 Task: Search one way flight ticket for 1 adult, 6 children, 1 infant in seat and 1 infant on lap in business from Pensacola: Pensacola International Airport to New Bern: Coastal Carolina Regional Airport (was Craven County Regional) on 5-4-2023. Choice of flights is Spirit. Number of bags: 8 checked bags. Price is upto 95000. Outbound departure time preference is 7:15.
Action: Mouse moved to (379, 341)
Screenshot: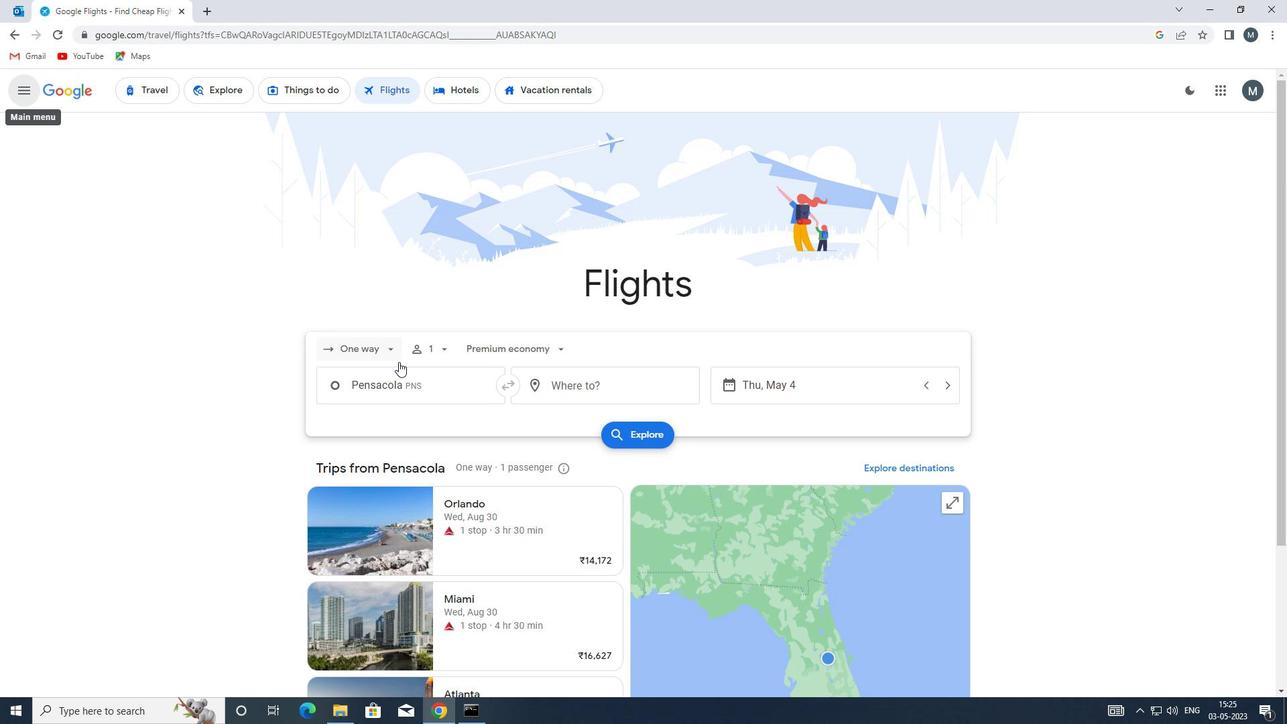 
Action: Mouse pressed left at (379, 341)
Screenshot: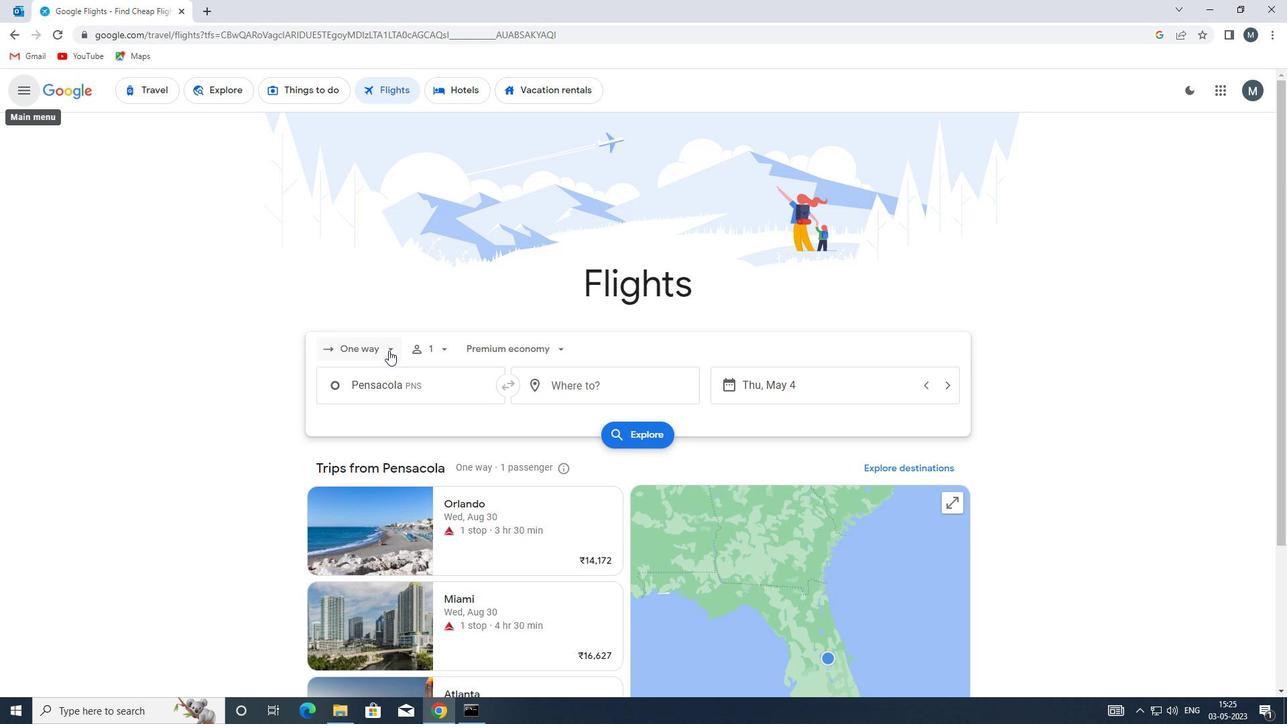 
Action: Mouse moved to (385, 411)
Screenshot: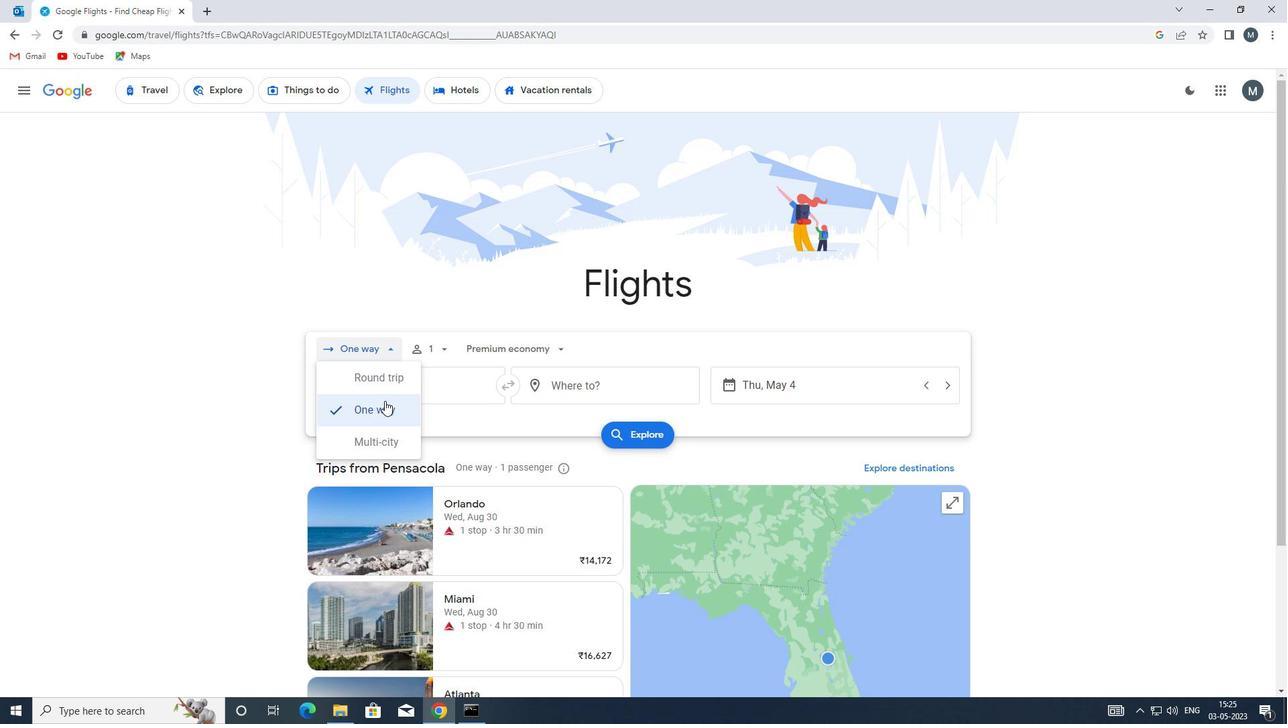 
Action: Mouse pressed left at (385, 411)
Screenshot: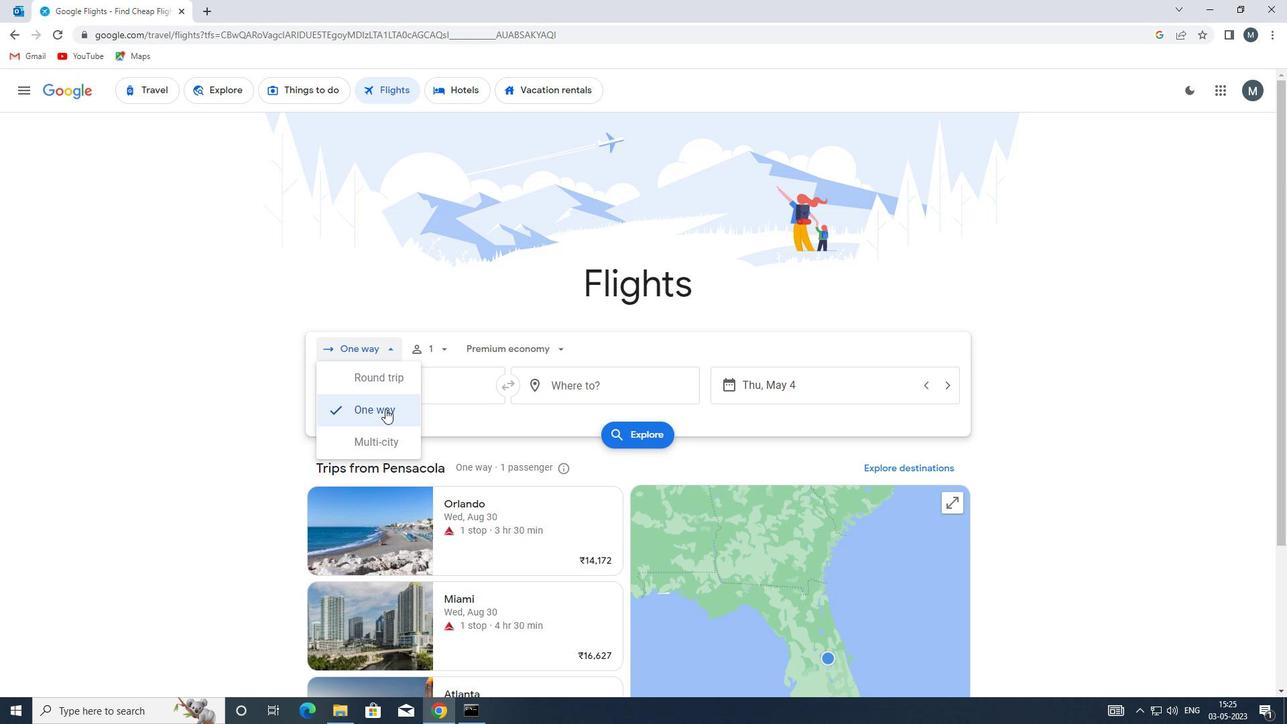 
Action: Mouse moved to (443, 350)
Screenshot: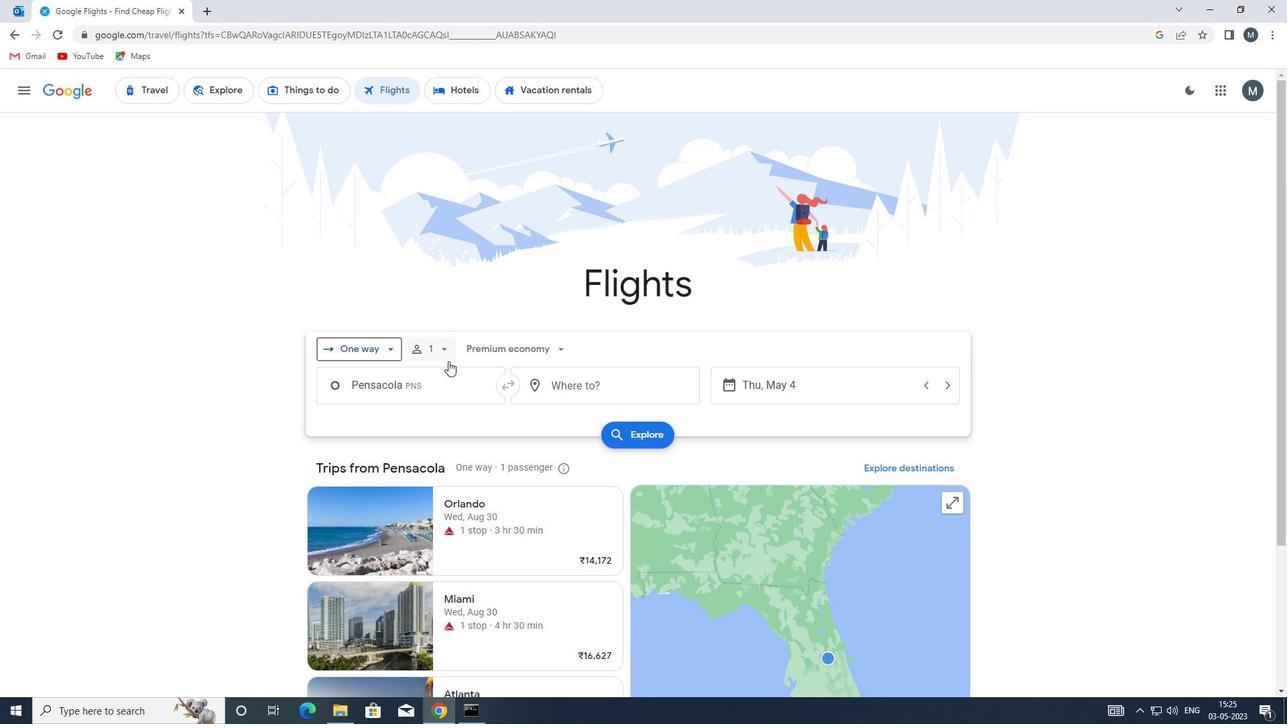 
Action: Mouse pressed left at (443, 350)
Screenshot: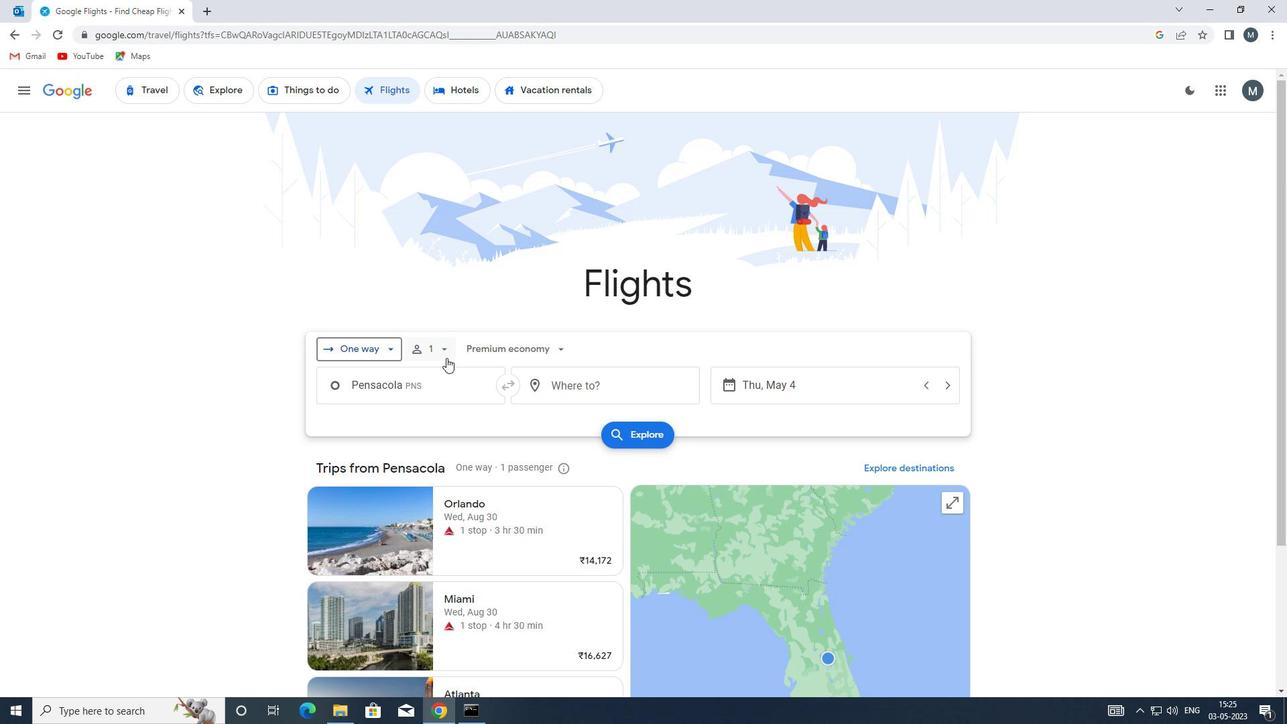 
Action: Mouse moved to (548, 419)
Screenshot: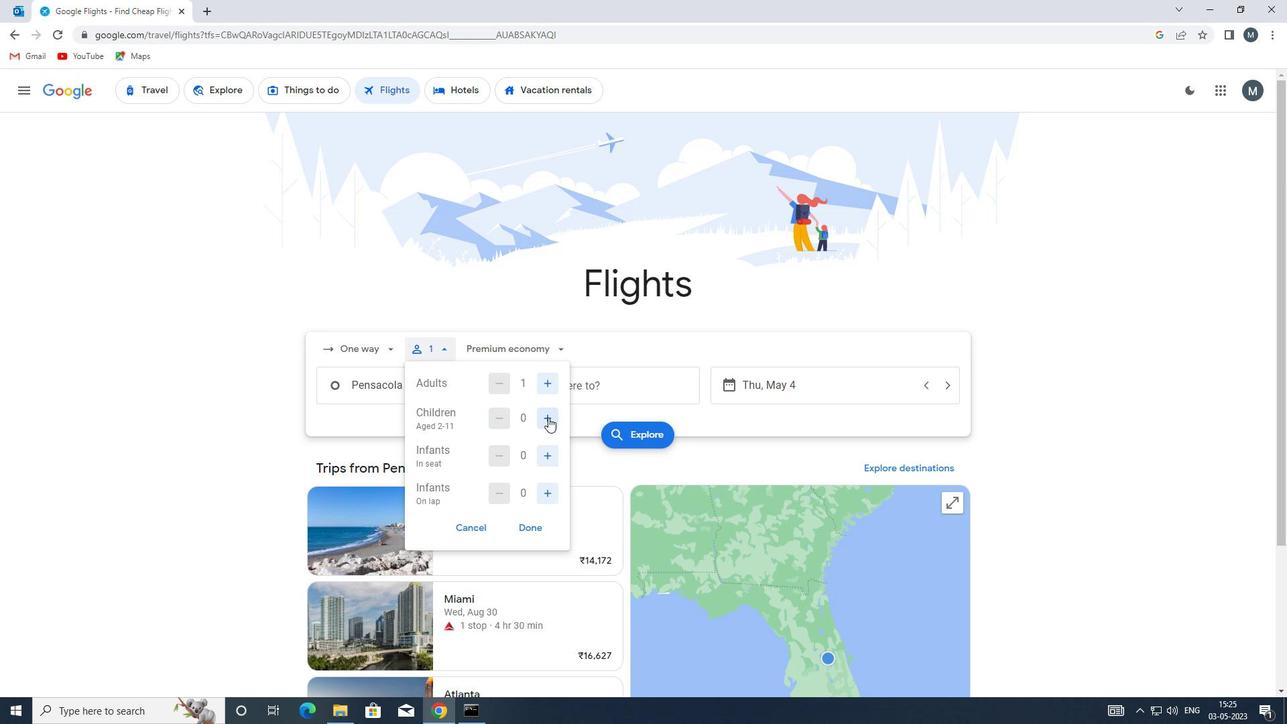 
Action: Mouse pressed left at (548, 419)
Screenshot: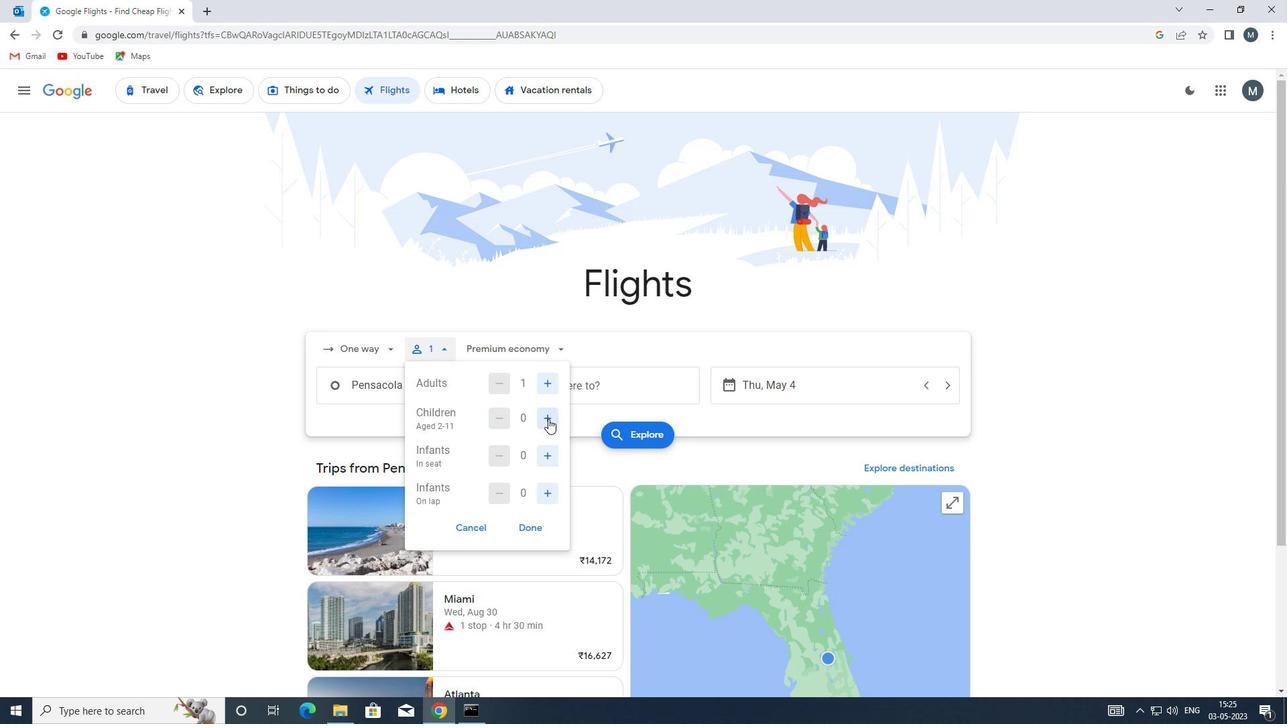 
Action: Mouse pressed left at (548, 419)
Screenshot: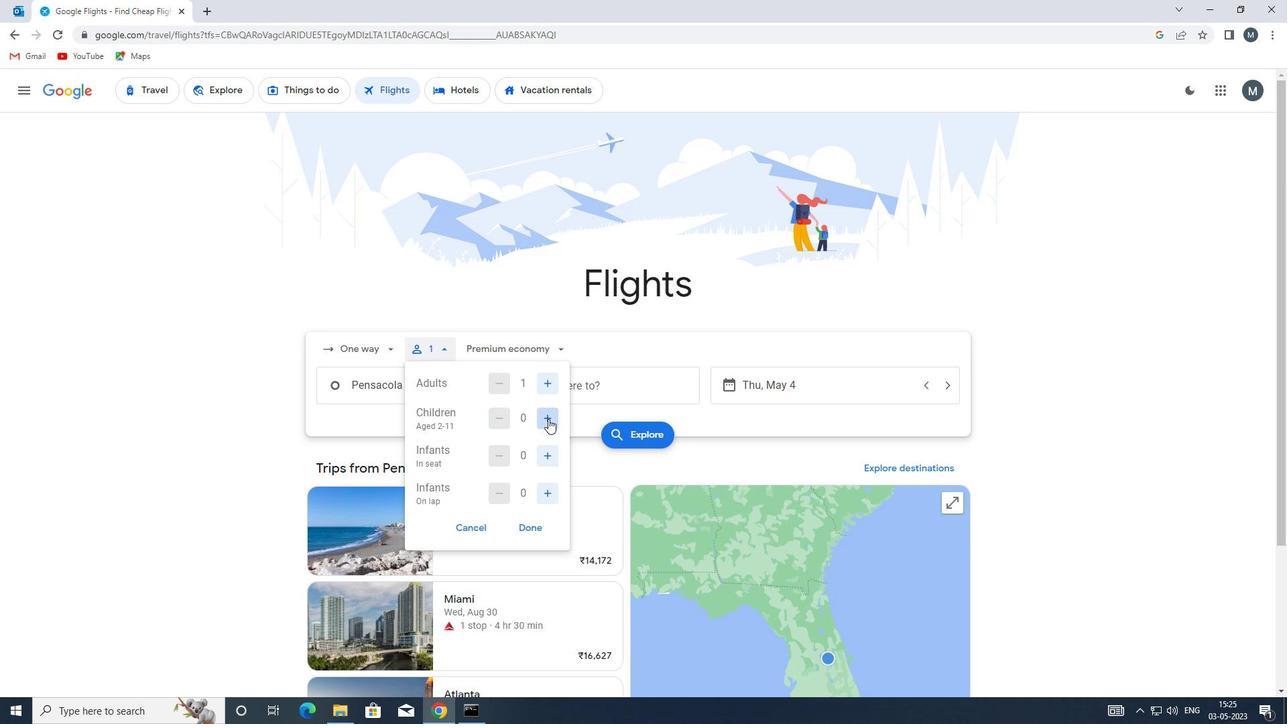 
Action: Mouse pressed left at (548, 419)
Screenshot: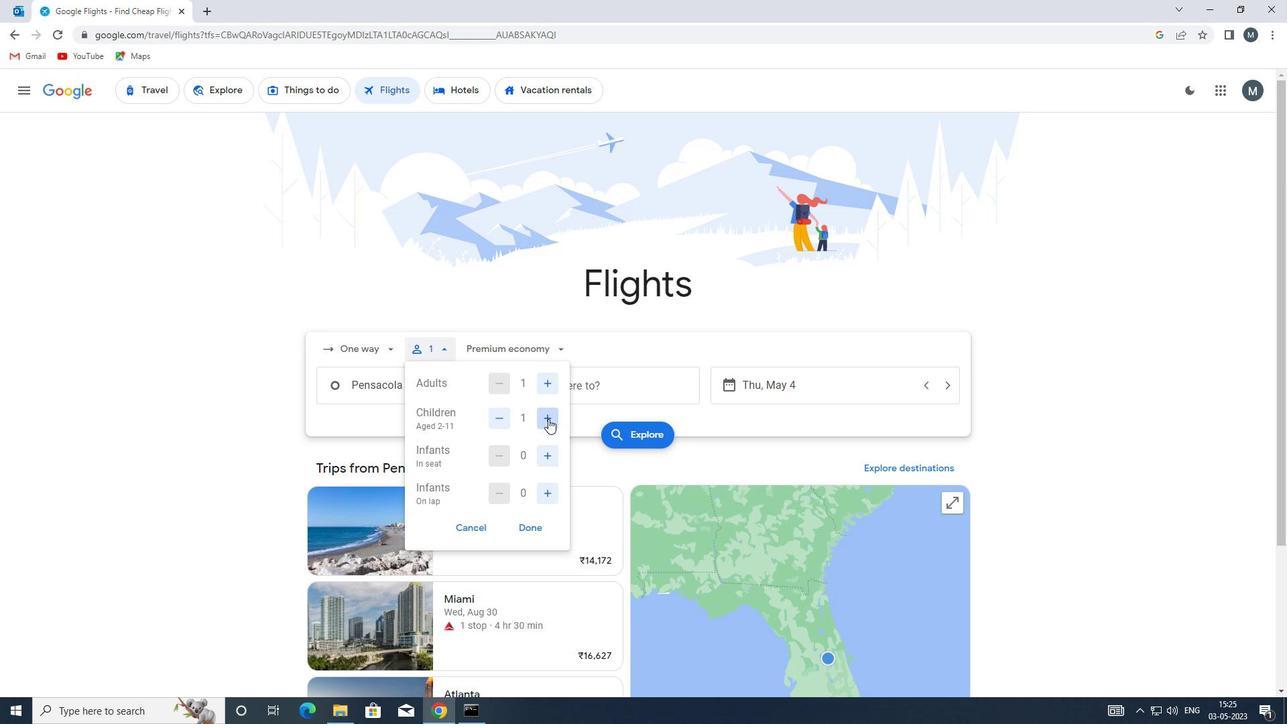 
Action: Mouse moved to (548, 419)
Screenshot: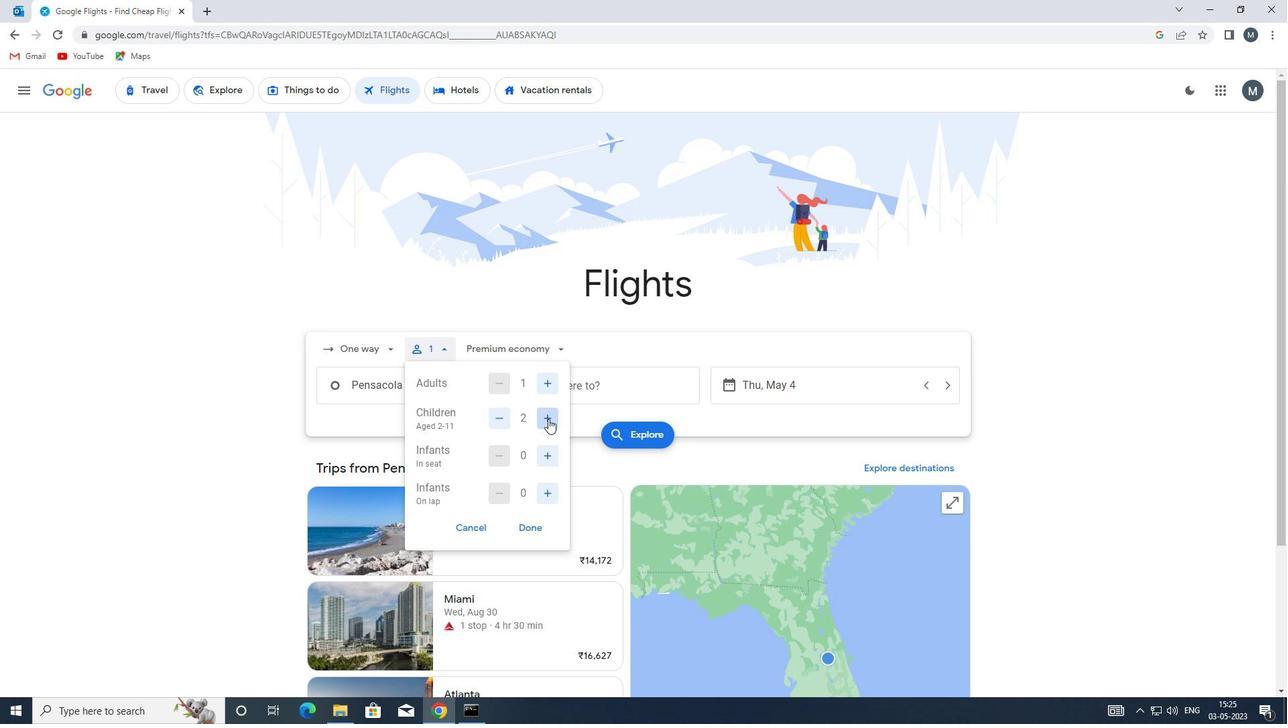 
Action: Mouse pressed left at (548, 419)
Screenshot: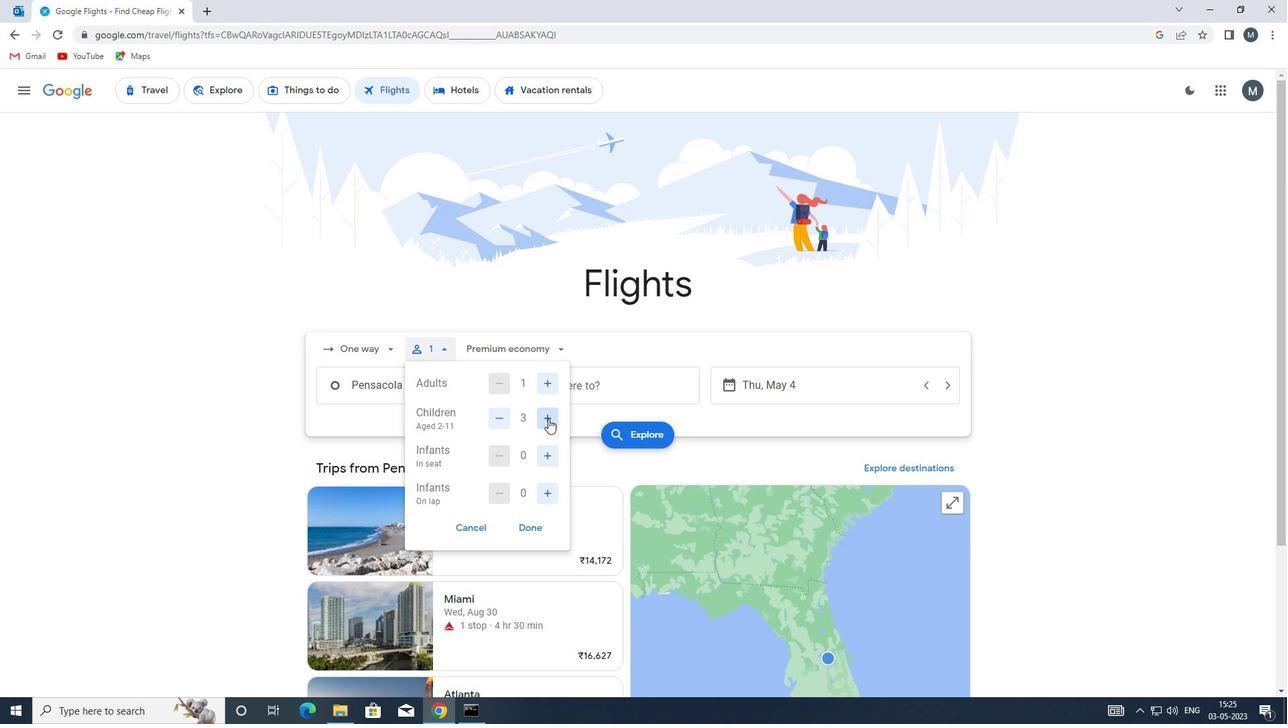 
Action: Mouse moved to (548, 419)
Screenshot: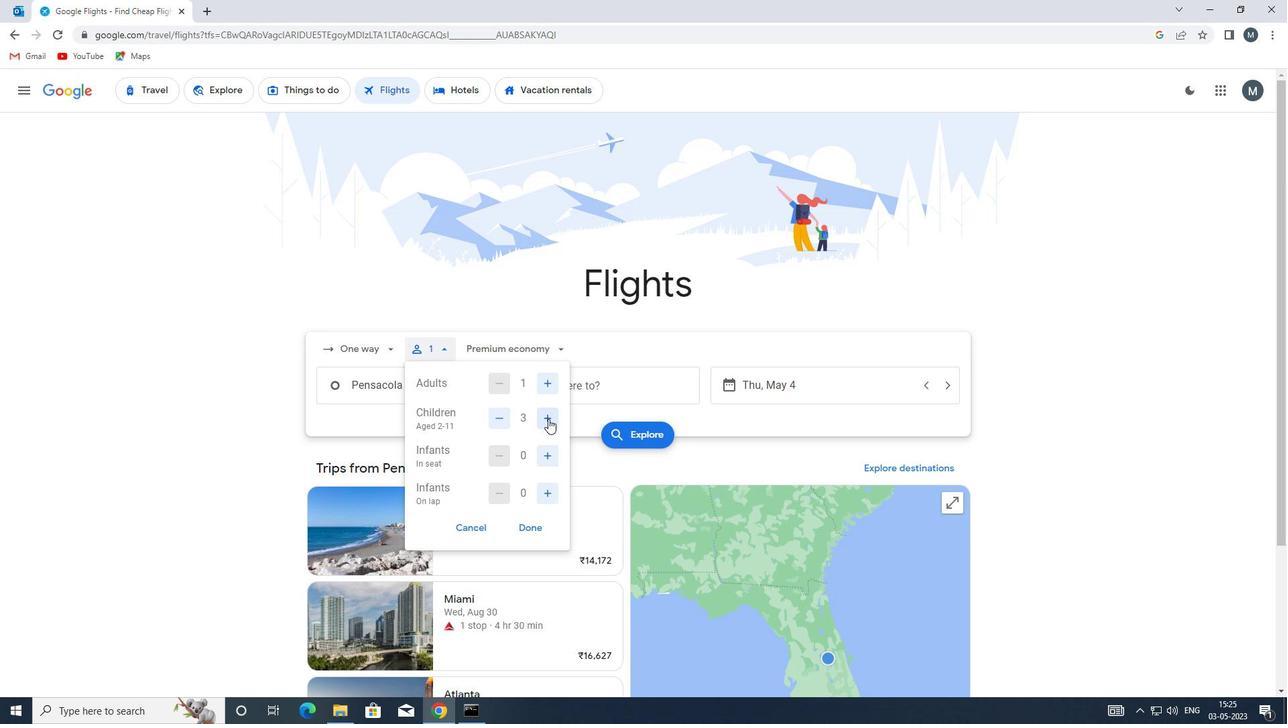 
Action: Mouse pressed left at (548, 419)
Screenshot: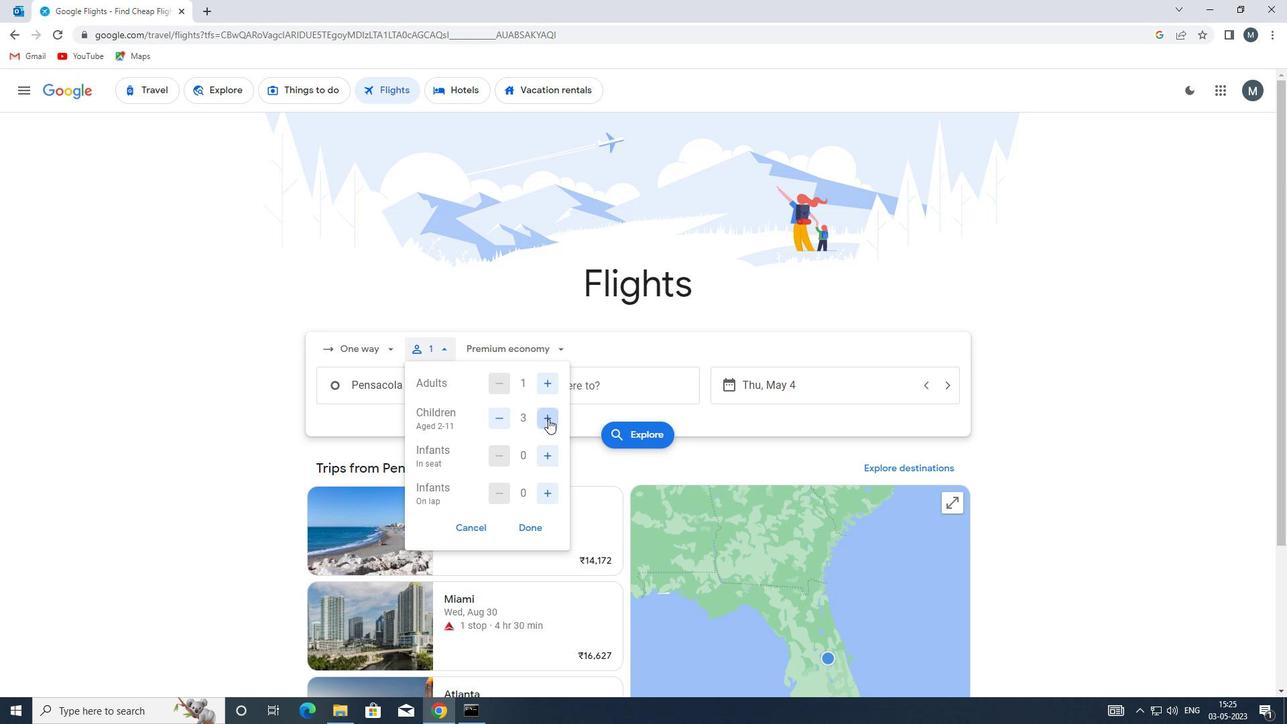 
Action: Mouse moved to (548, 419)
Screenshot: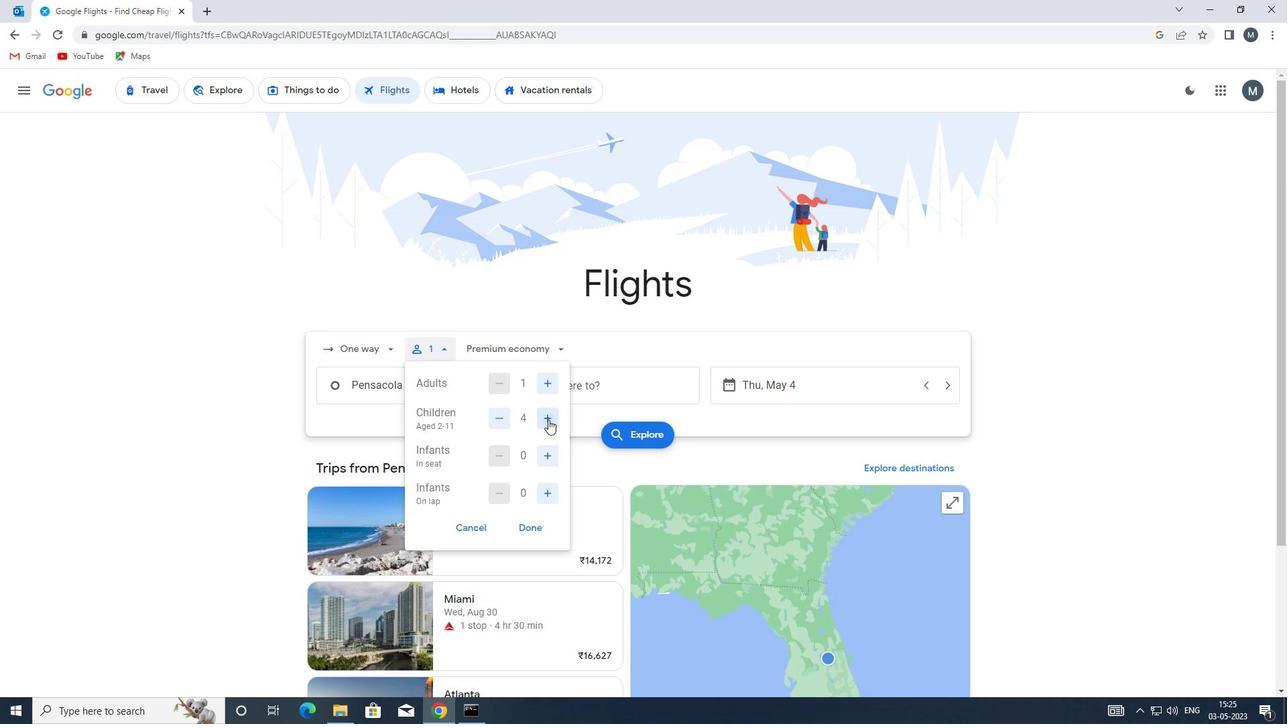 
Action: Mouse pressed left at (548, 419)
Screenshot: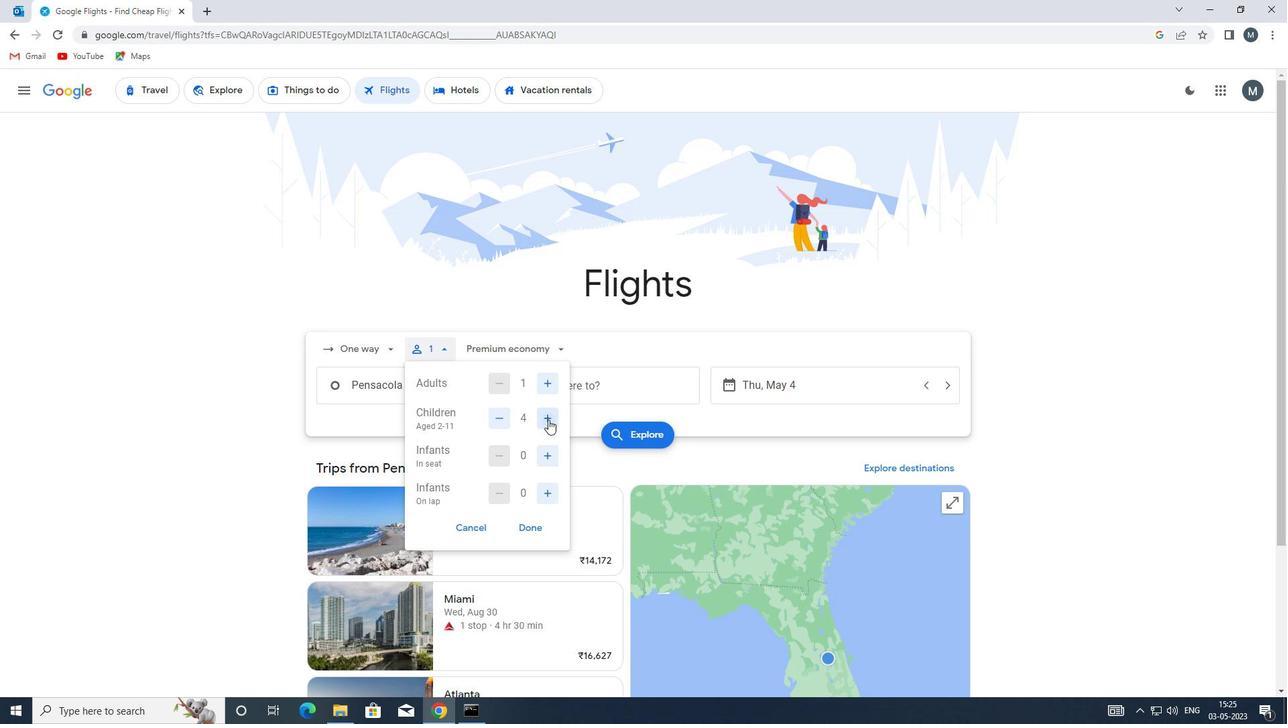 
Action: Mouse moved to (548, 462)
Screenshot: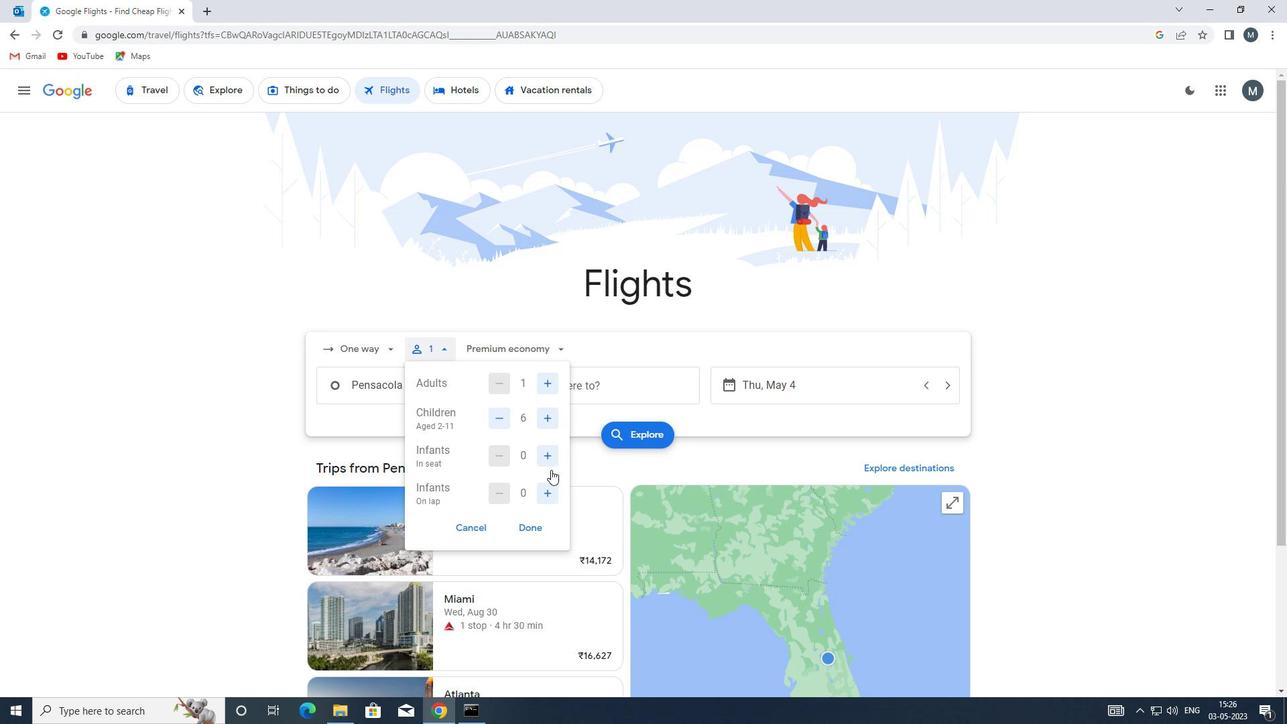 
Action: Mouse pressed left at (548, 462)
Screenshot: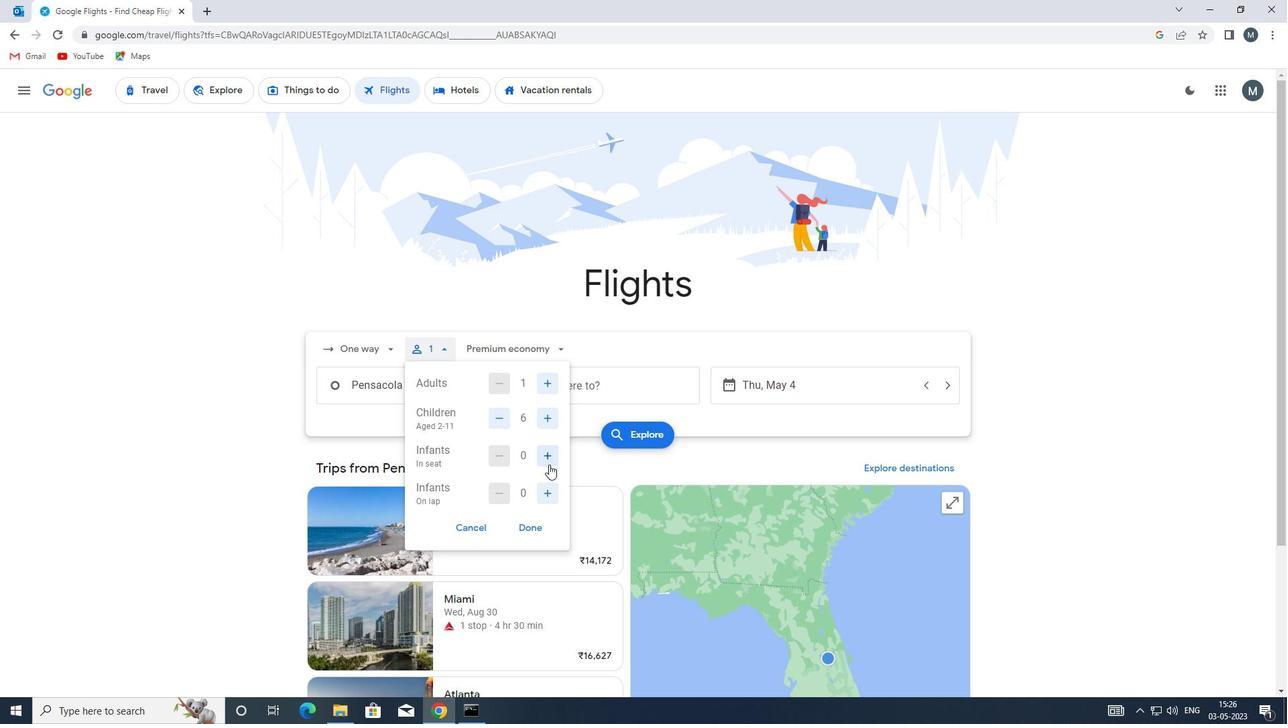 
Action: Mouse moved to (547, 496)
Screenshot: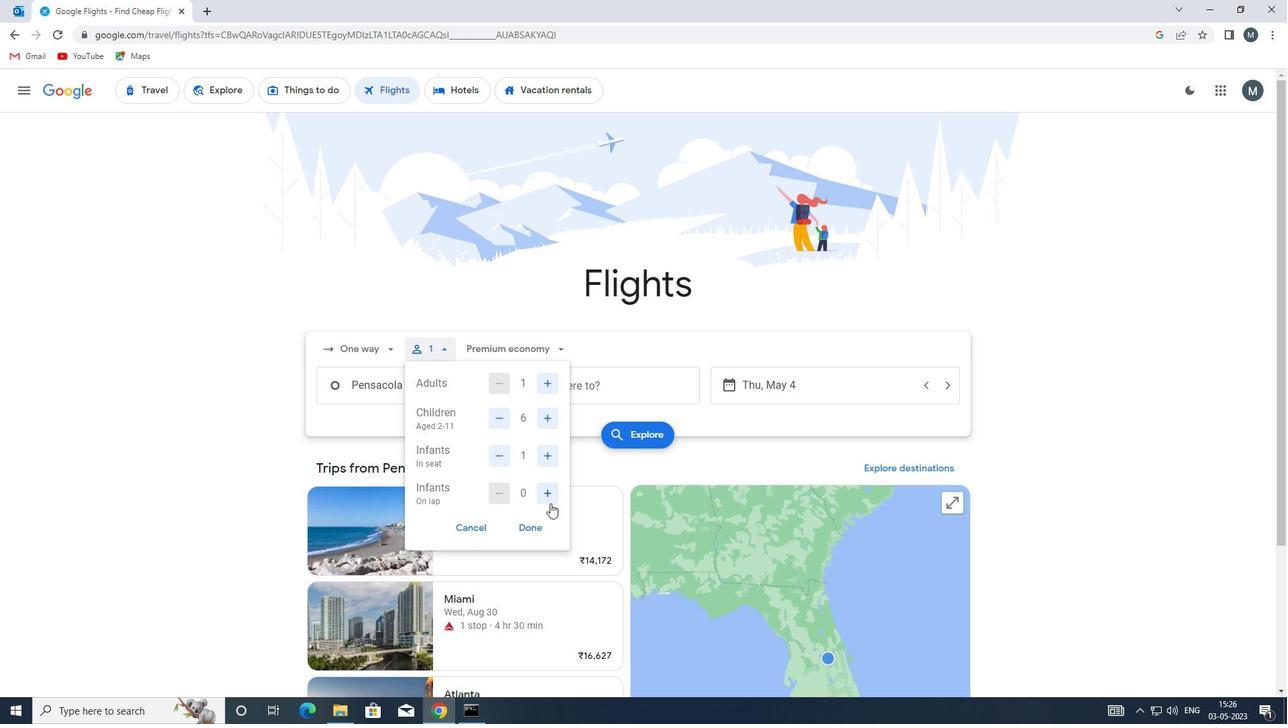 
Action: Mouse pressed left at (547, 496)
Screenshot: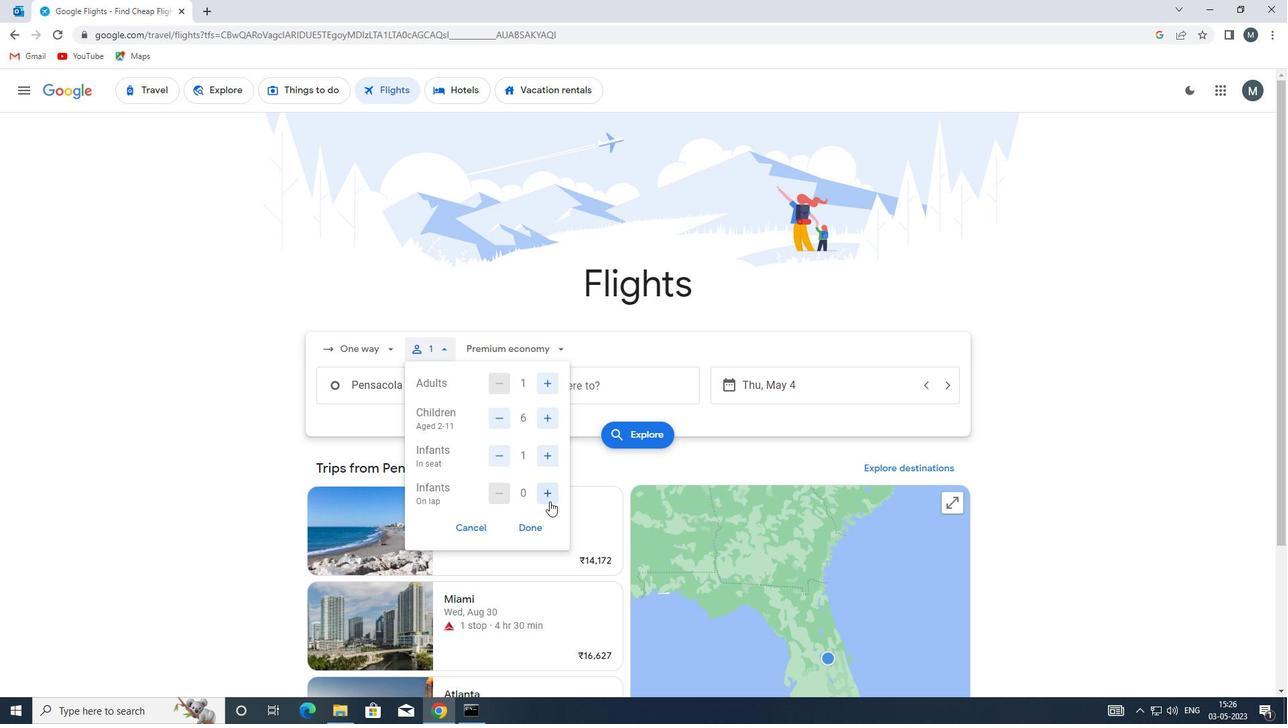 
Action: Mouse moved to (523, 530)
Screenshot: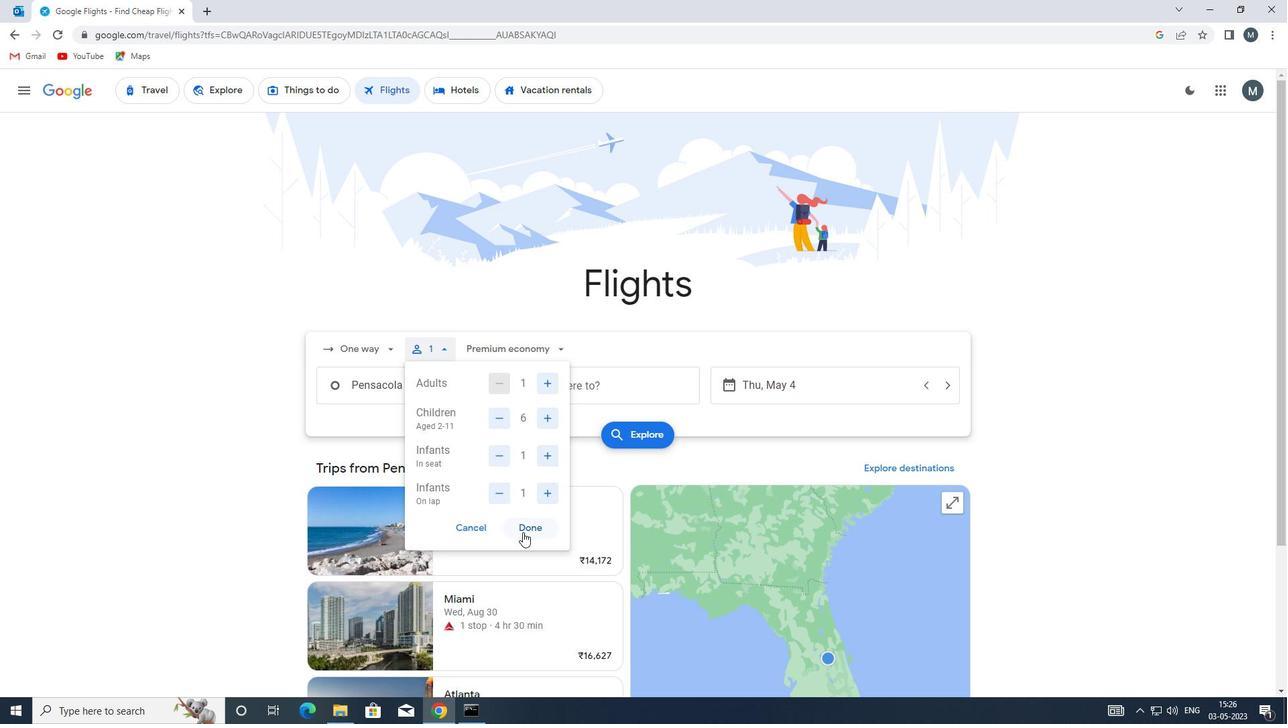 
Action: Mouse pressed left at (523, 530)
Screenshot: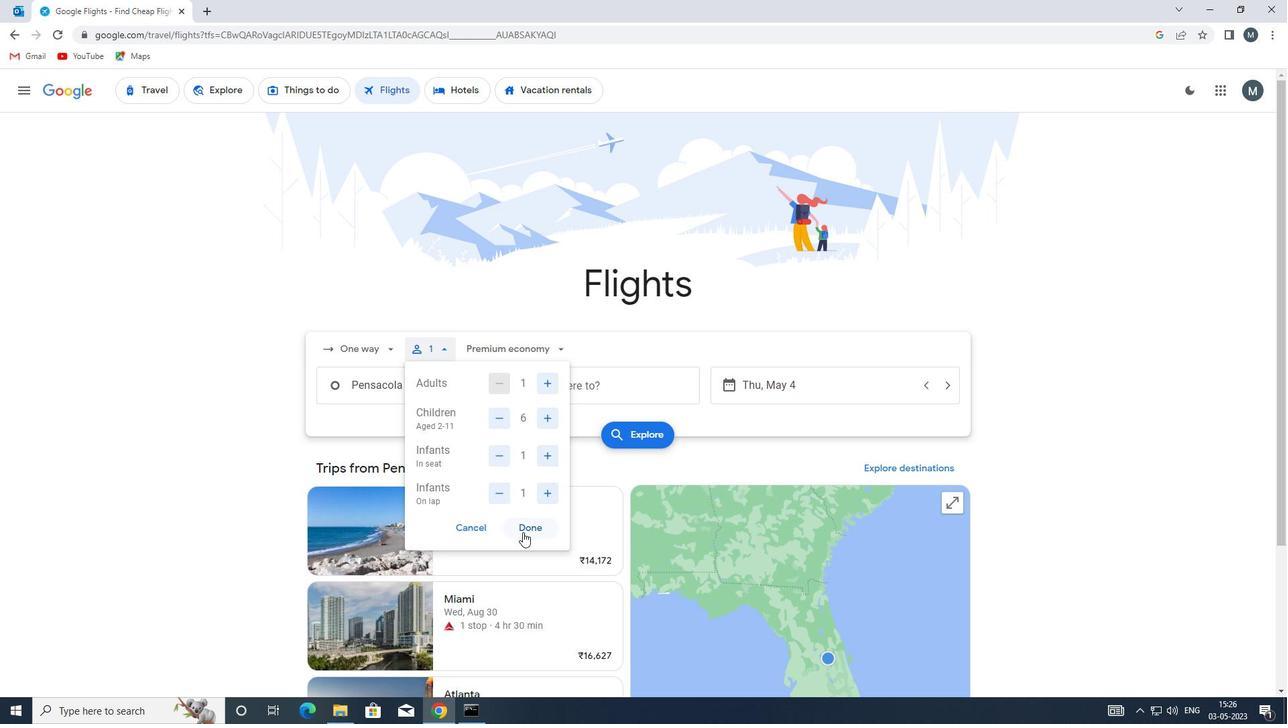 
Action: Mouse moved to (522, 350)
Screenshot: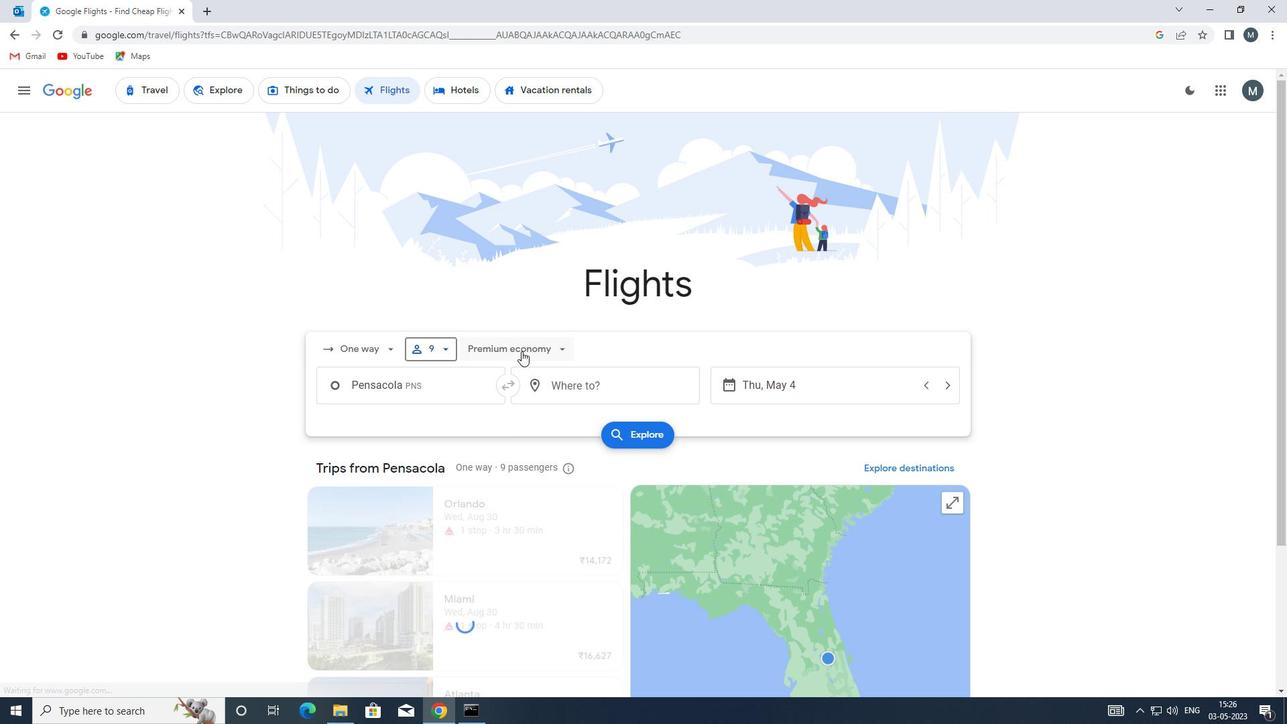 
Action: Mouse pressed left at (522, 350)
Screenshot: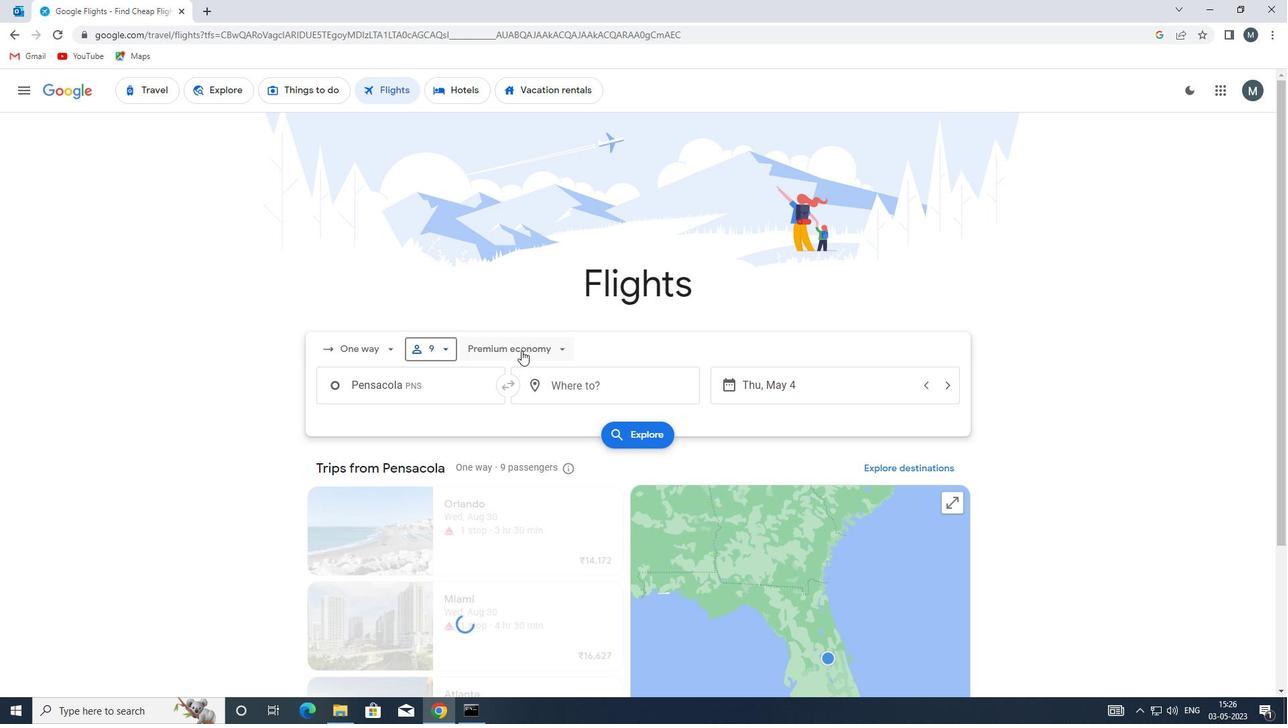 
Action: Mouse moved to (530, 445)
Screenshot: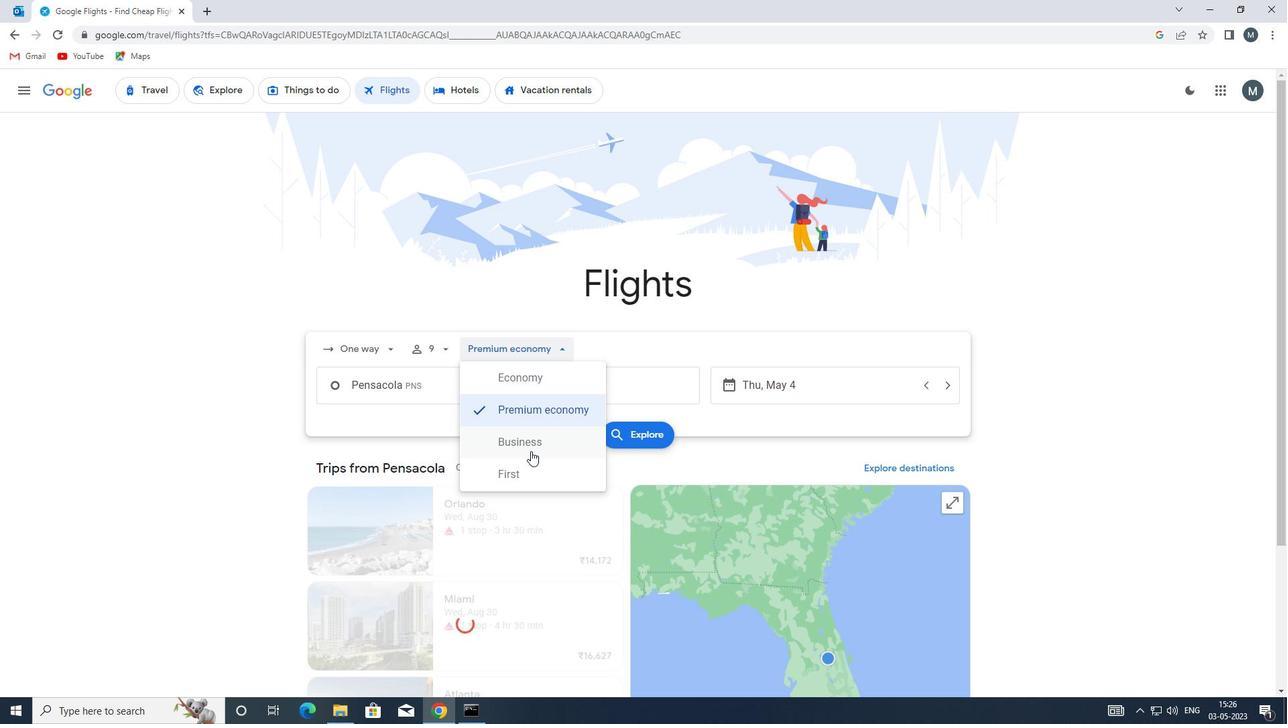 
Action: Mouse pressed left at (530, 445)
Screenshot: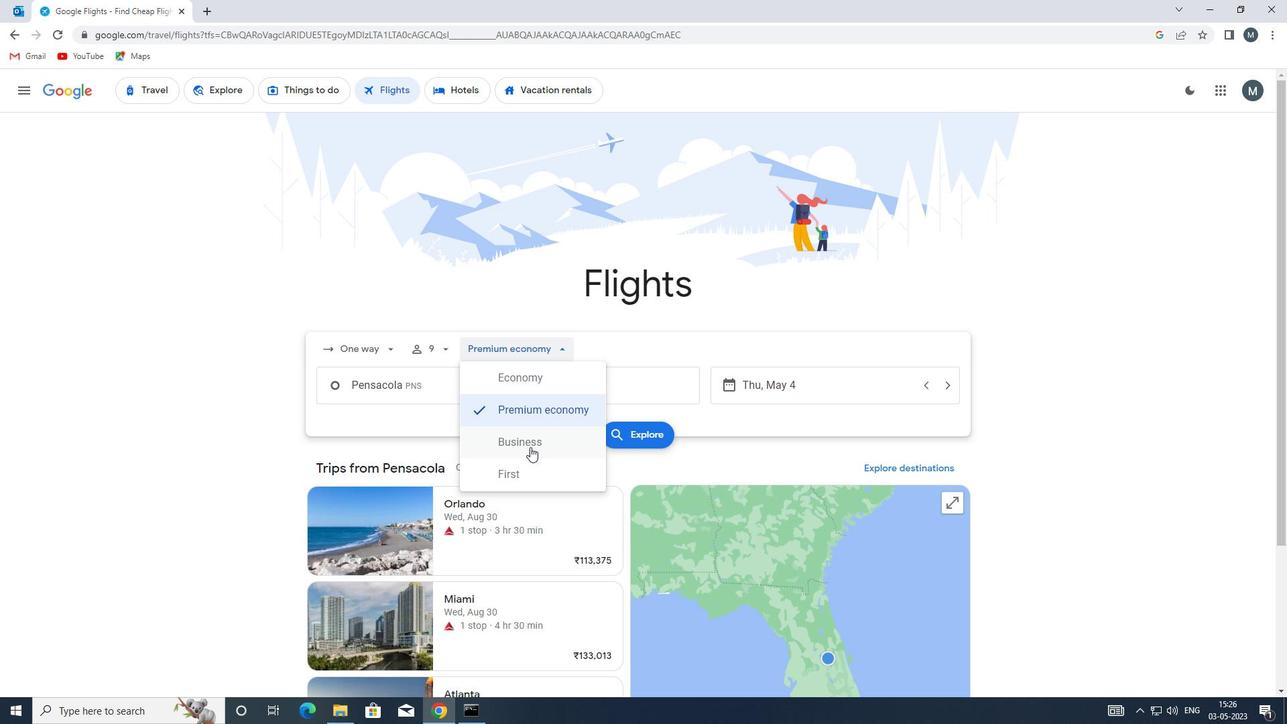 
Action: Mouse moved to (464, 385)
Screenshot: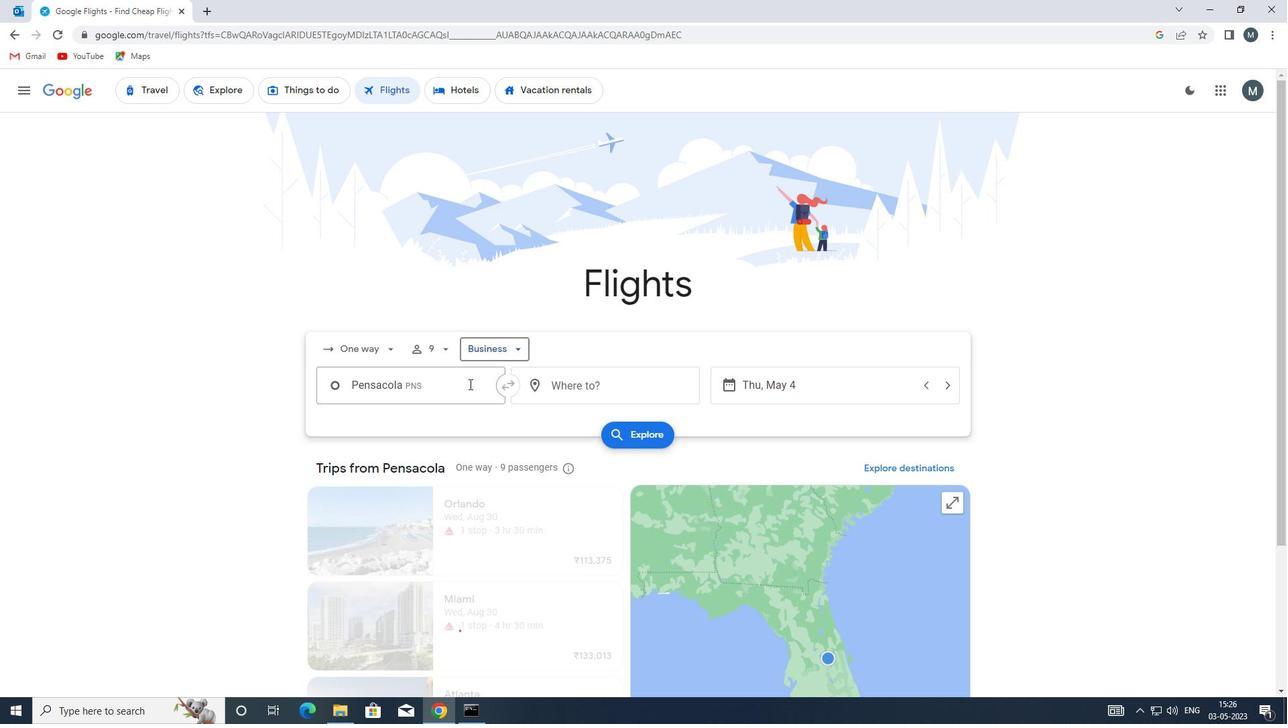 
Action: Mouse pressed left at (464, 385)
Screenshot: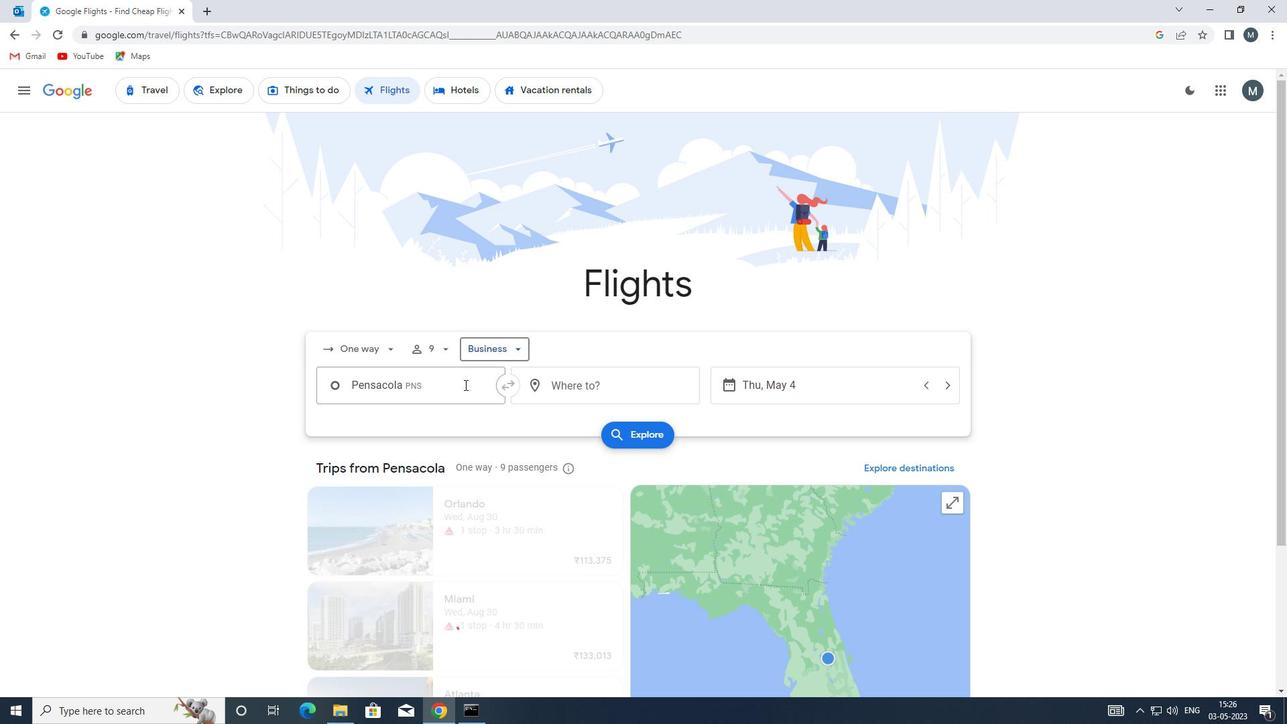 
Action: Mouse moved to (461, 458)
Screenshot: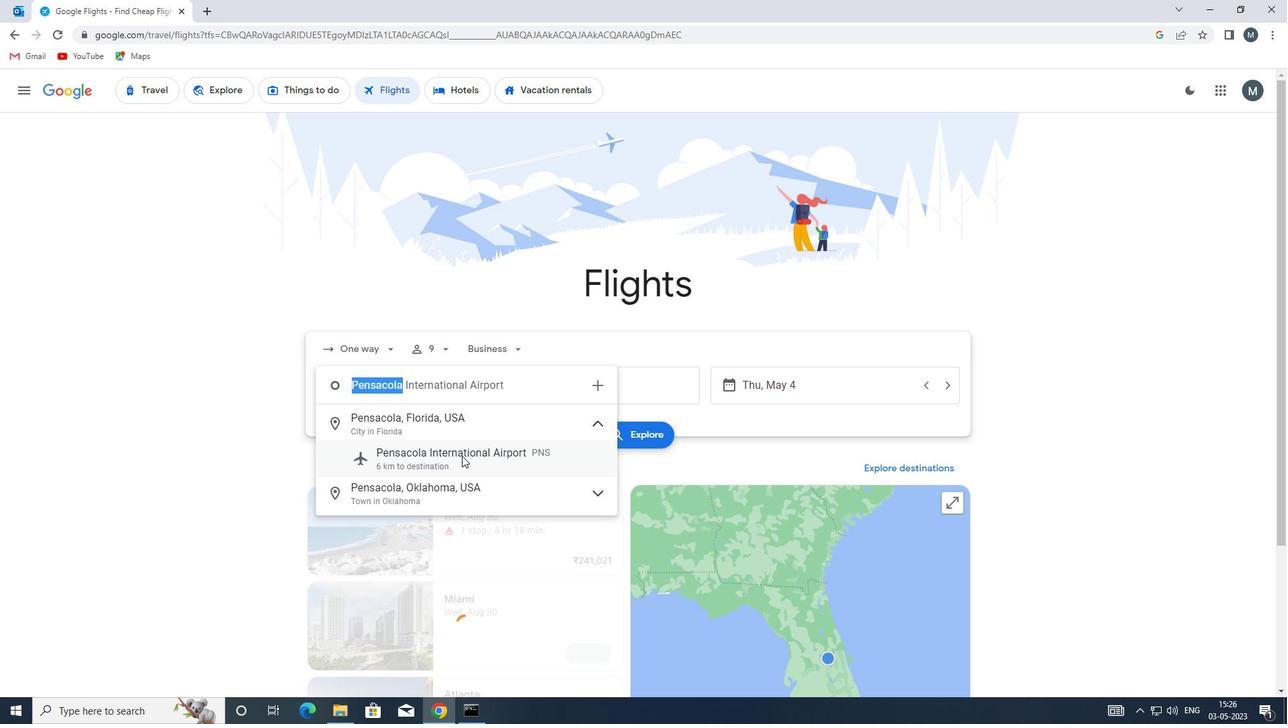 
Action: Mouse pressed left at (461, 458)
Screenshot: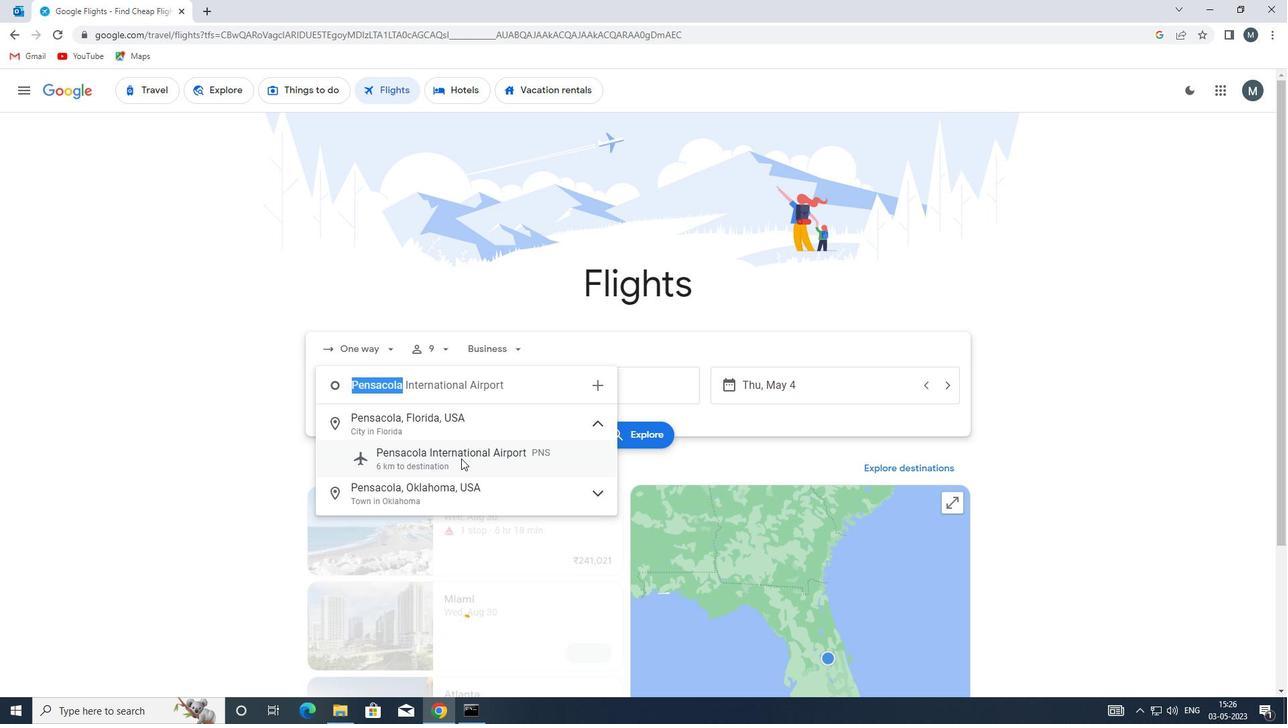 
Action: Mouse moved to (623, 384)
Screenshot: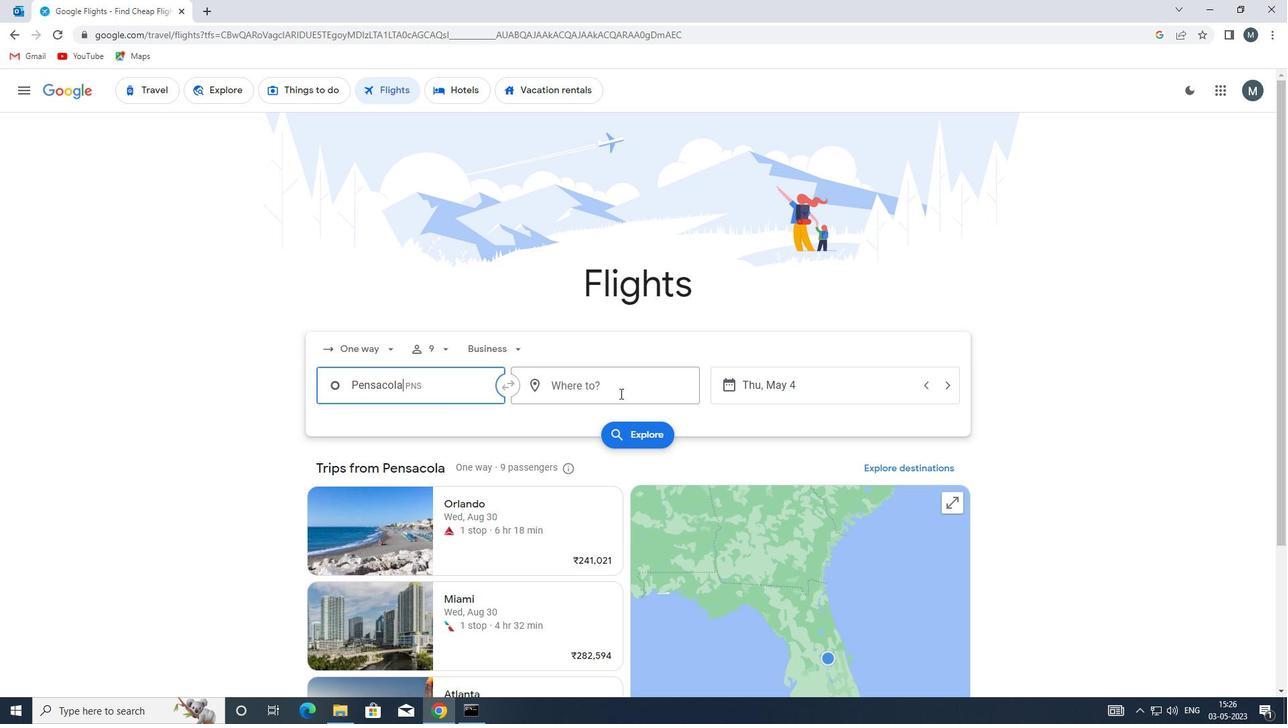 
Action: Mouse pressed left at (623, 384)
Screenshot: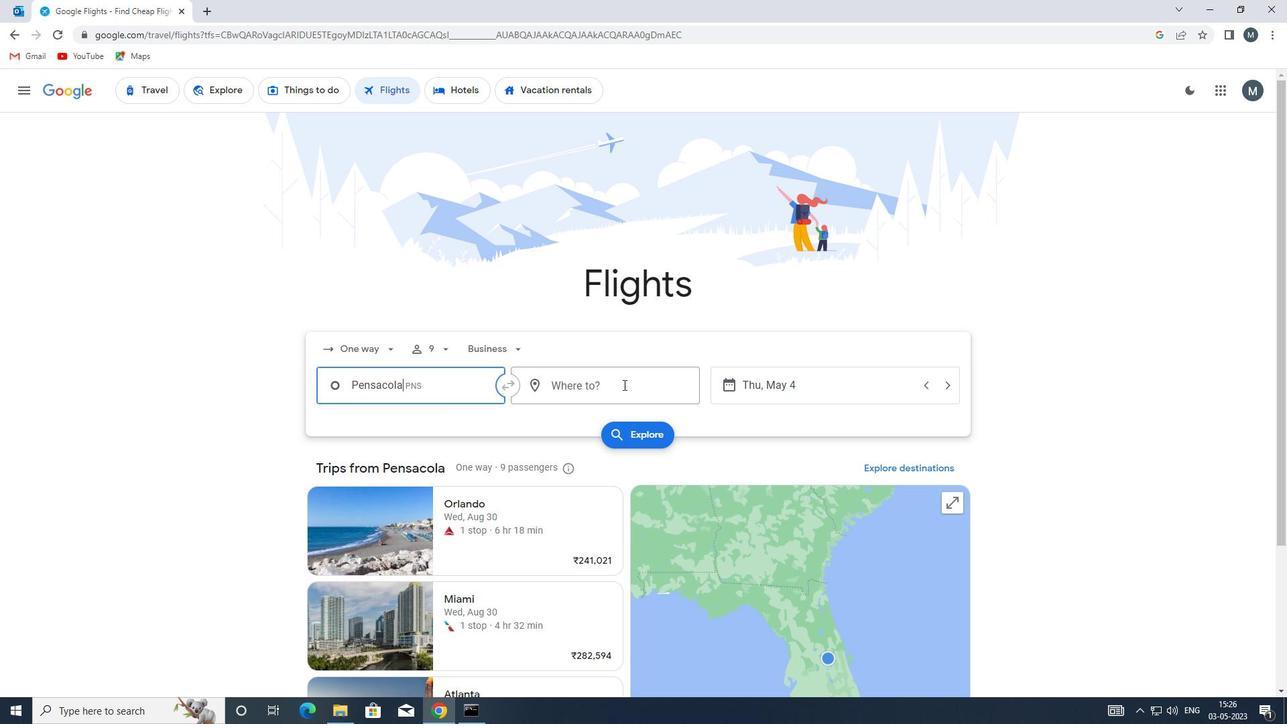 
Action: Key pressed ewn
Screenshot: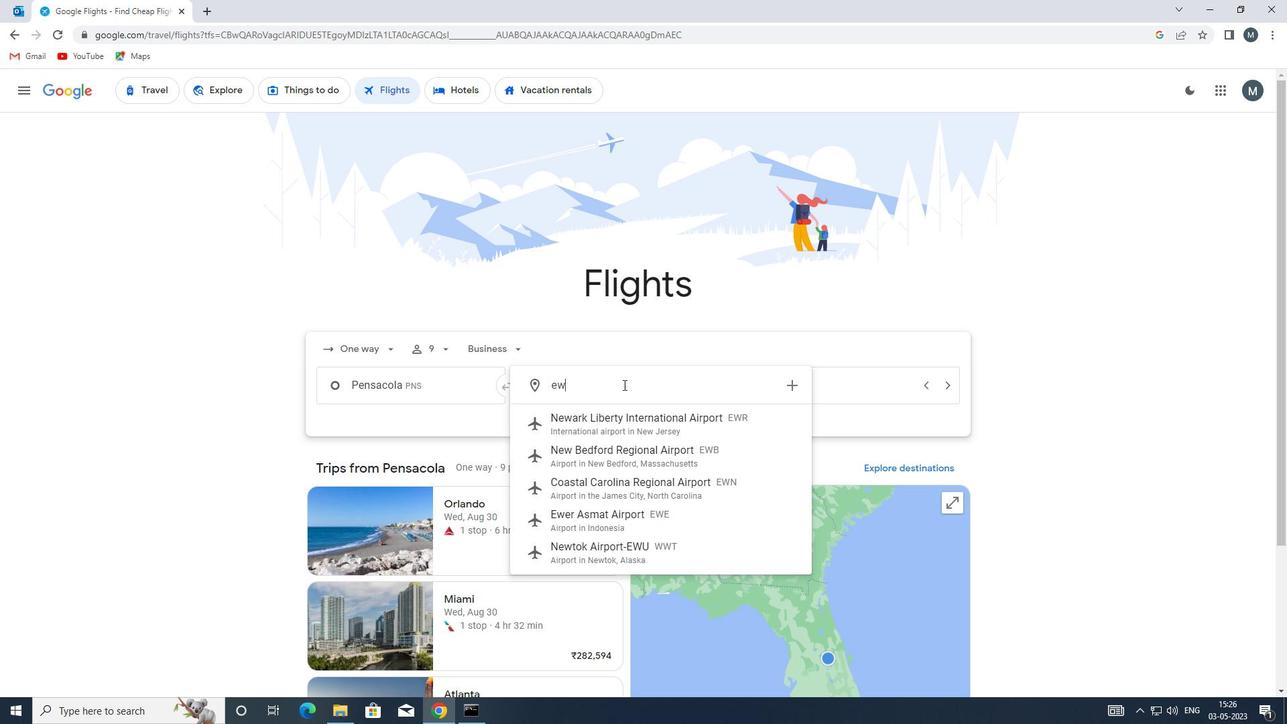 
Action: Mouse moved to (669, 429)
Screenshot: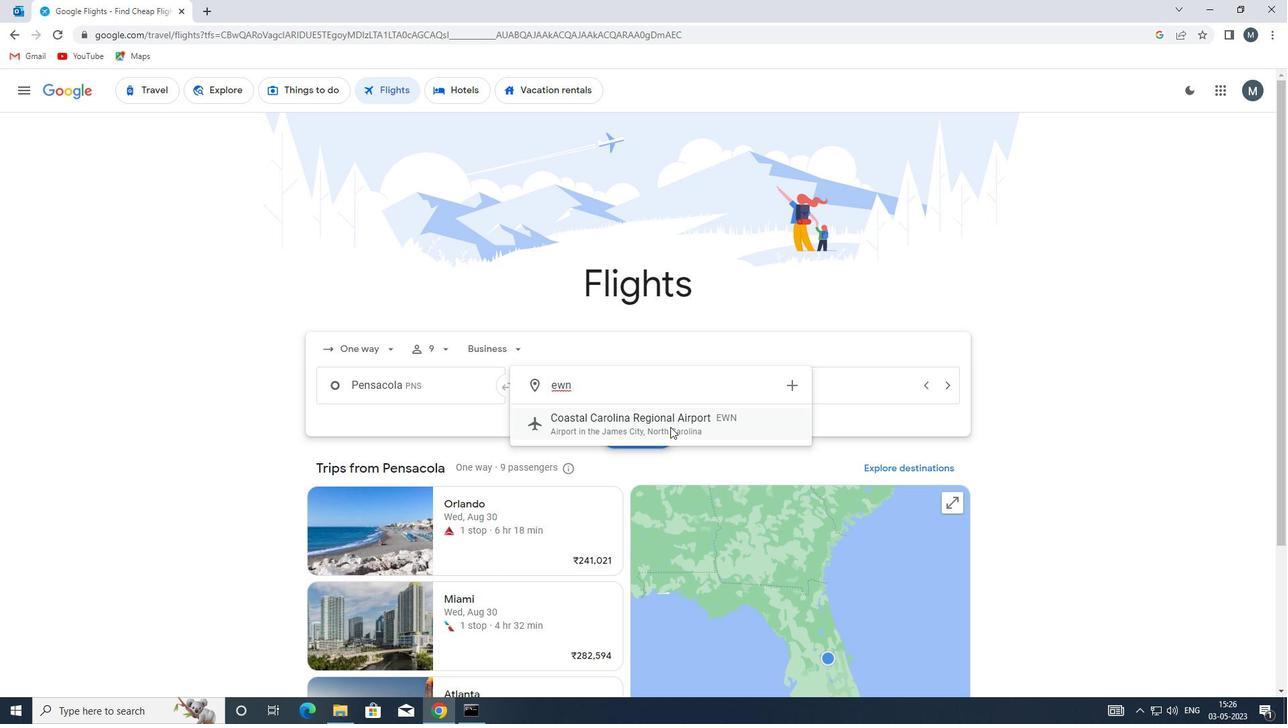 
Action: Mouse pressed left at (669, 429)
Screenshot: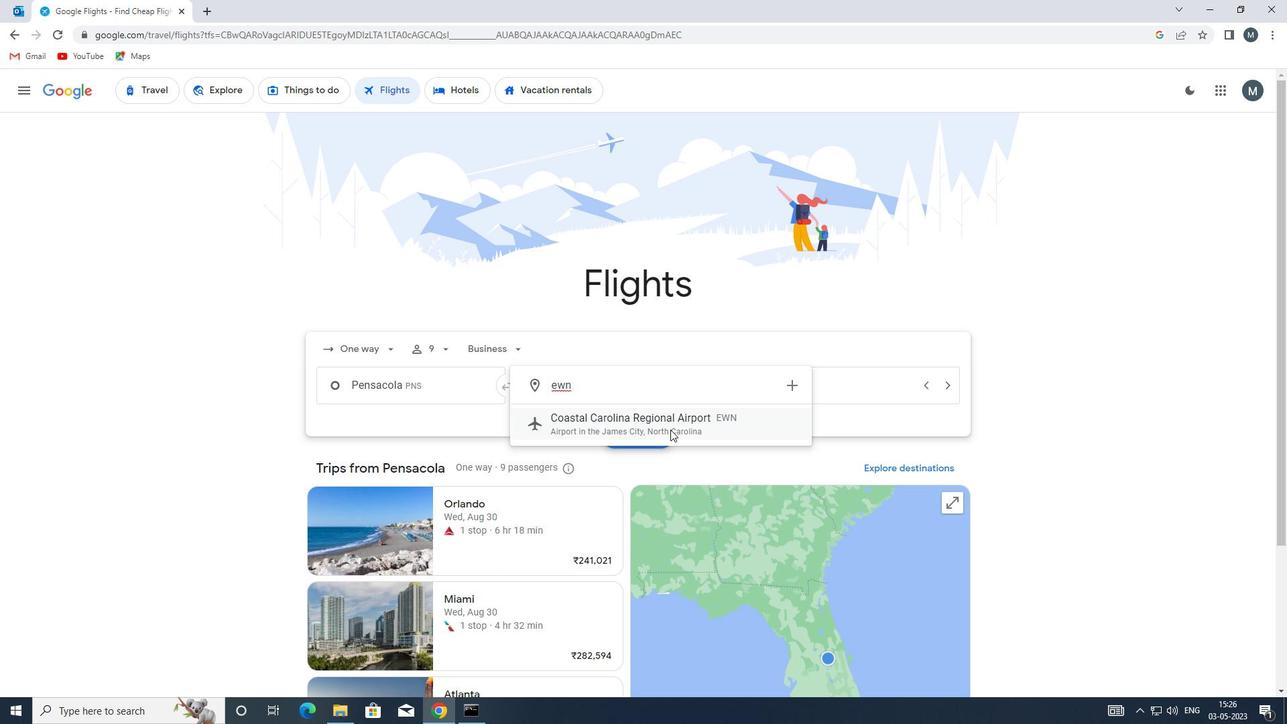 
Action: Mouse moved to (783, 387)
Screenshot: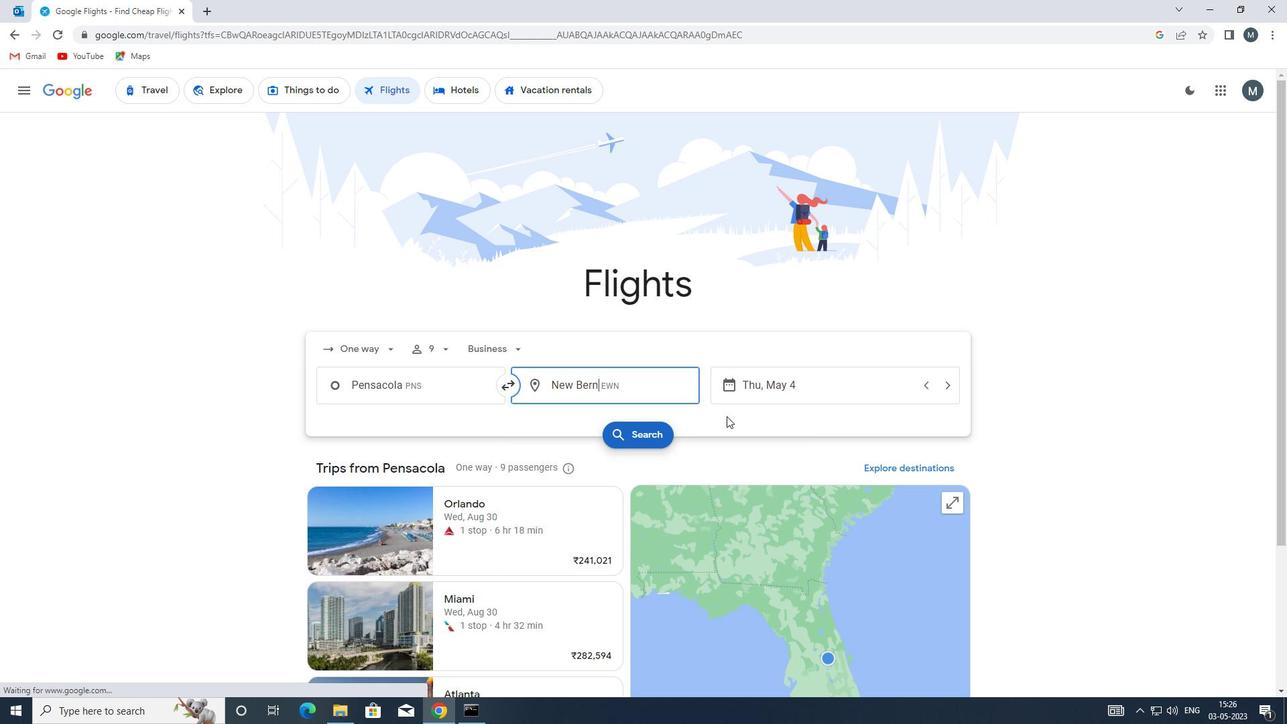 
Action: Mouse pressed left at (783, 387)
Screenshot: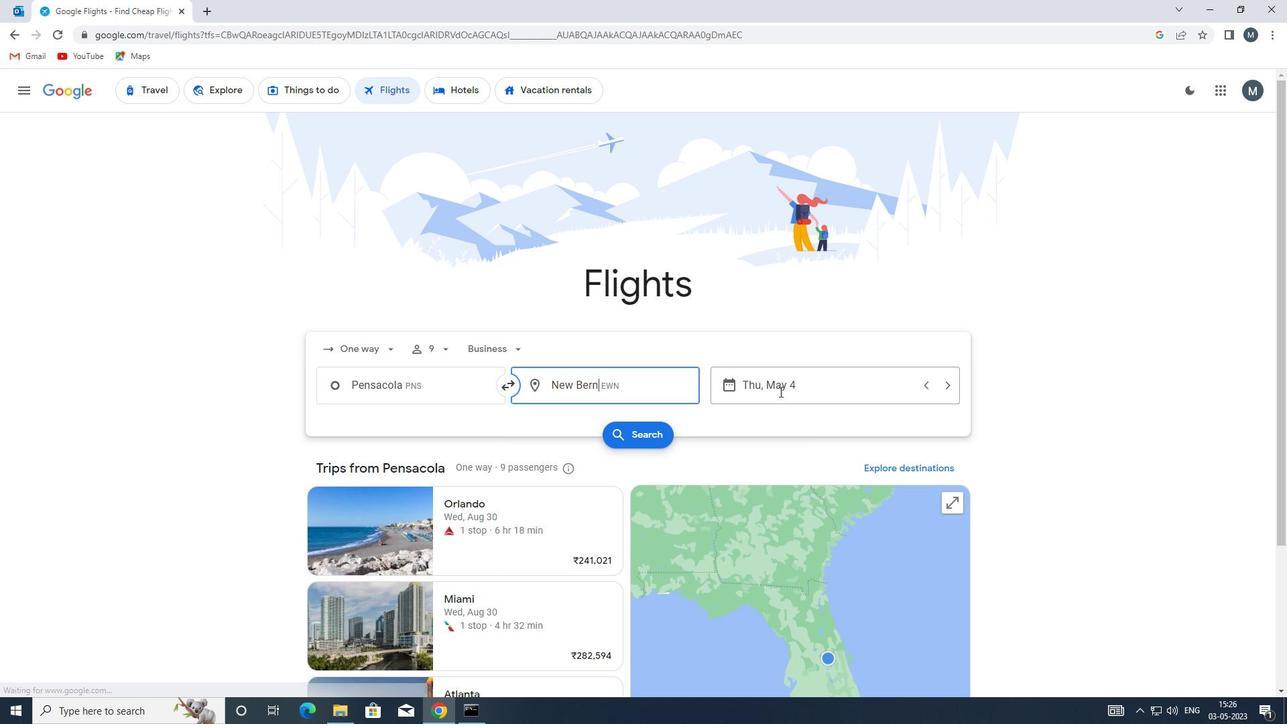 
Action: Mouse moved to (610, 462)
Screenshot: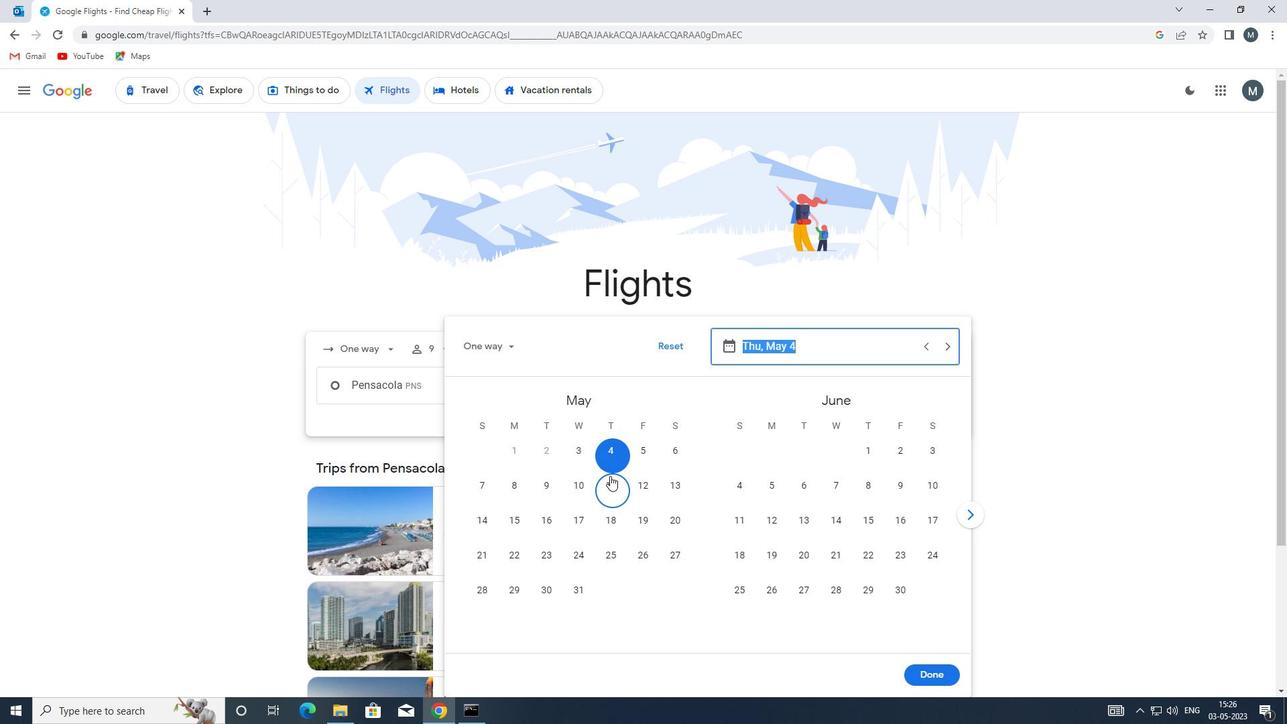 
Action: Mouse pressed left at (610, 462)
Screenshot: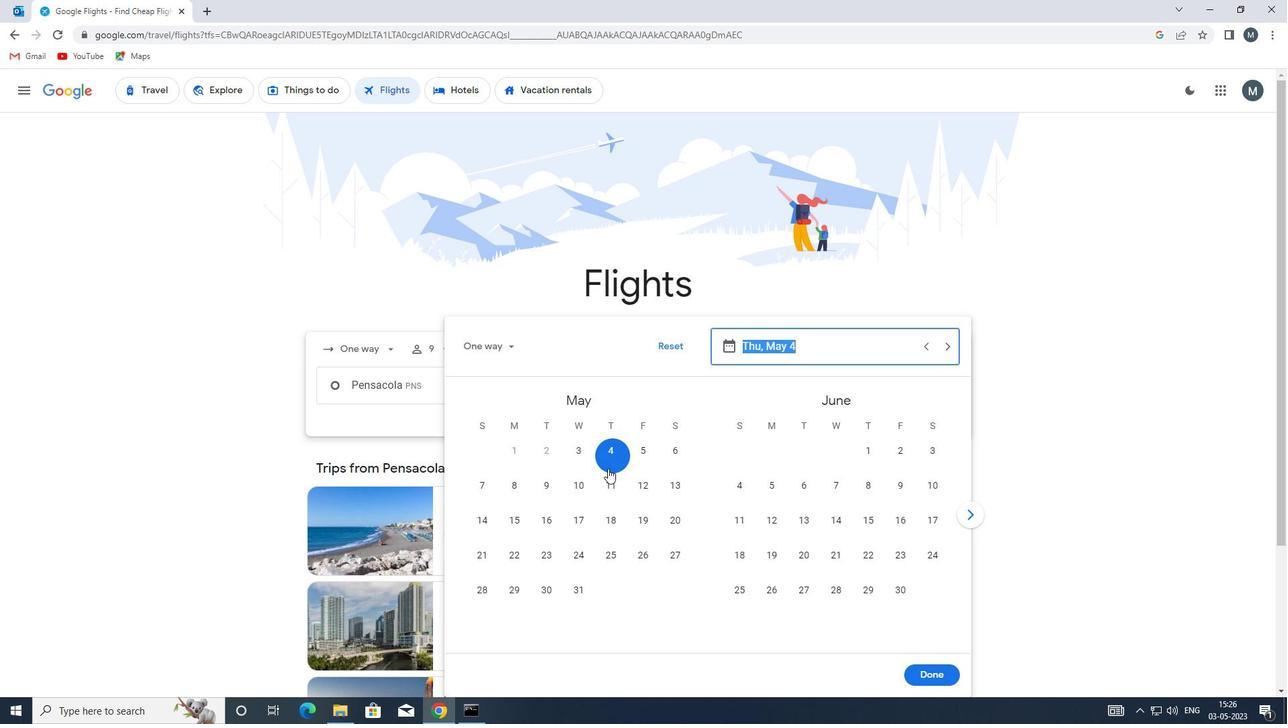 
Action: Mouse moved to (924, 676)
Screenshot: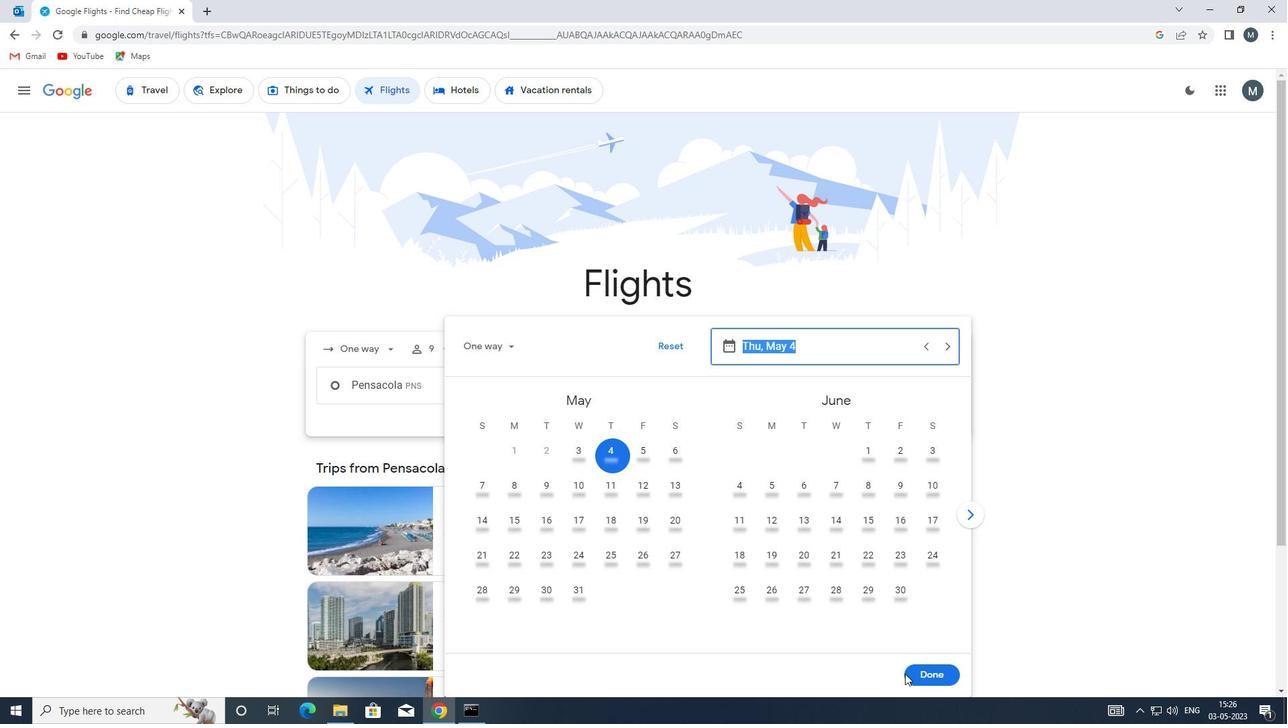 
Action: Mouse pressed left at (924, 676)
Screenshot: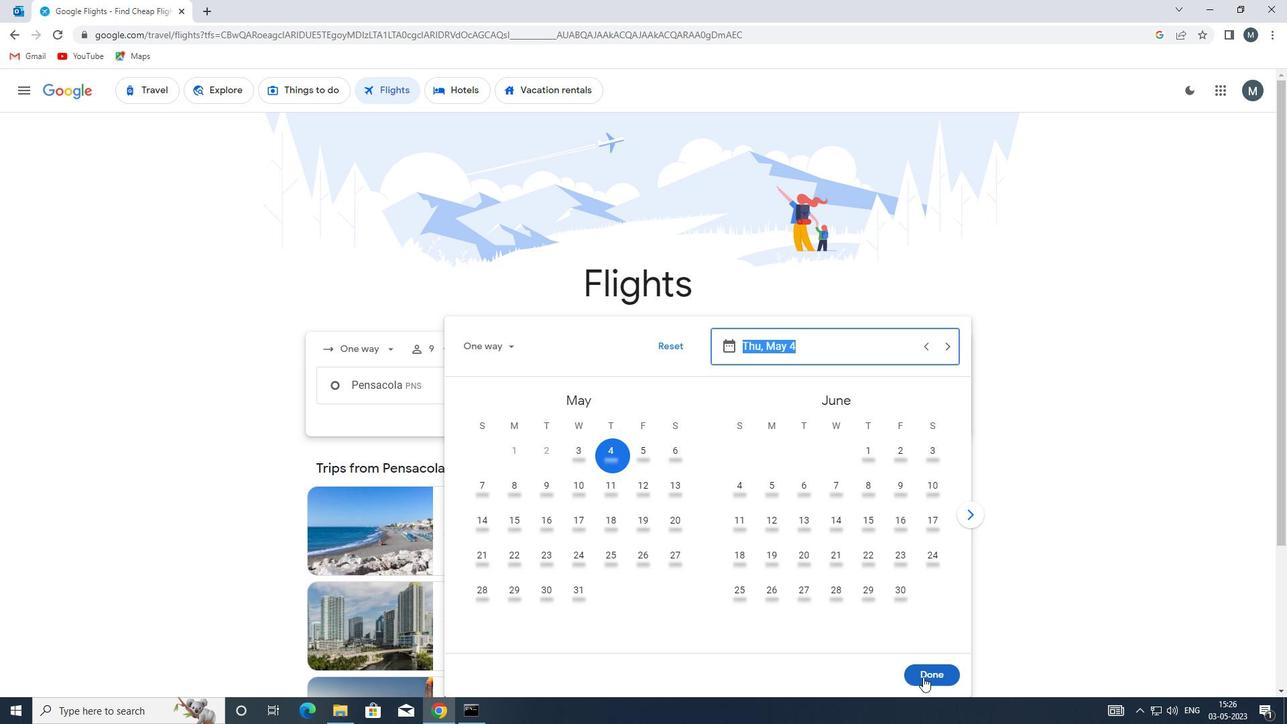 
Action: Mouse moved to (647, 437)
Screenshot: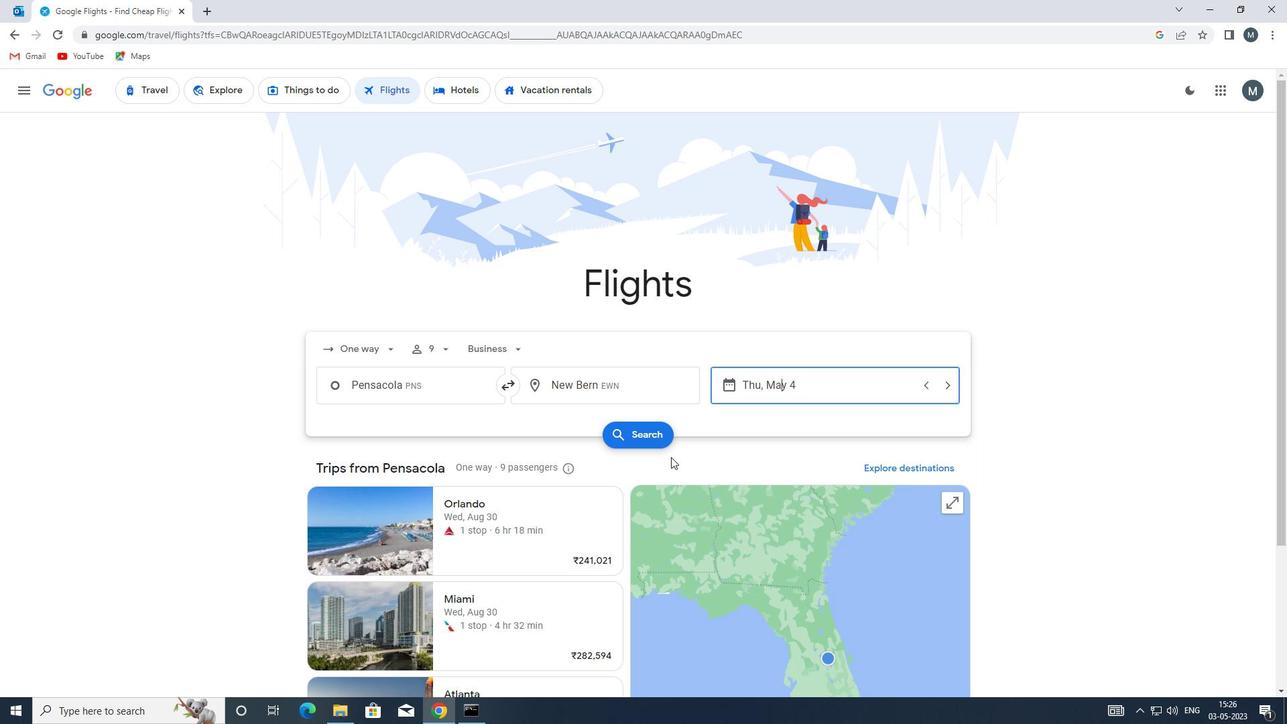 
Action: Mouse pressed left at (647, 437)
Screenshot: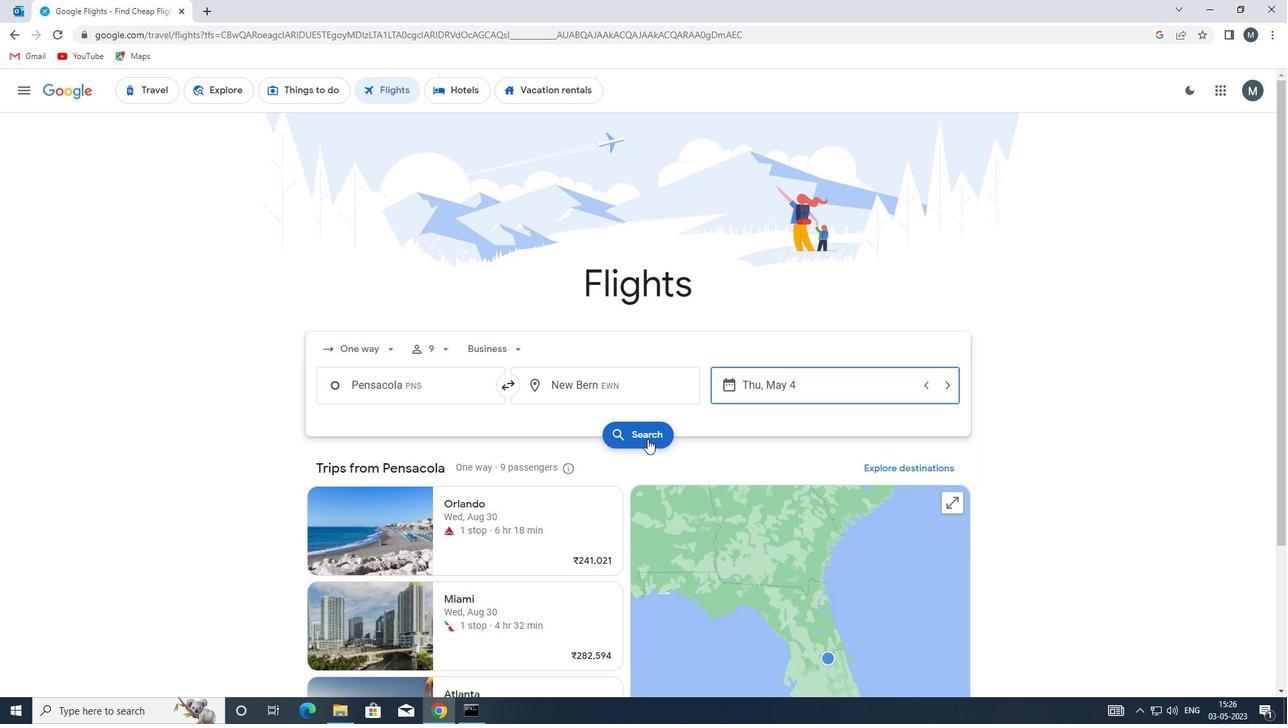 
Action: Mouse moved to (336, 211)
Screenshot: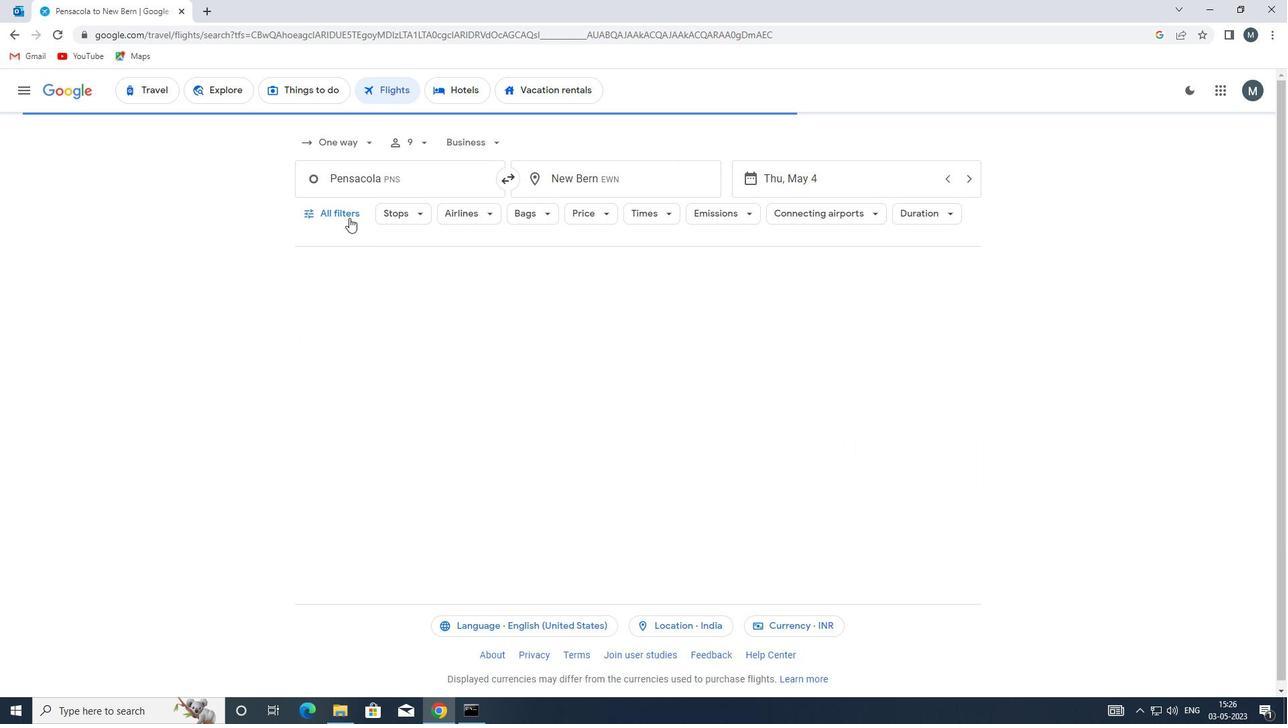
Action: Mouse pressed left at (336, 211)
Screenshot: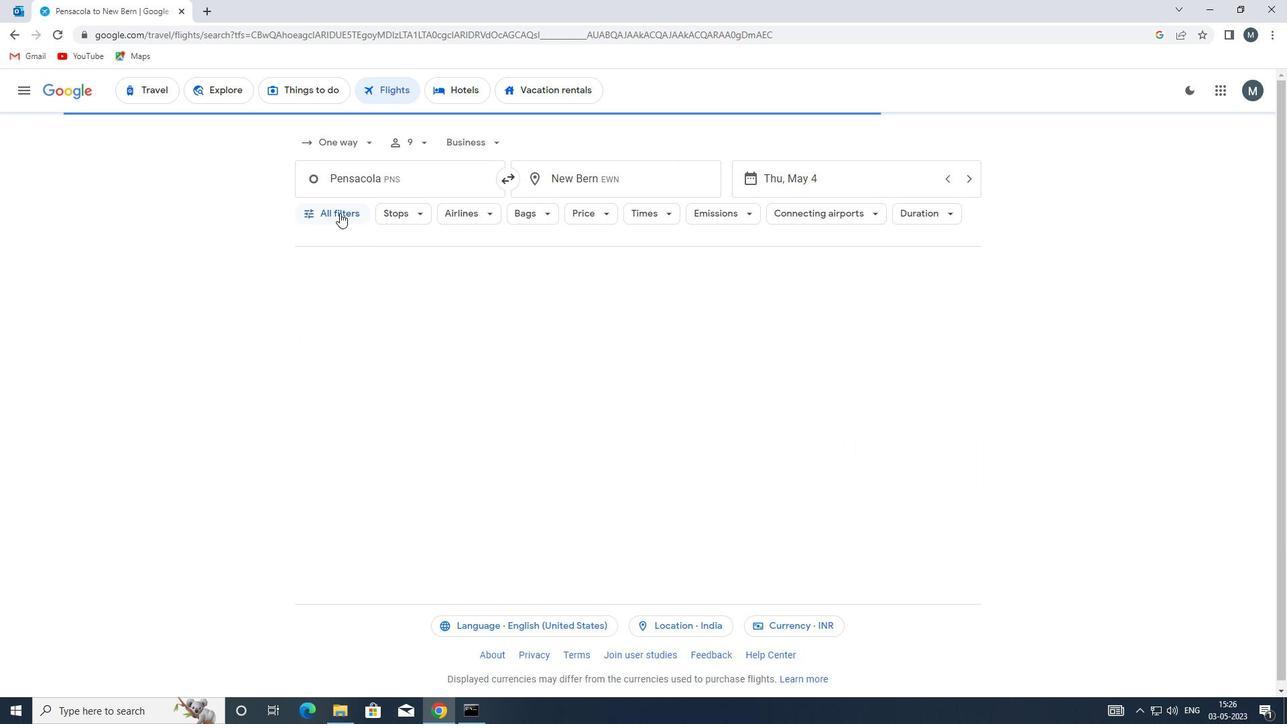 
Action: Mouse moved to (432, 406)
Screenshot: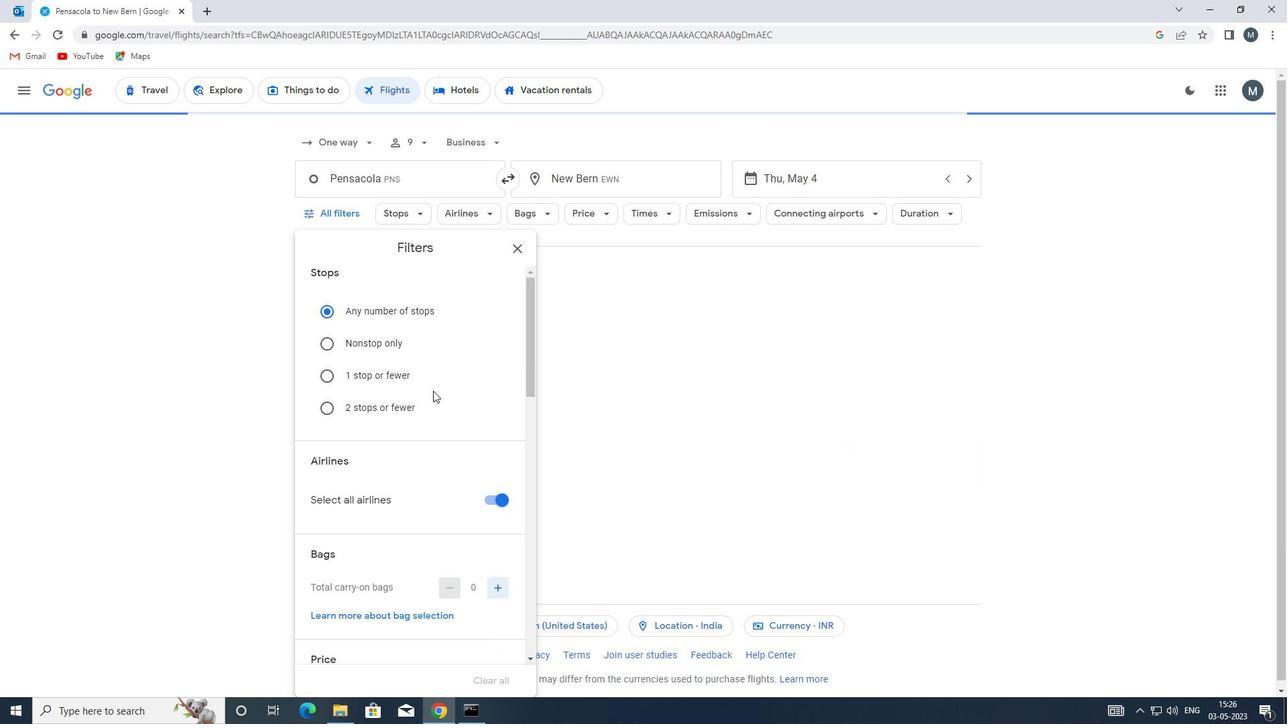 
Action: Mouse scrolled (432, 405) with delta (0, 0)
Screenshot: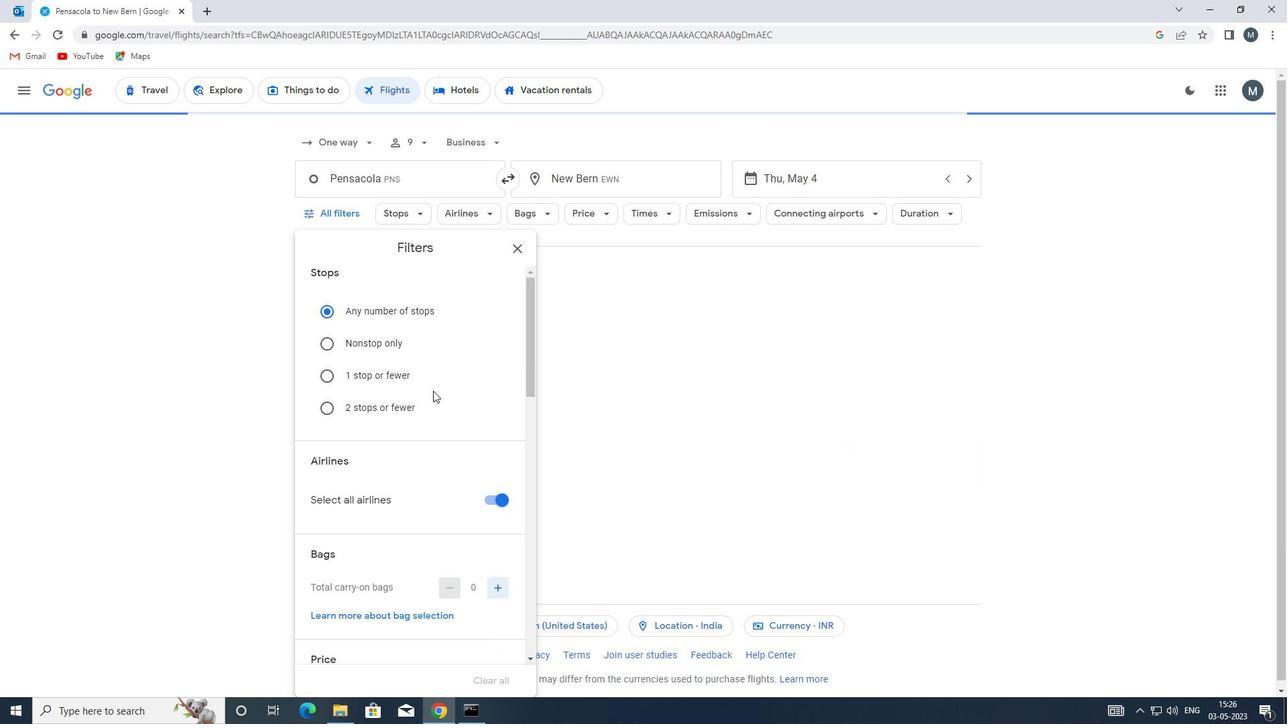 
Action: Mouse moved to (493, 430)
Screenshot: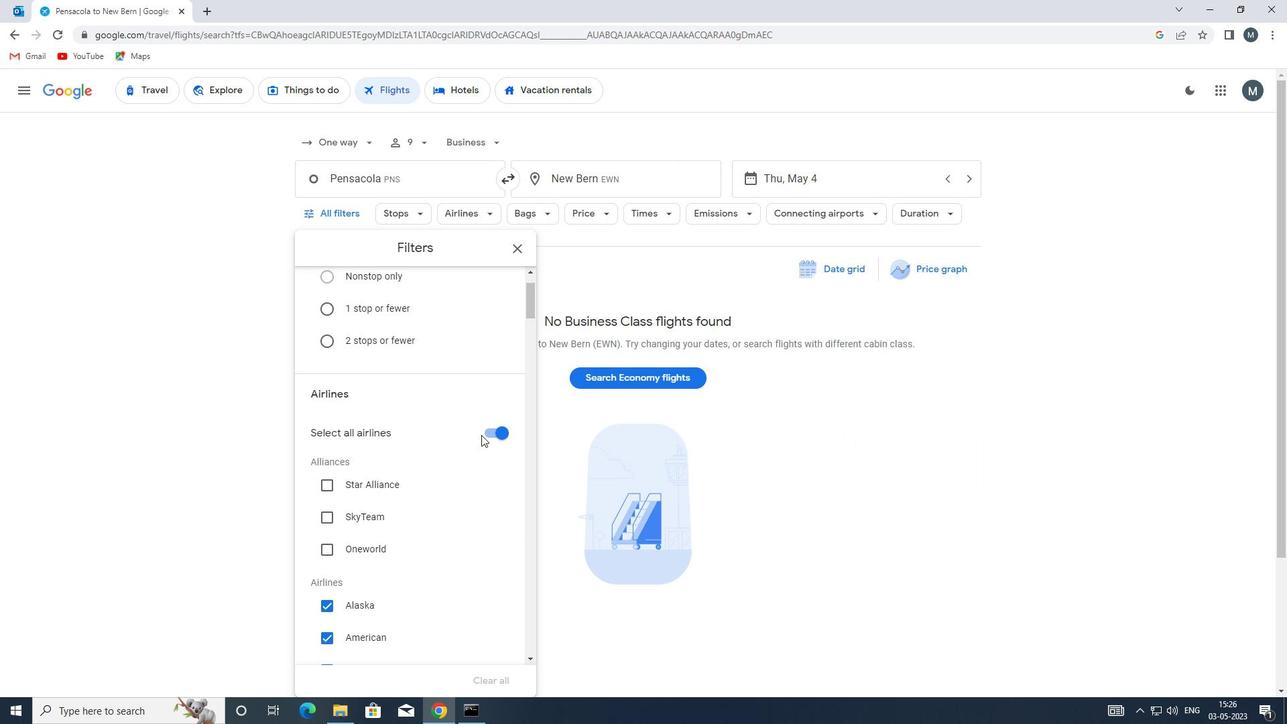 
Action: Mouse pressed left at (493, 430)
Screenshot: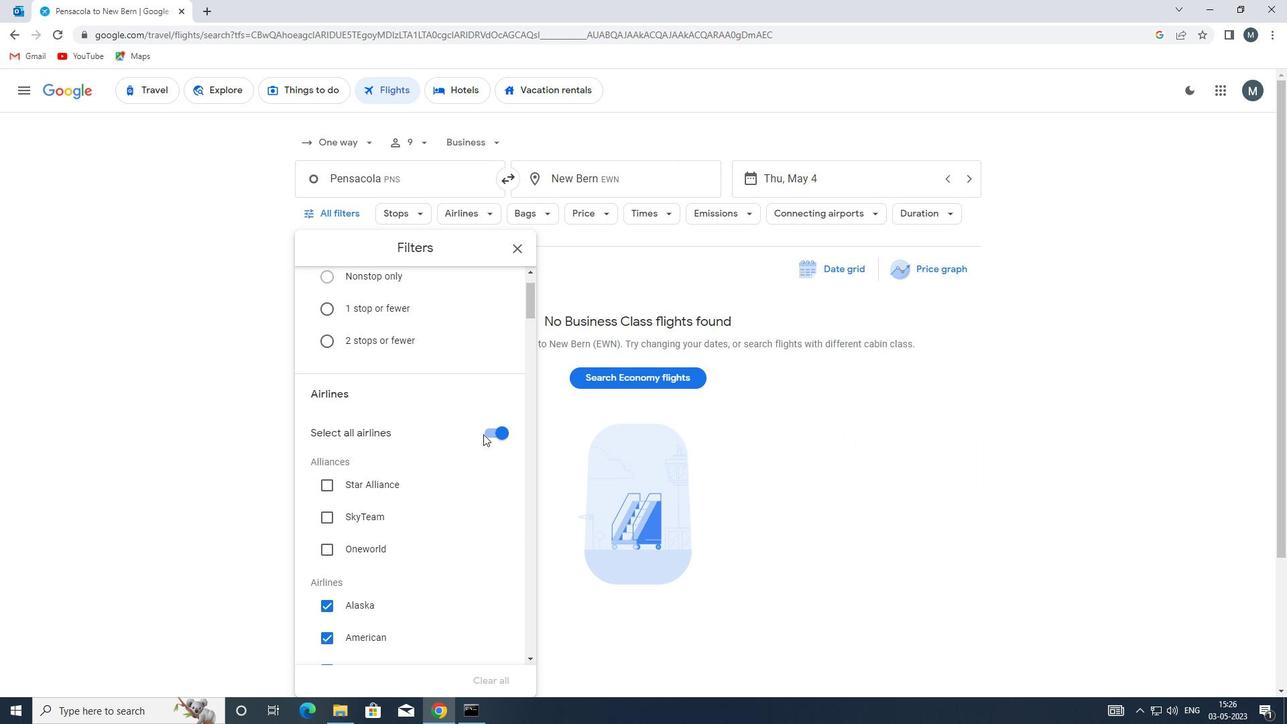 
Action: Mouse moved to (449, 429)
Screenshot: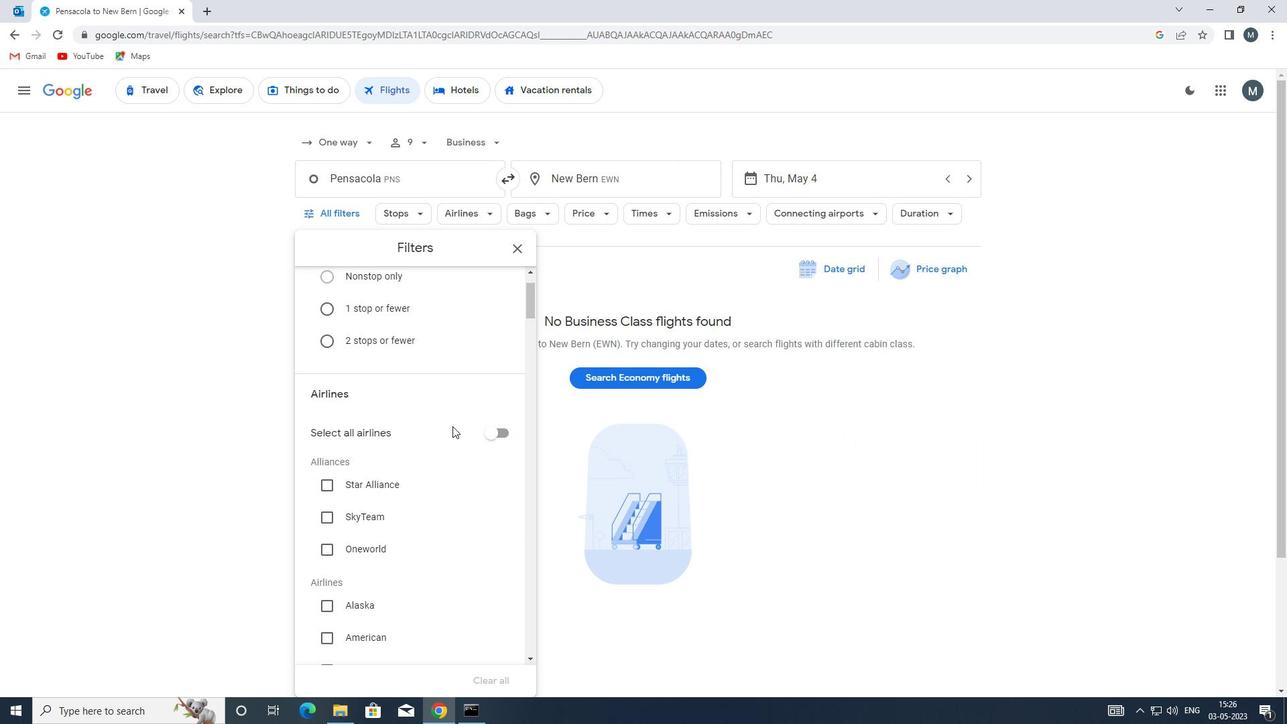 
Action: Mouse scrolled (449, 429) with delta (0, 0)
Screenshot: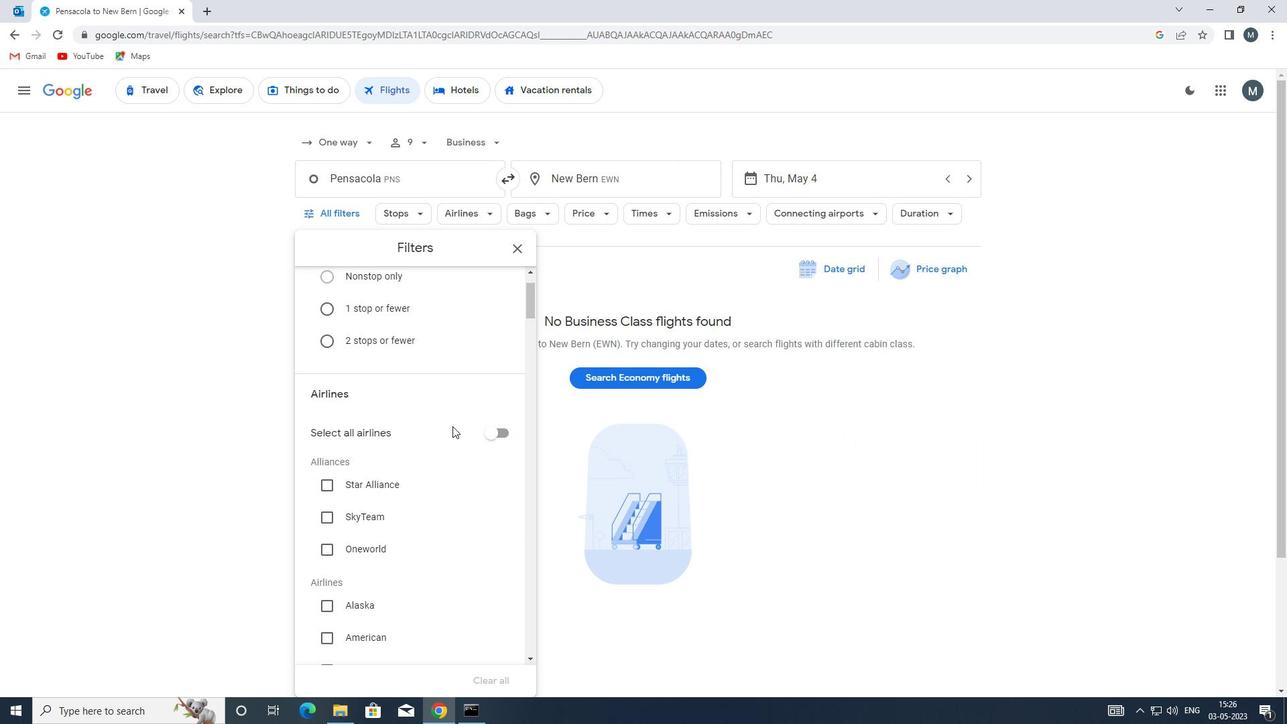 
Action: Mouse moved to (447, 431)
Screenshot: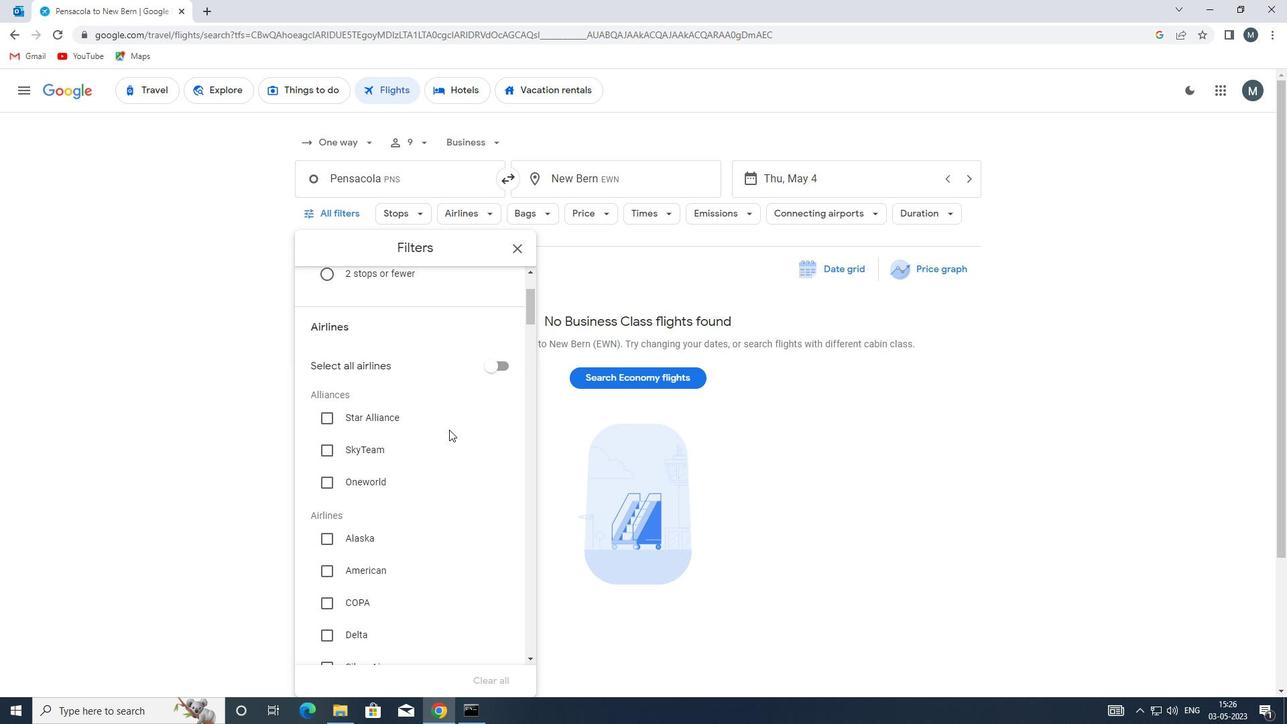 
Action: Mouse scrolled (447, 430) with delta (0, 0)
Screenshot: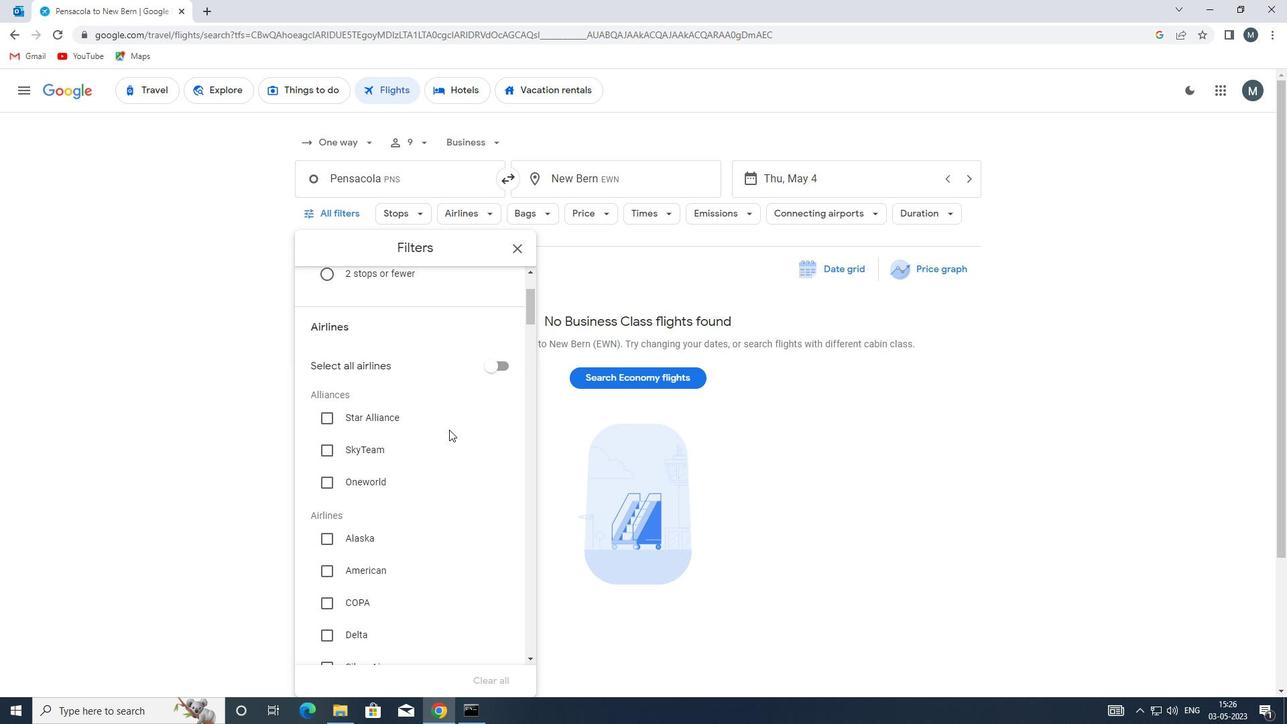 
Action: Mouse moved to (371, 493)
Screenshot: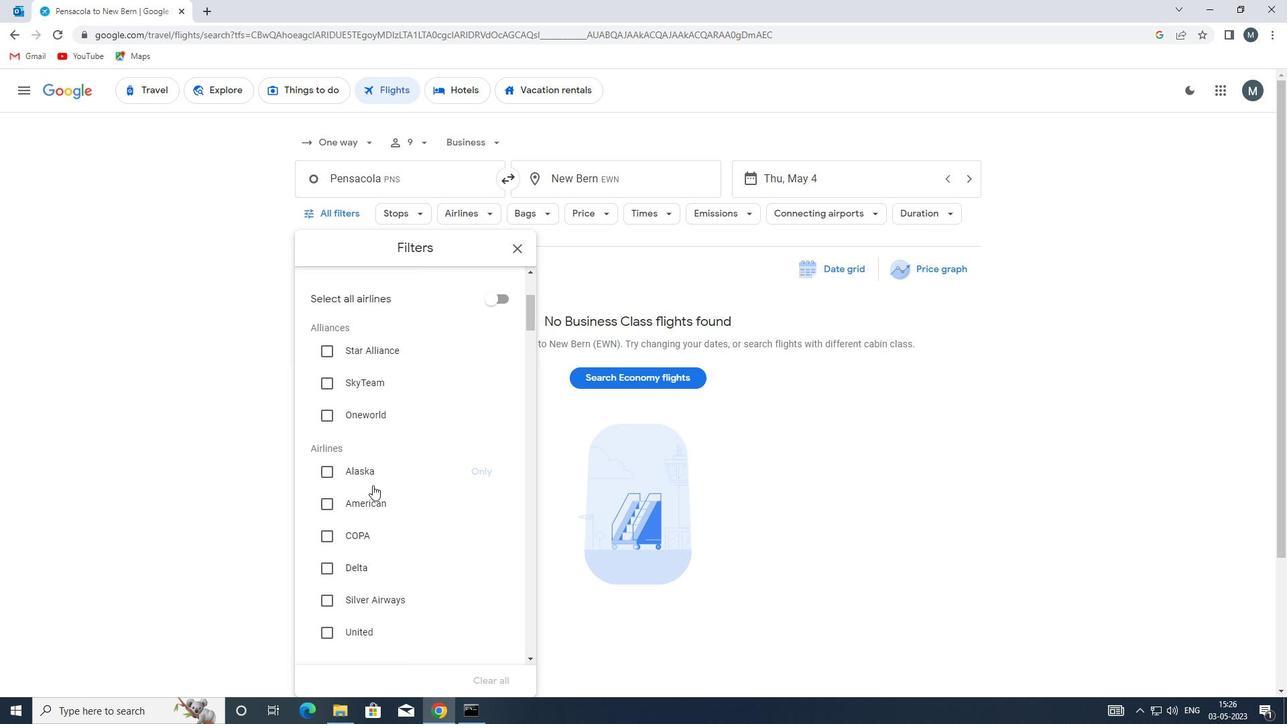 
Action: Mouse scrolled (371, 492) with delta (0, 0)
Screenshot: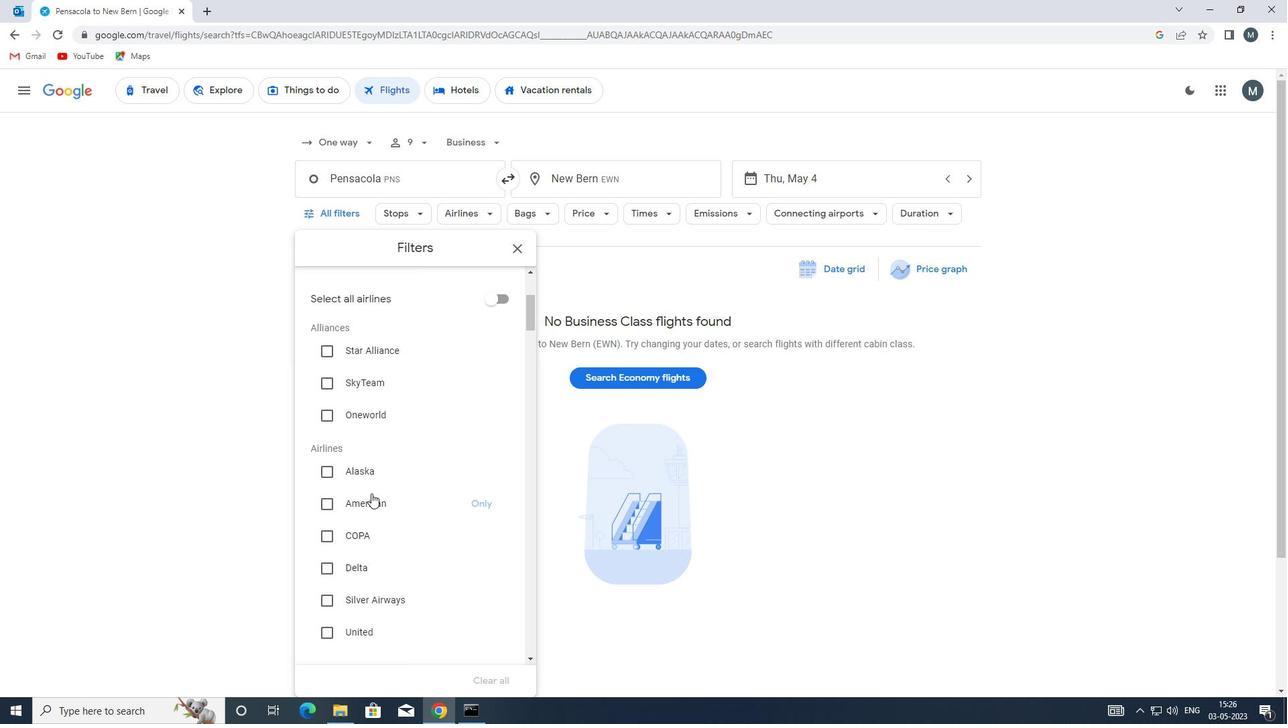 
Action: Mouse scrolled (371, 492) with delta (0, 0)
Screenshot: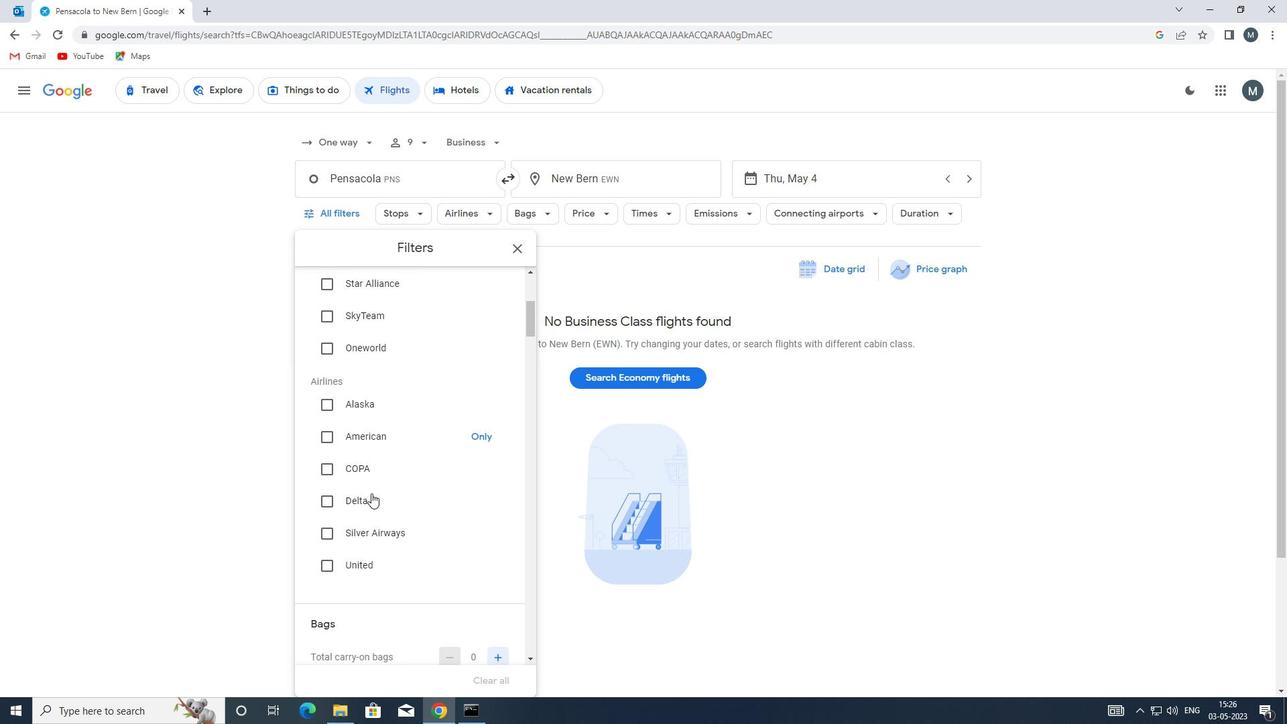 
Action: Mouse moved to (368, 494)
Screenshot: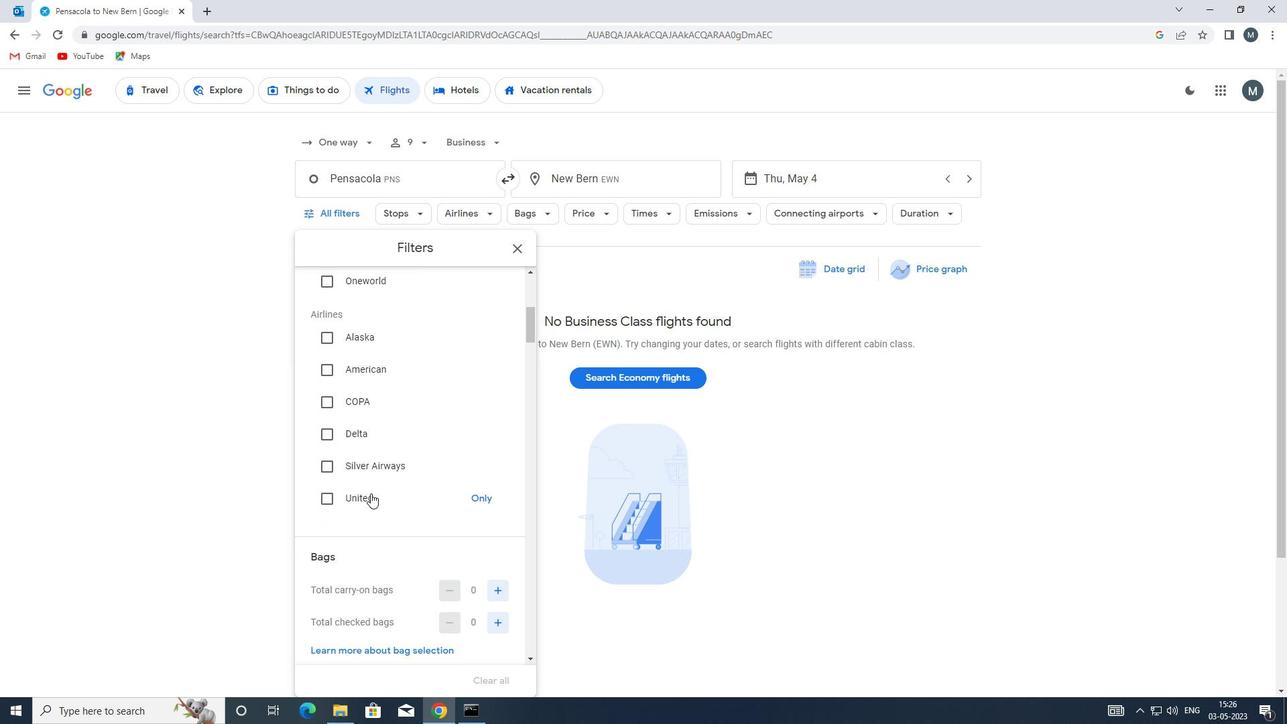 
Action: Mouse scrolled (368, 494) with delta (0, 0)
Screenshot: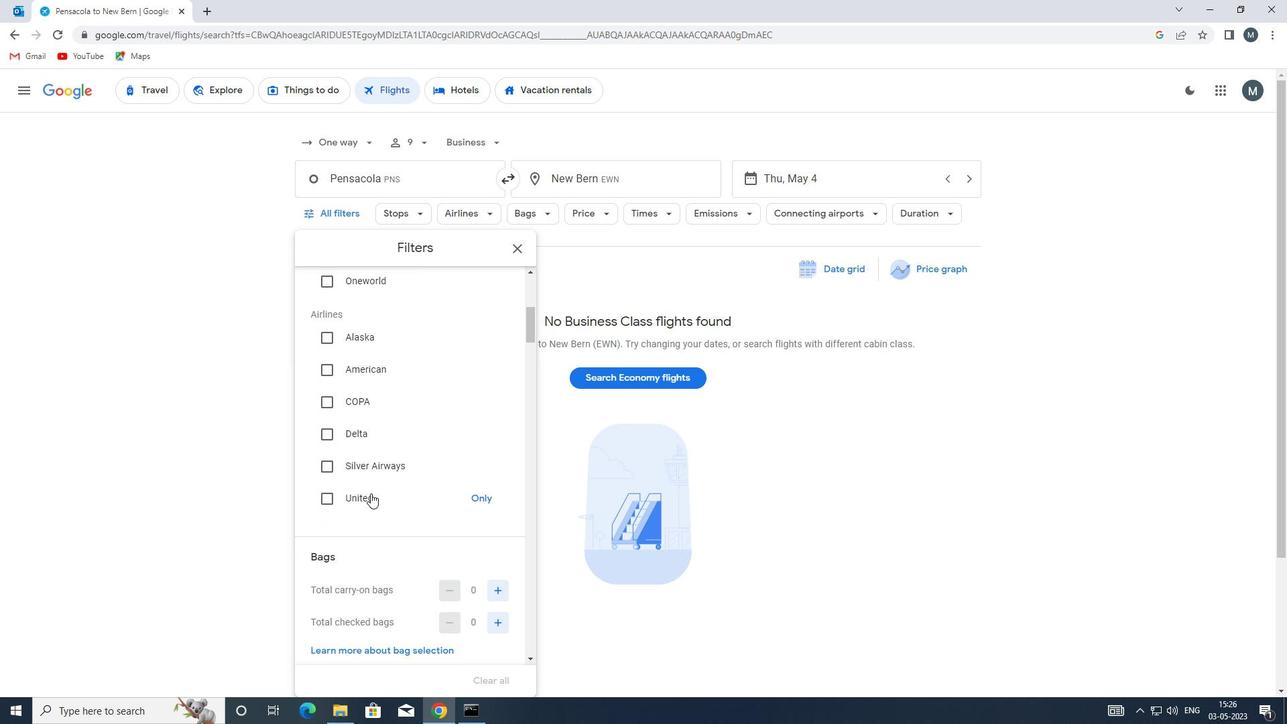 
Action: Mouse scrolled (368, 494) with delta (0, 0)
Screenshot: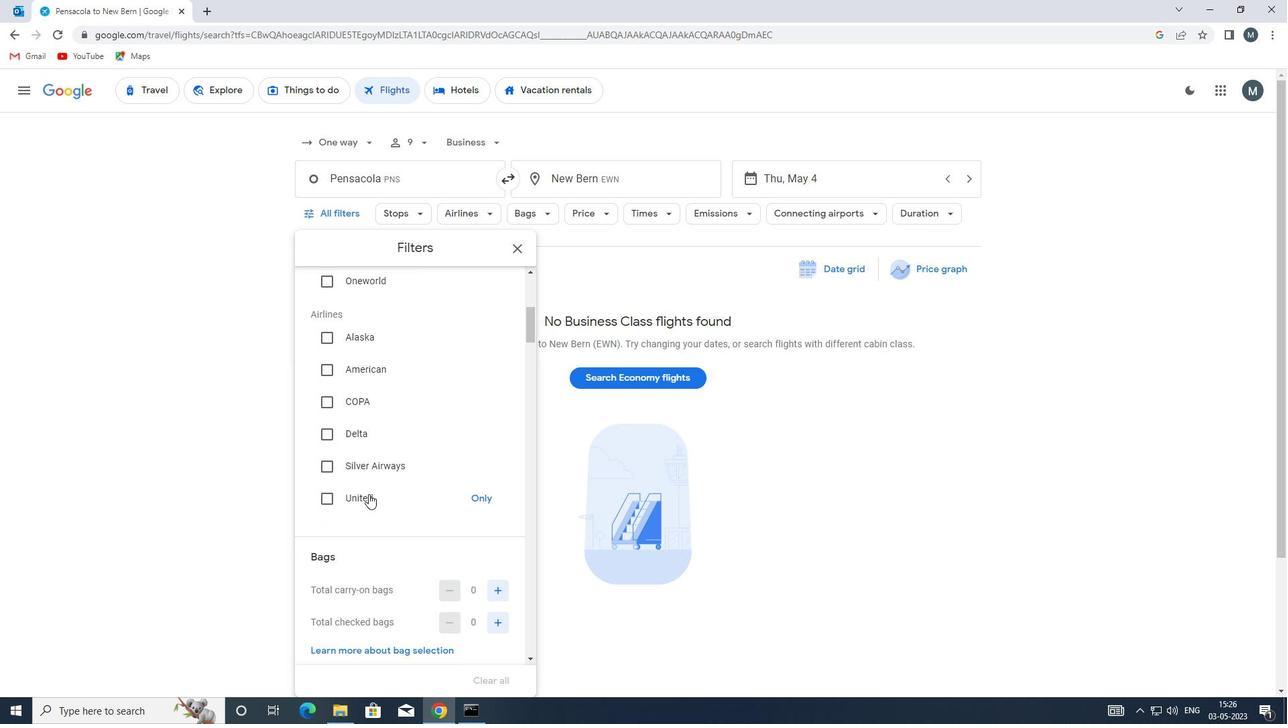 
Action: Mouse moved to (498, 488)
Screenshot: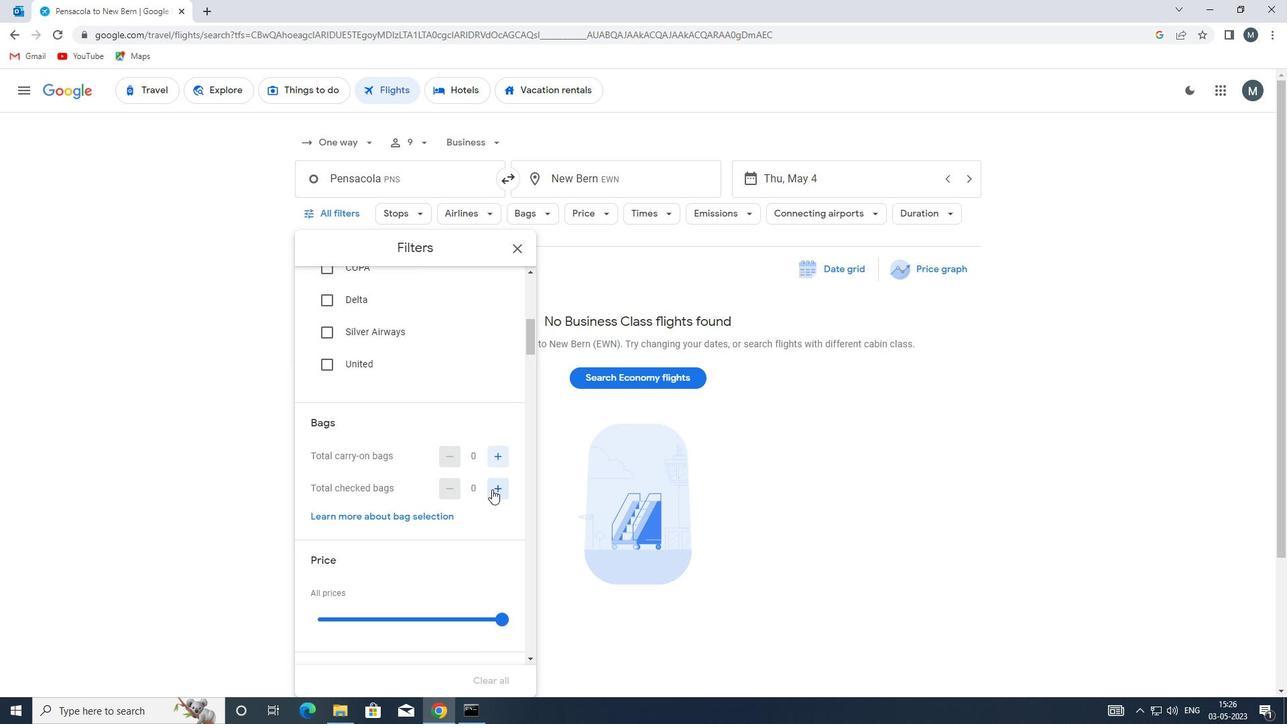 
Action: Mouse pressed left at (498, 488)
Screenshot: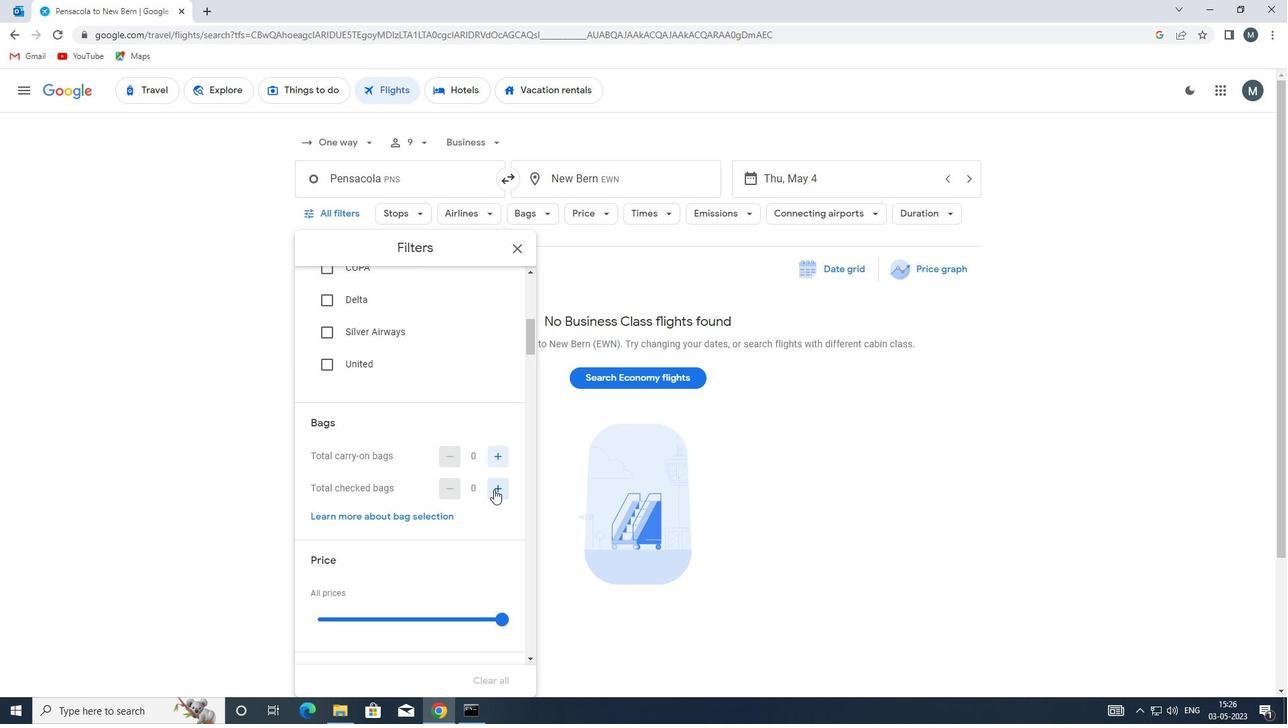
Action: Mouse pressed left at (498, 488)
Screenshot: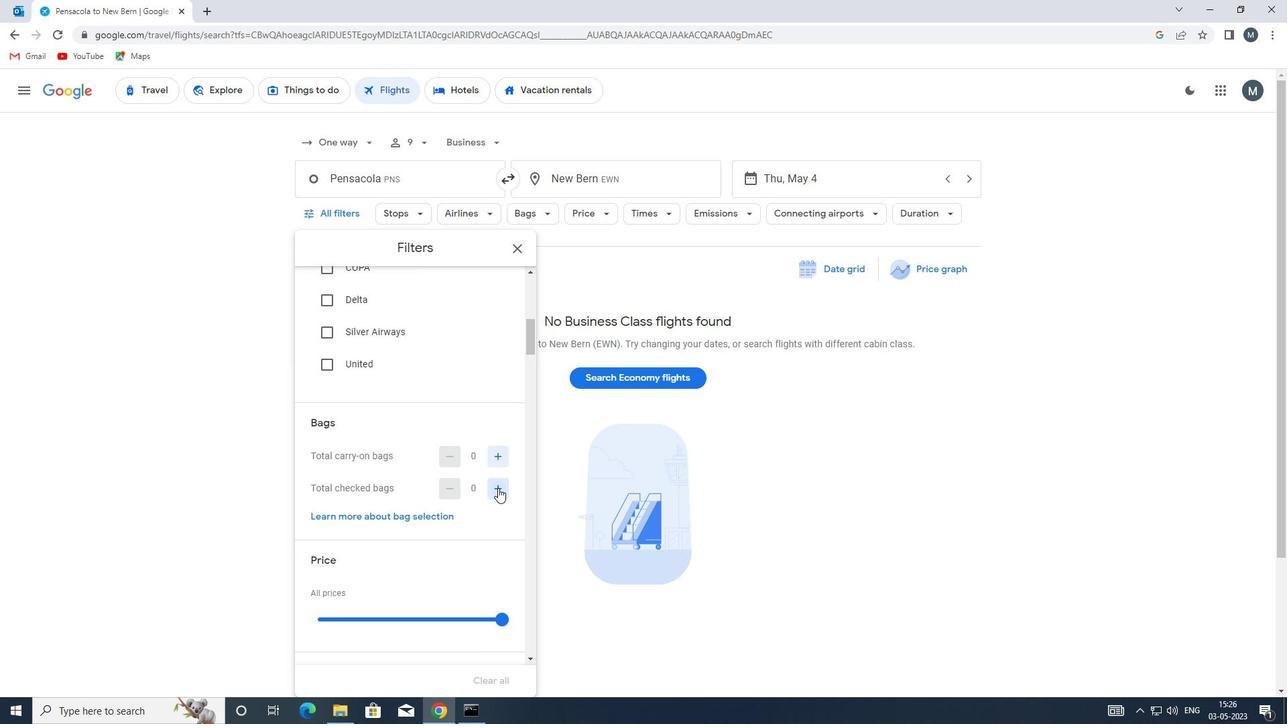 
Action: Mouse pressed left at (498, 488)
Screenshot: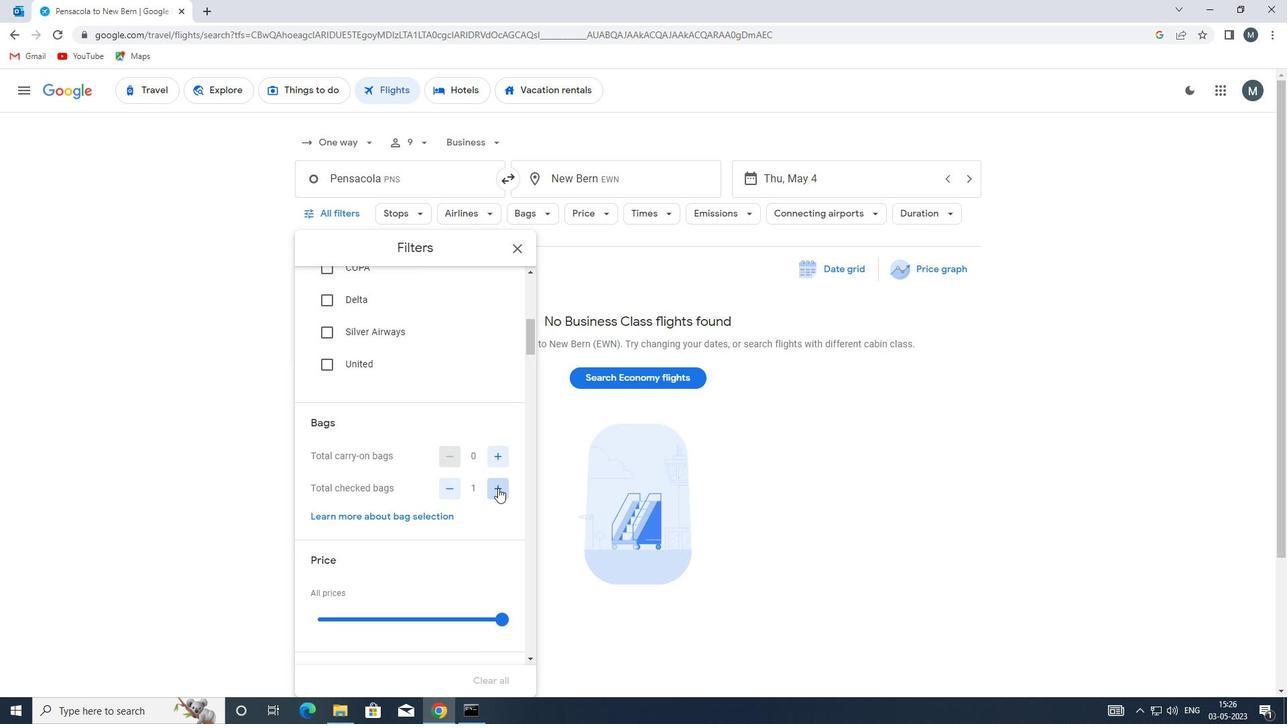 
Action: Mouse pressed left at (498, 488)
Screenshot: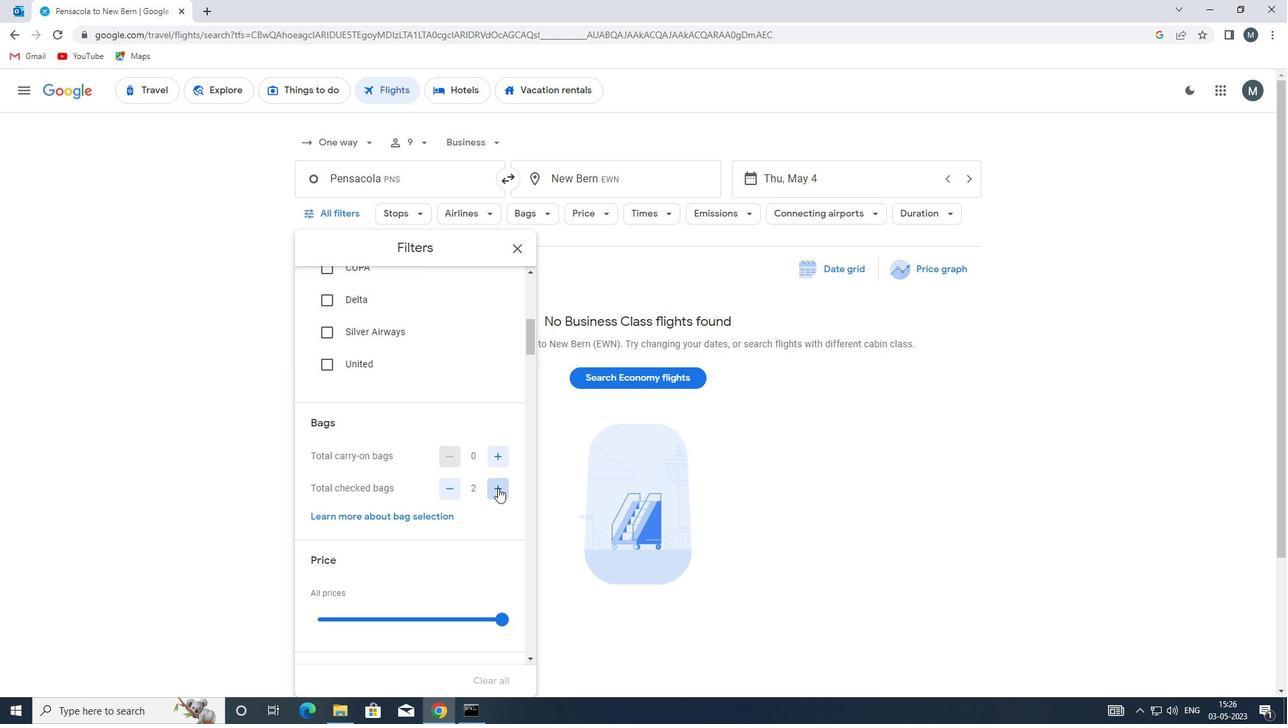 
Action: Mouse pressed left at (498, 488)
Screenshot: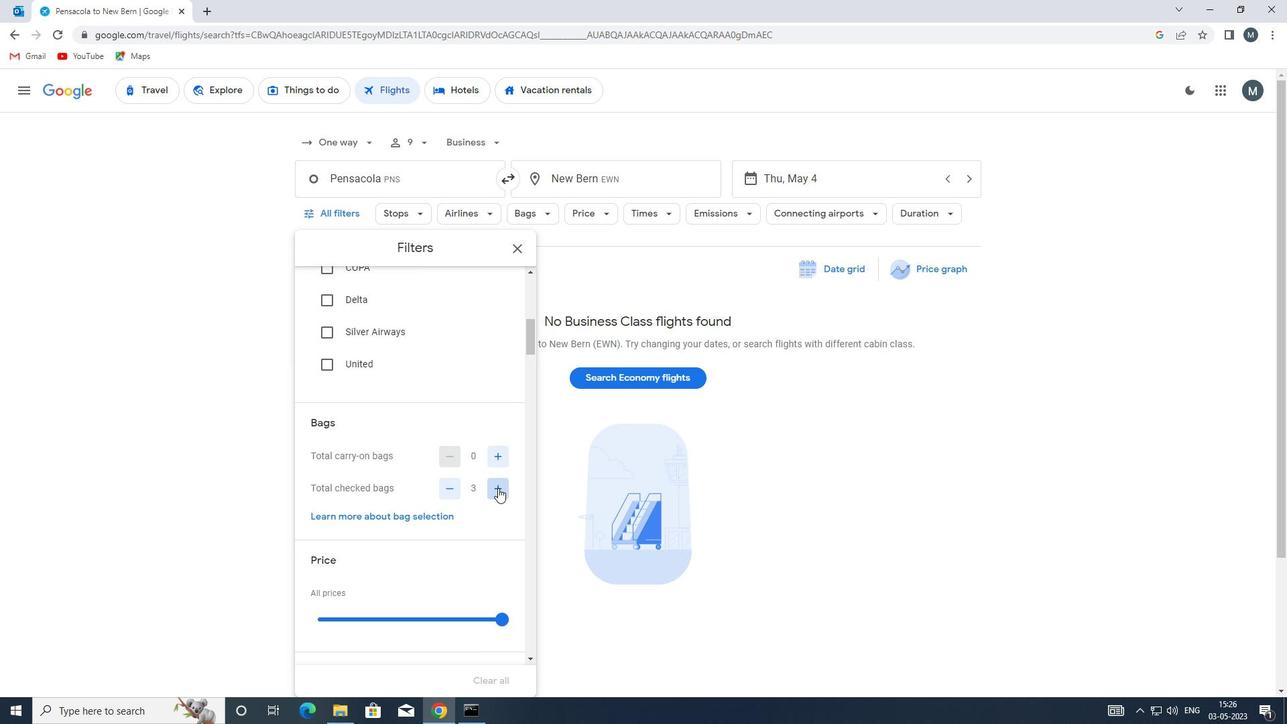 
Action: Mouse pressed left at (498, 488)
Screenshot: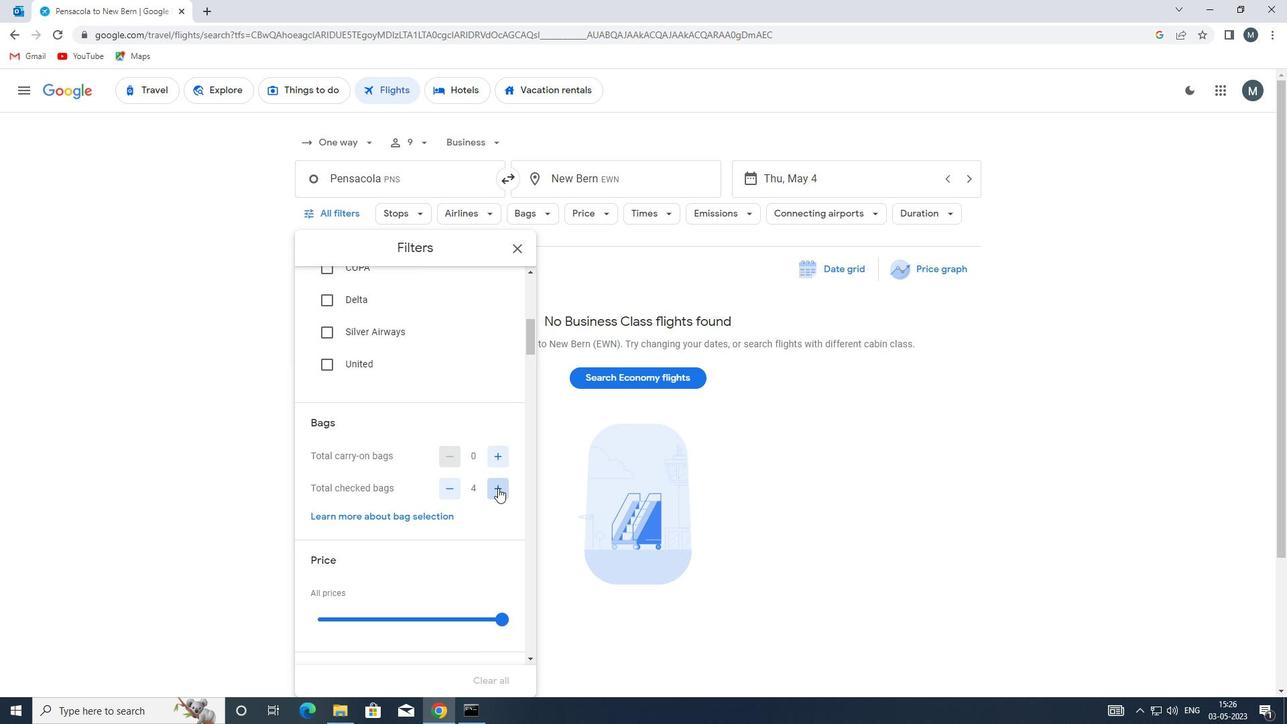 
Action: Mouse pressed left at (498, 488)
Screenshot: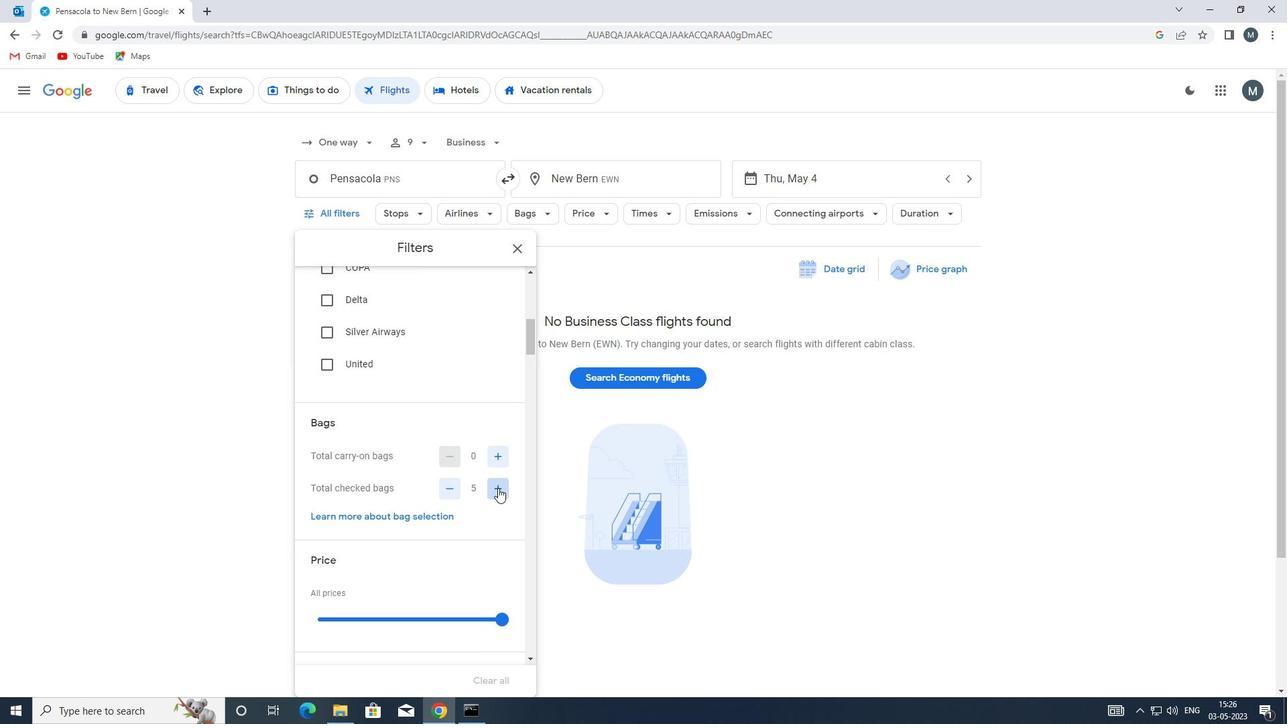 
Action: Mouse pressed left at (498, 488)
Screenshot: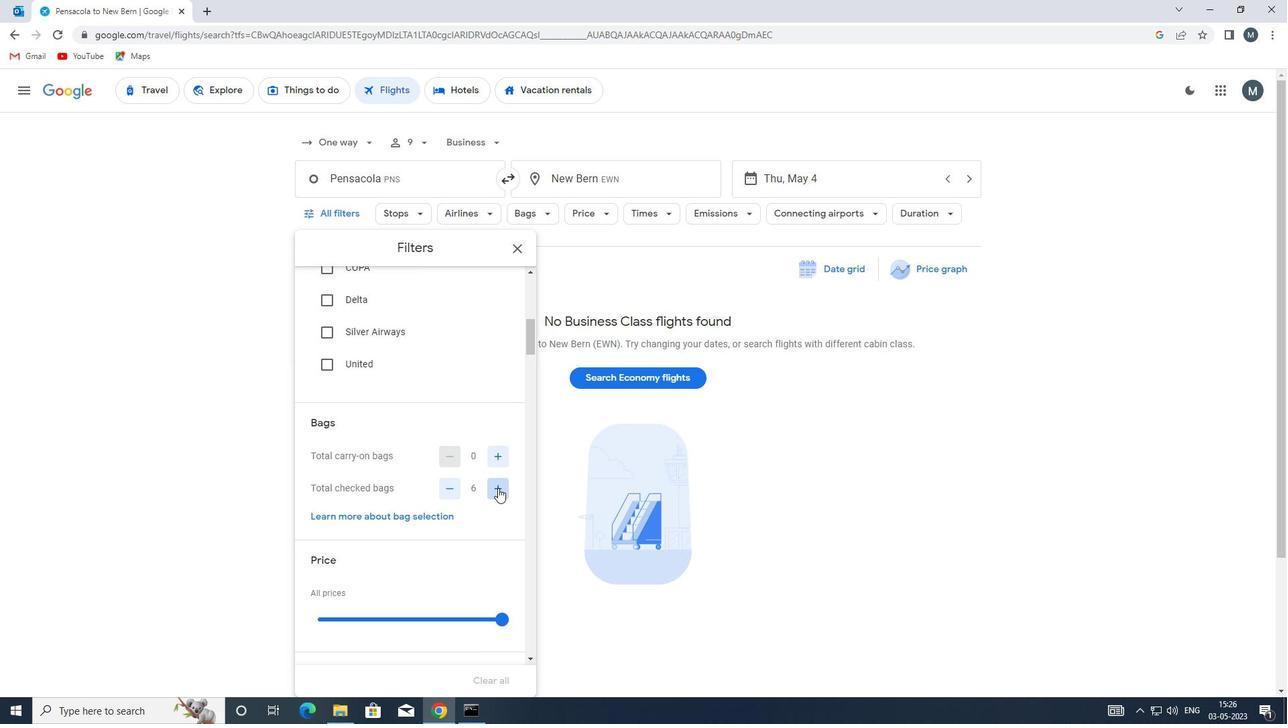 
Action: Mouse pressed left at (498, 488)
Screenshot: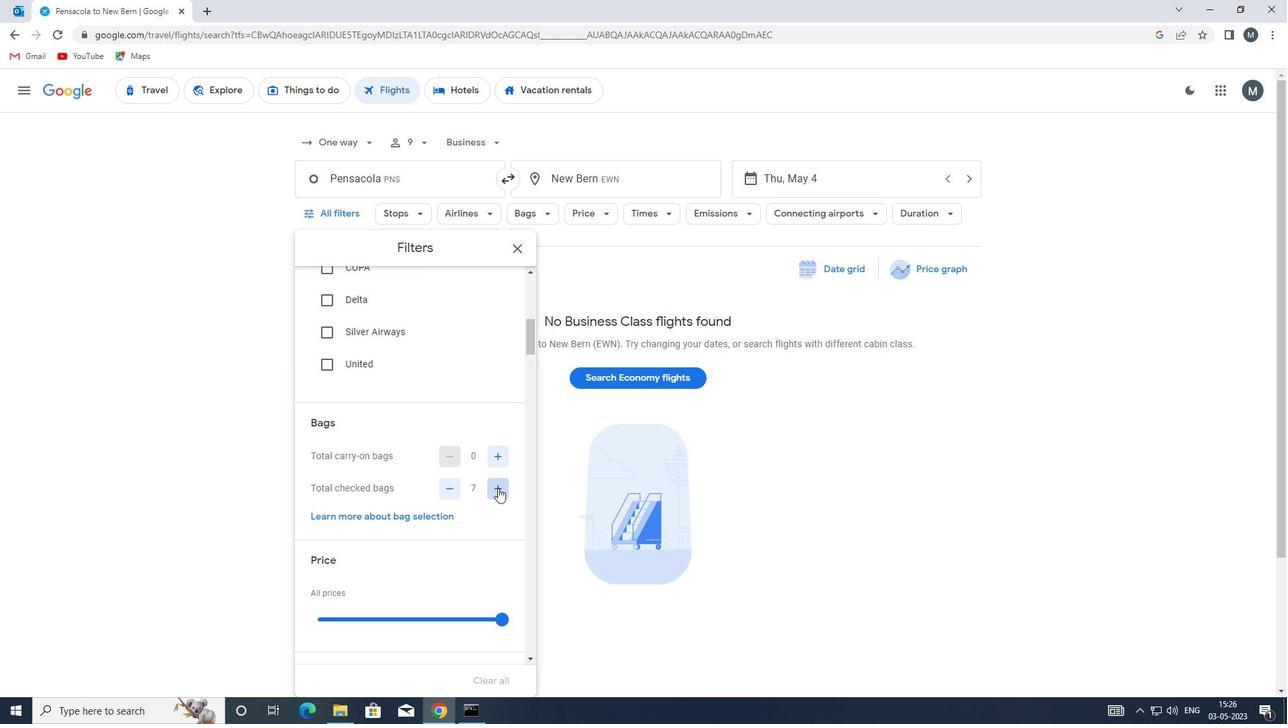 
Action: Mouse moved to (395, 449)
Screenshot: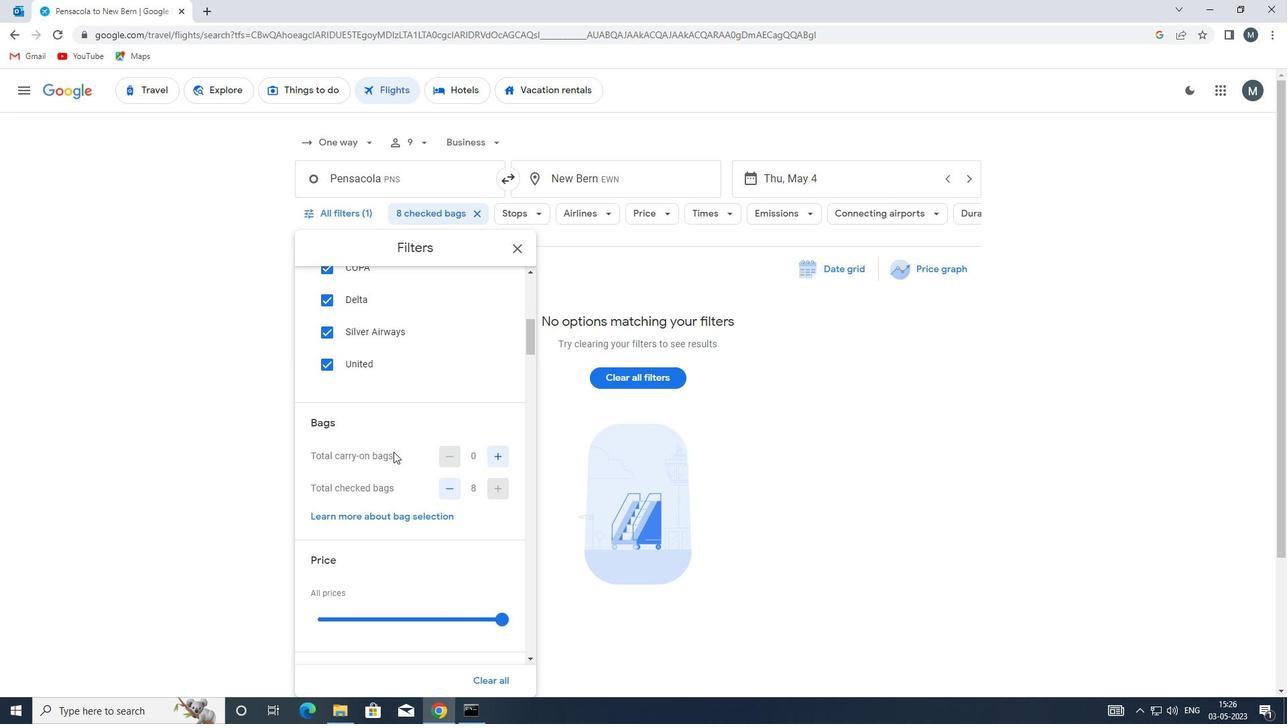 
Action: Mouse scrolled (395, 448) with delta (0, 0)
Screenshot: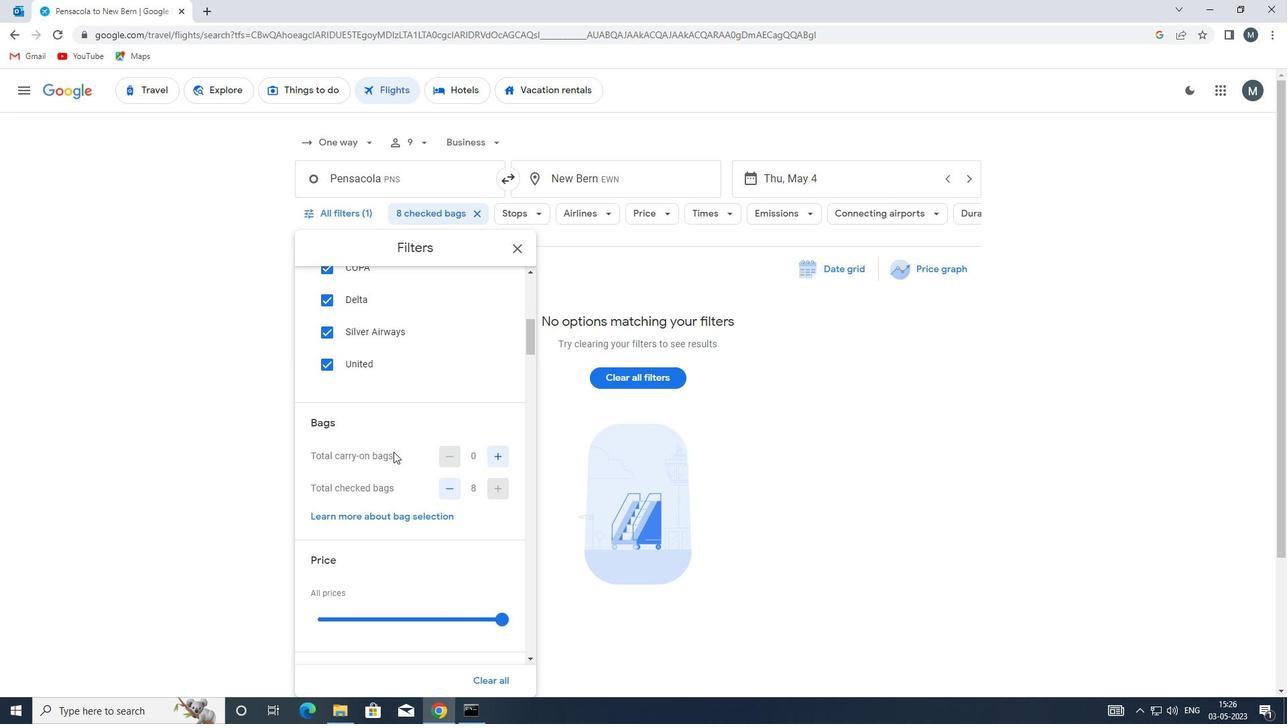
Action: Mouse scrolled (395, 448) with delta (0, 0)
Screenshot: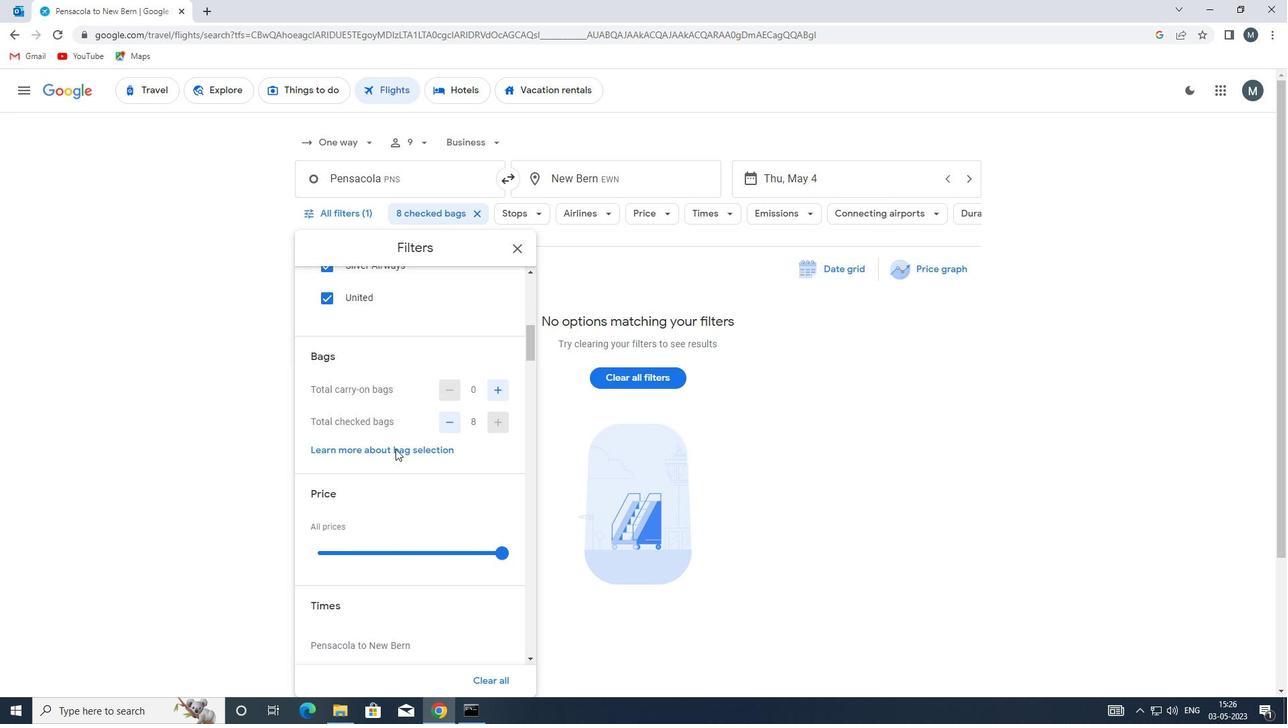 
Action: Mouse moved to (372, 481)
Screenshot: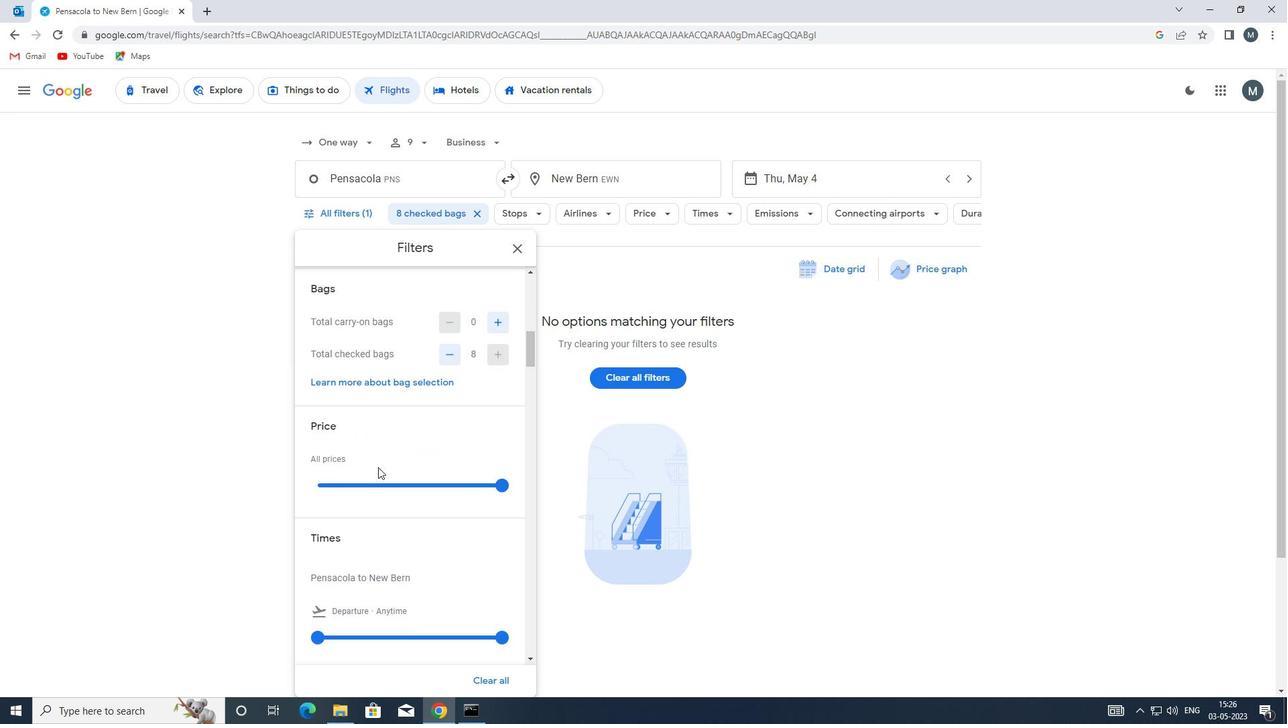 
Action: Mouse pressed left at (372, 481)
Screenshot: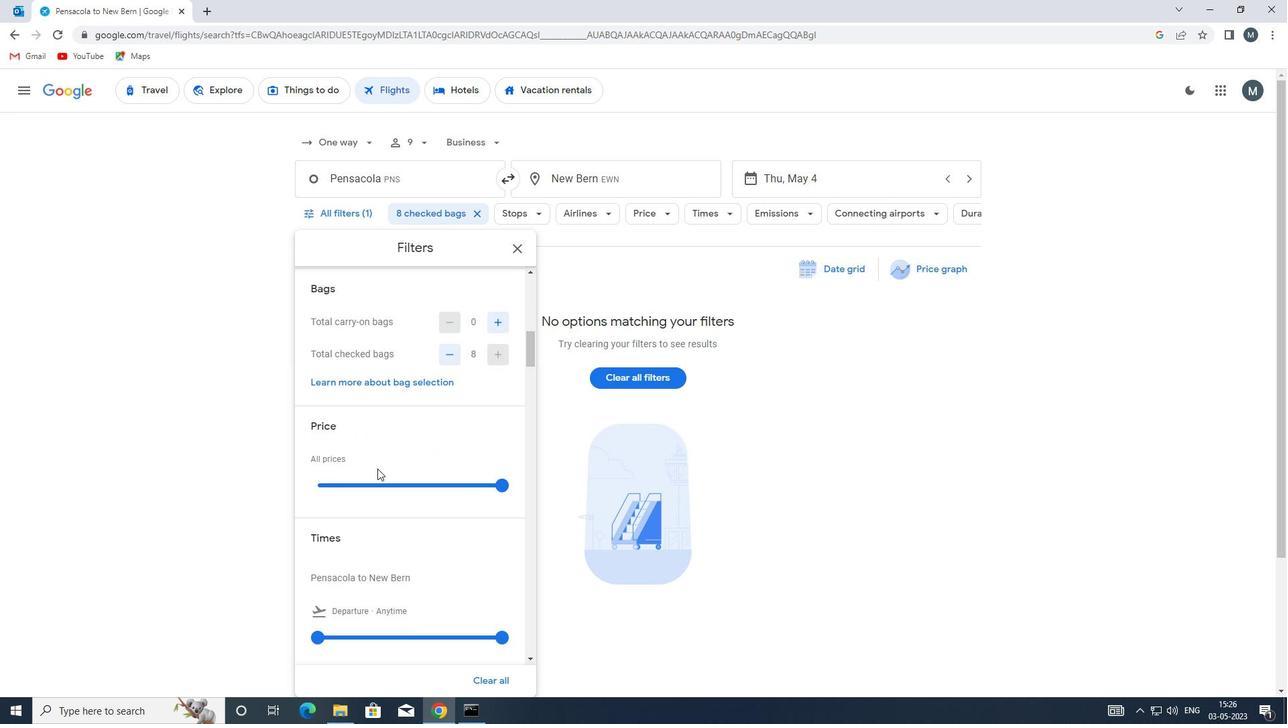
Action: Mouse moved to (372, 481)
Screenshot: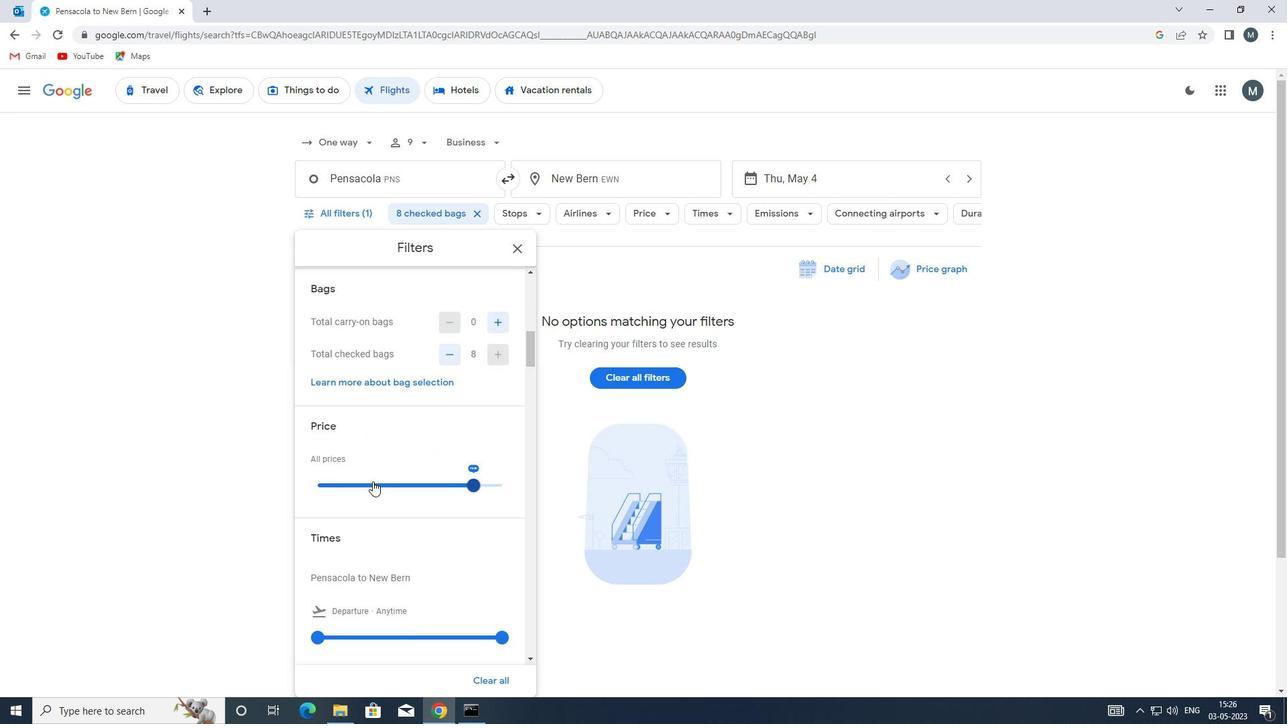
Action: Mouse pressed left at (372, 481)
Screenshot: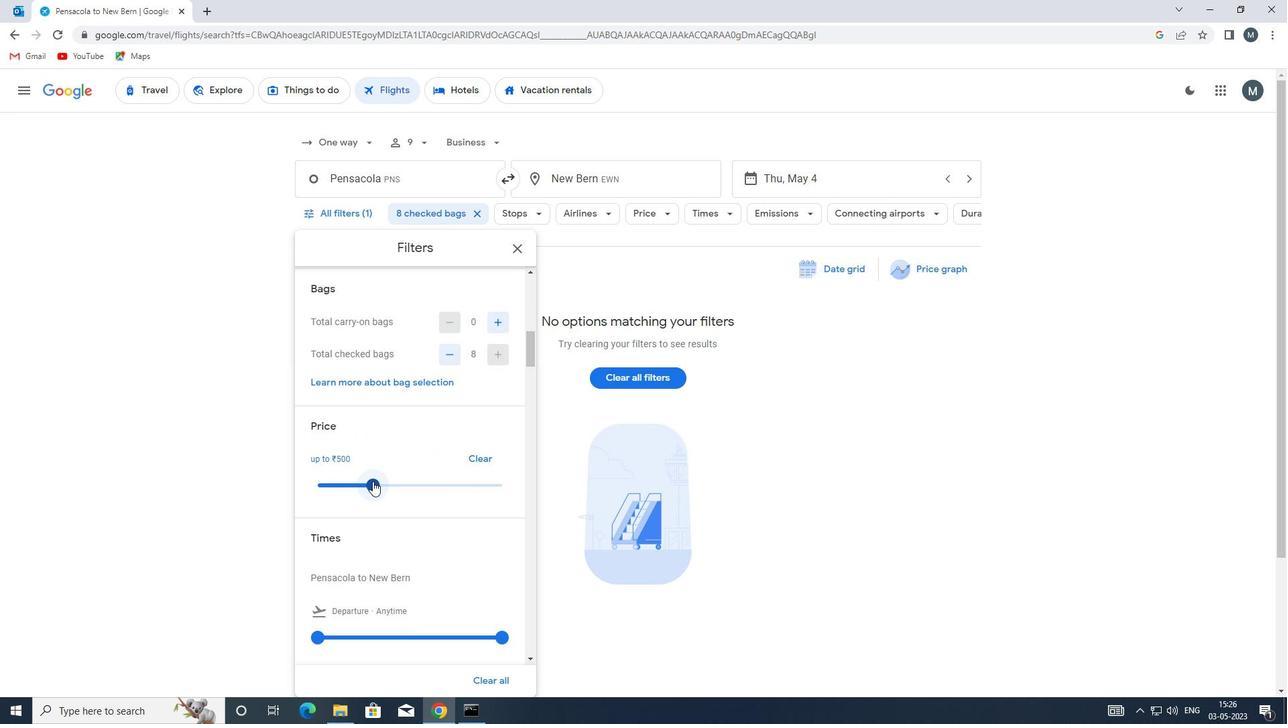 
Action: Mouse moved to (366, 474)
Screenshot: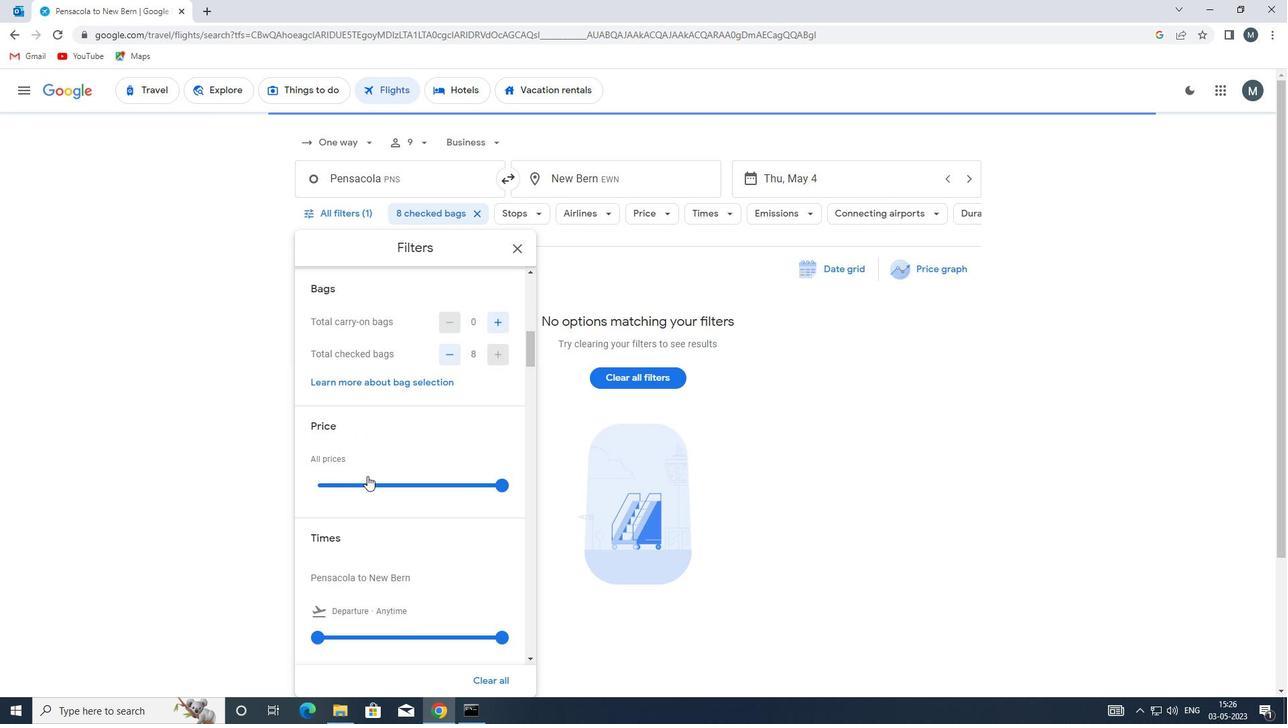 
Action: Mouse scrolled (366, 474) with delta (0, 0)
Screenshot: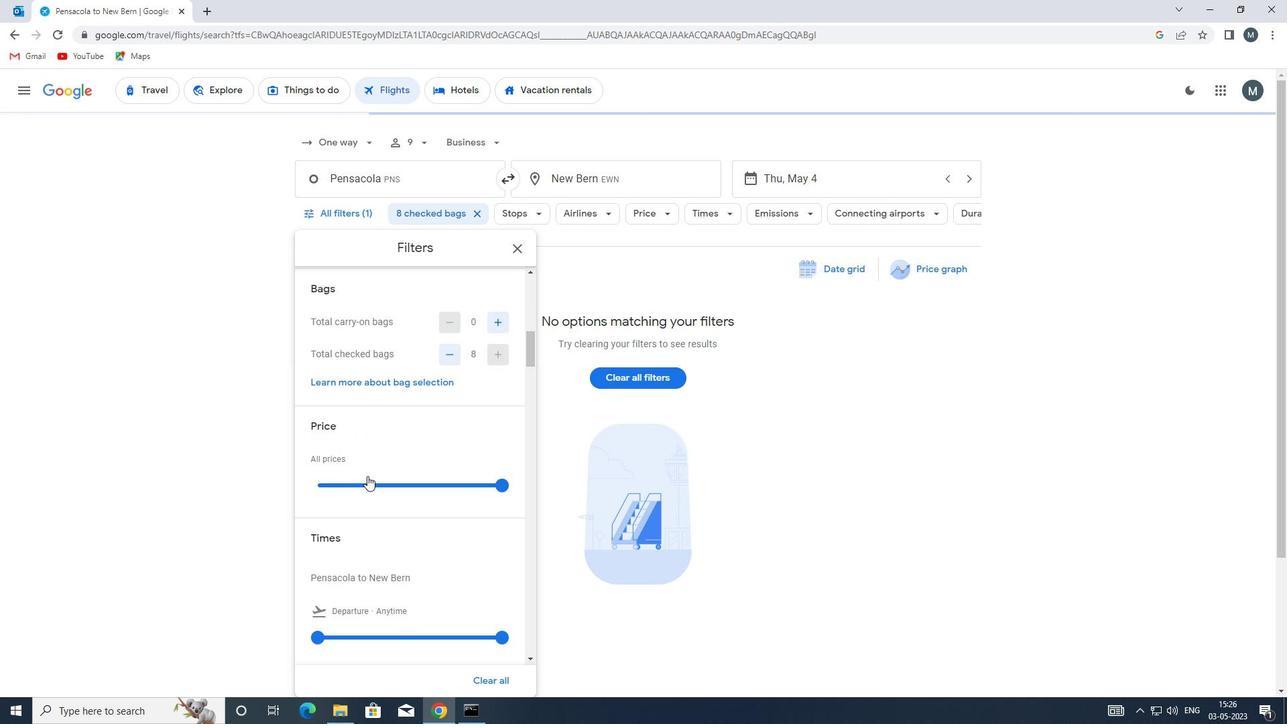 
Action: Mouse moved to (355, 468)
Screenshot: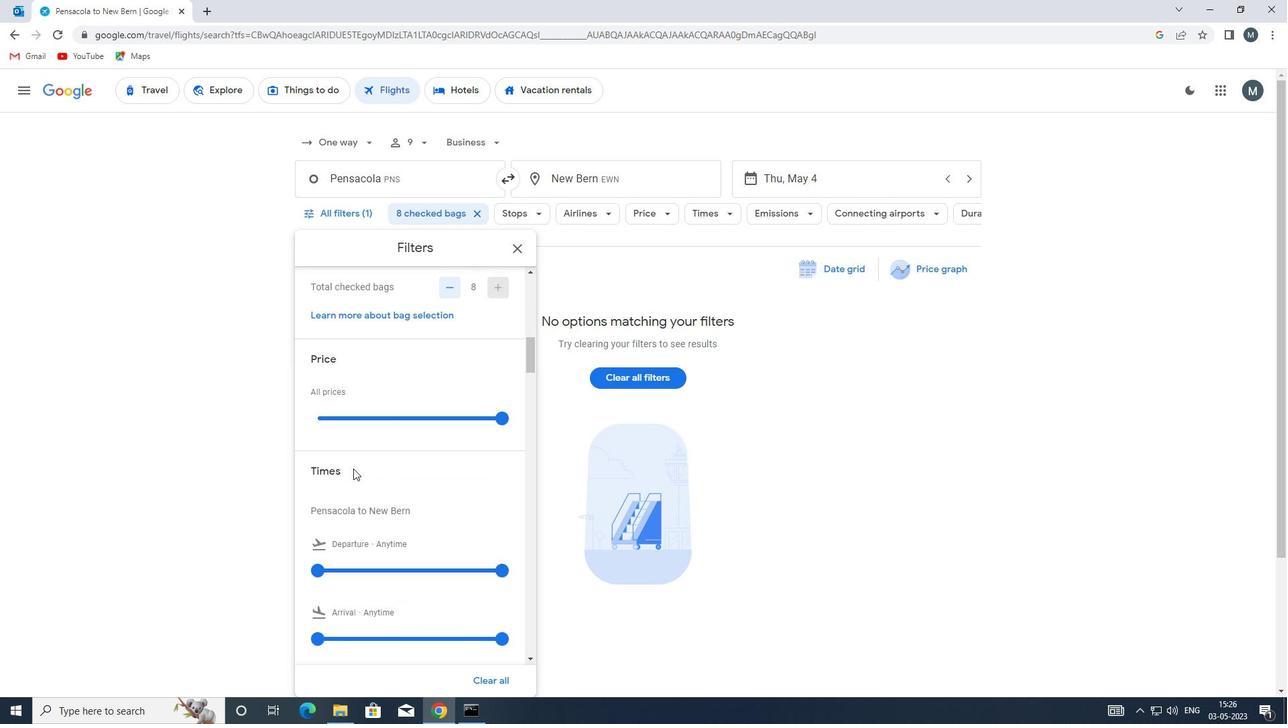 
Action: Mouse scrolled (355, 467) with delta (0, 0)
Screenshot: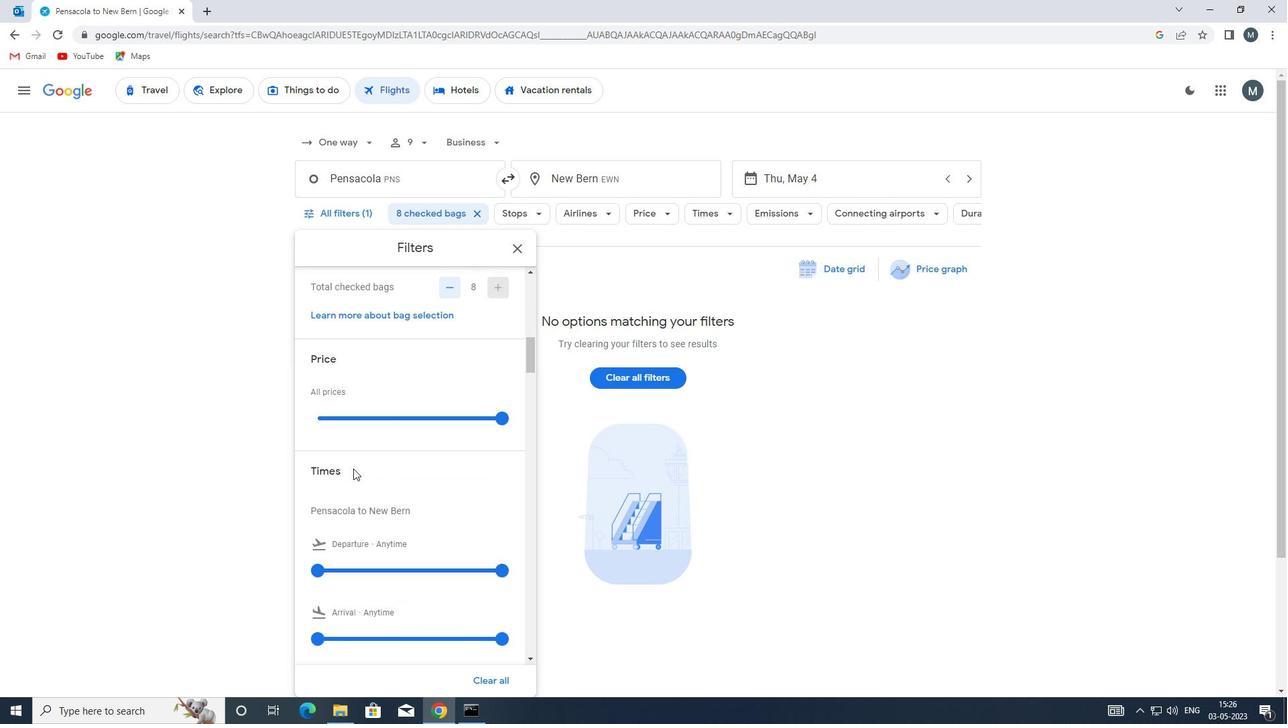 
Action: Mouse scrolled (355, 467) with delta (0, 0)
Screenshot: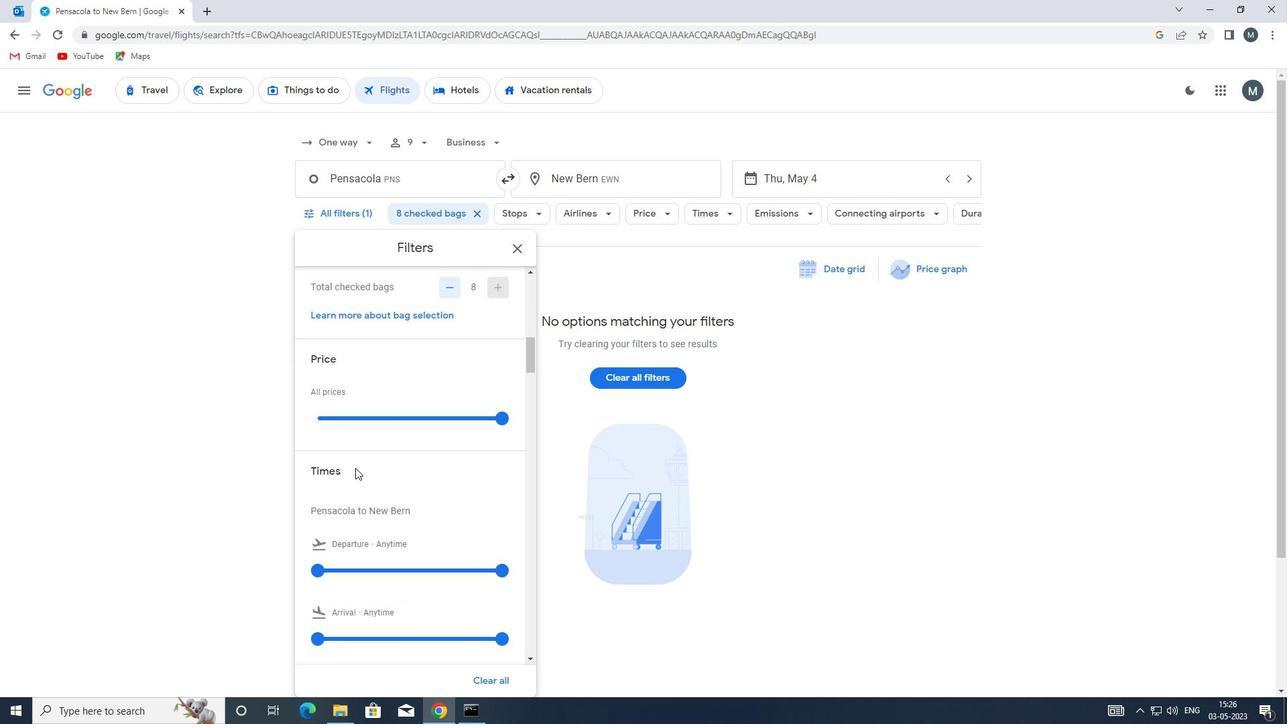 
Action: Mouse moved to (323, 436)
Screenshot: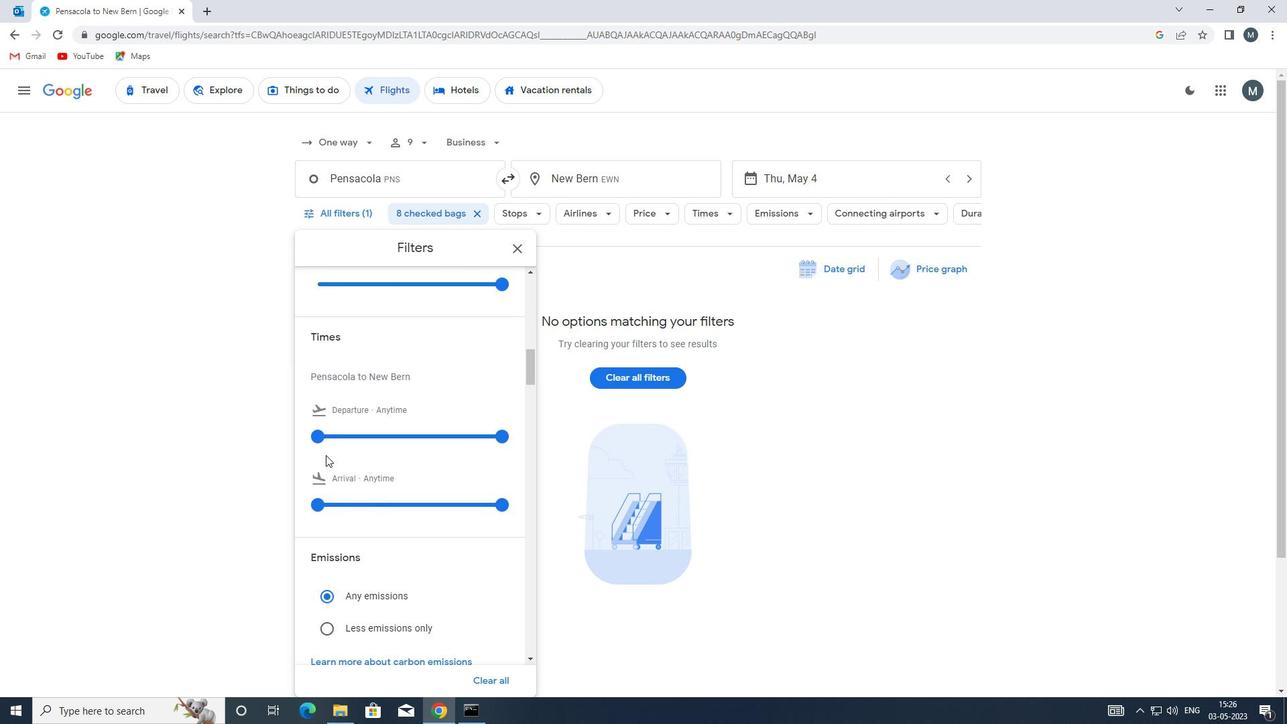 
Action: Mouse pressed left at (323, 436)
Screenshot: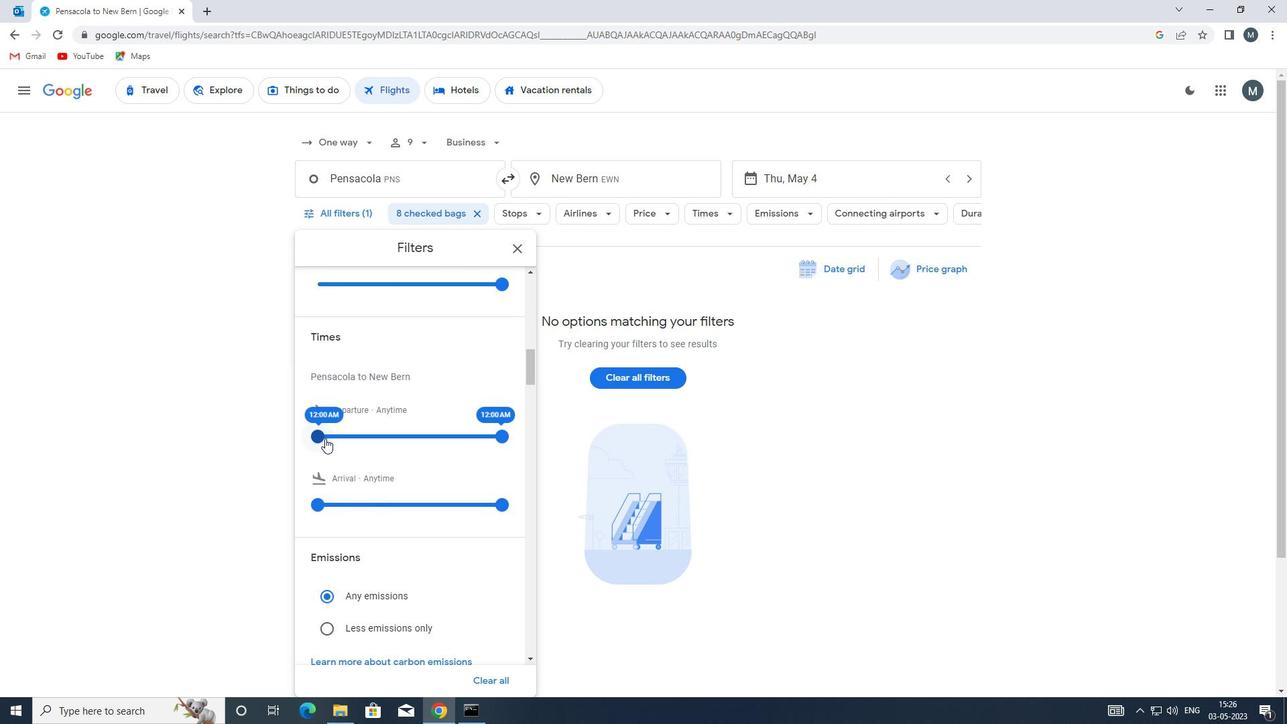 
Action: Mouse moved to (499, 427)
Screenshot: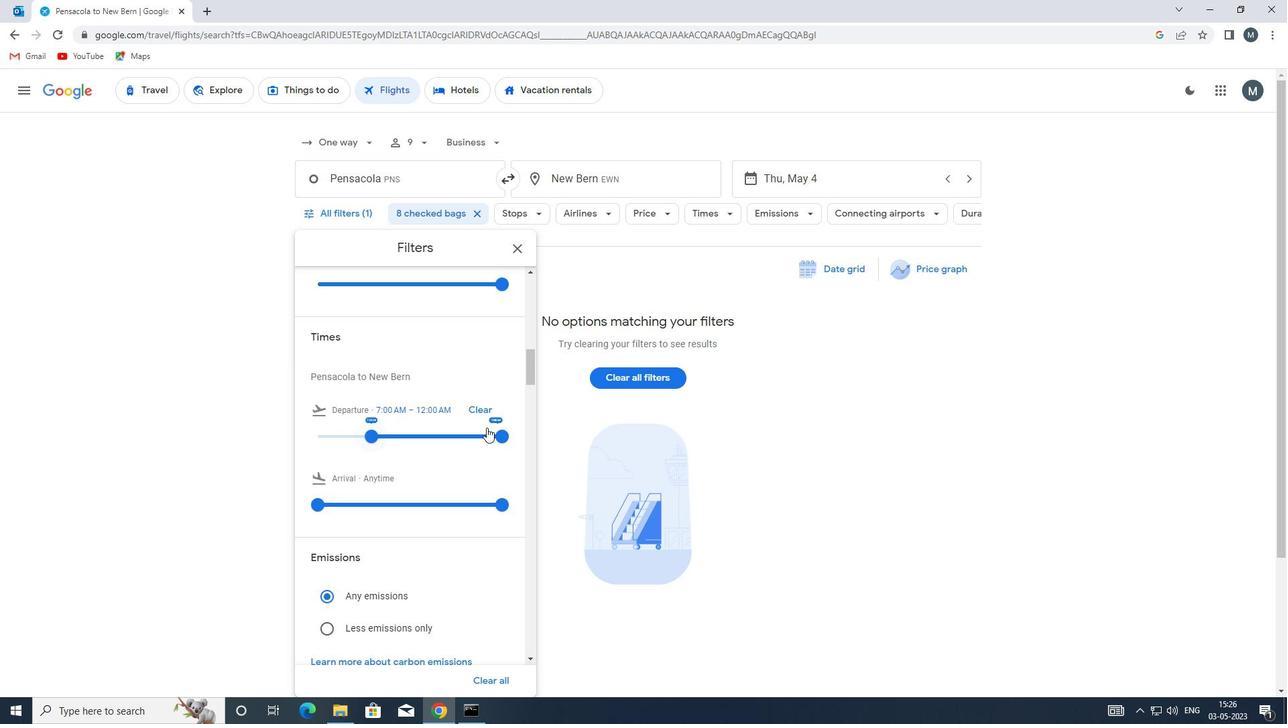 
Action: Mouse pressed left at (499, 427)
Screenshot: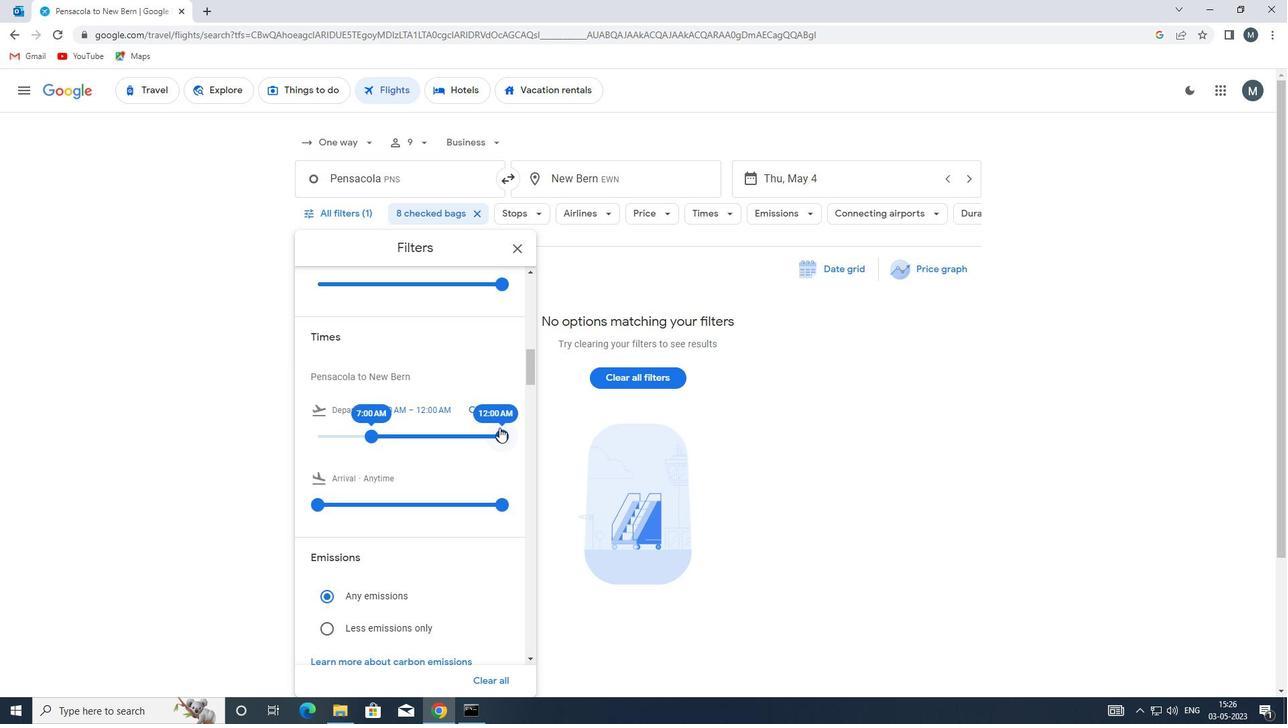 
Action: Mouse moved to (373, 429)
Screenshot: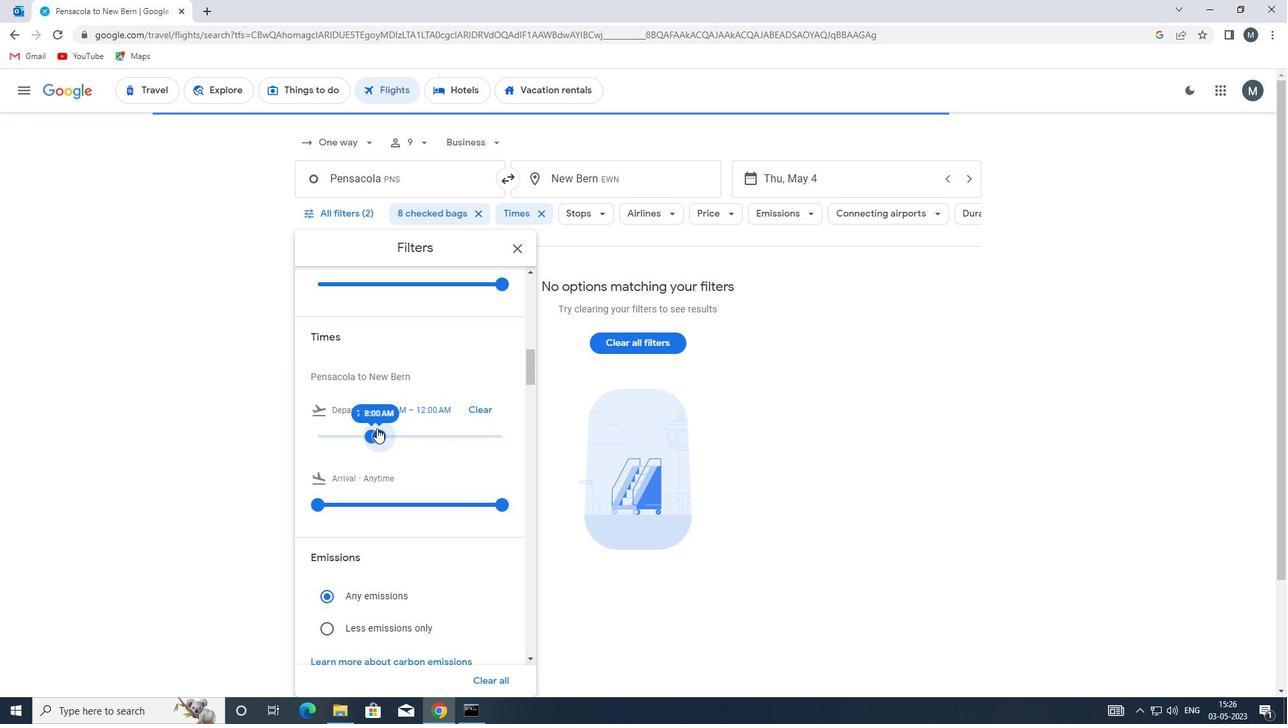 
Action: Mouse scrolled (373, 428) with delta (0, 0)
Screenshot: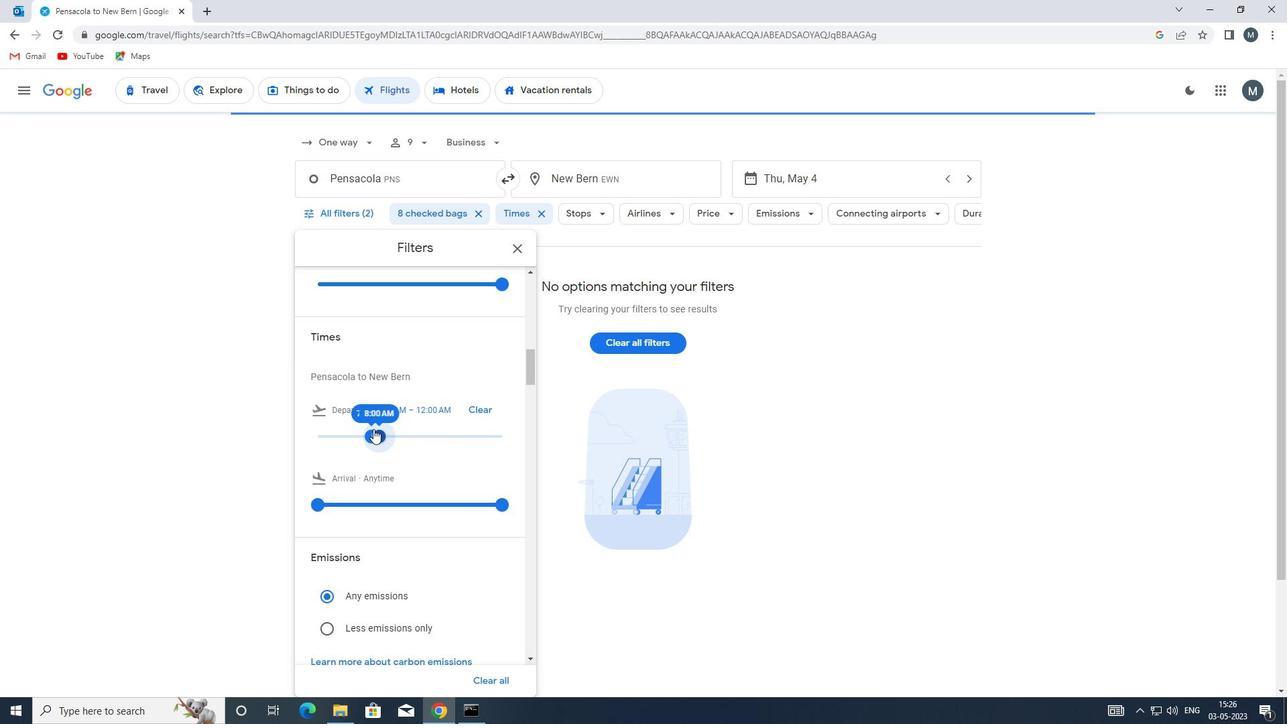 
Action: Mouse scrolled (373, 428) with delta (0, 0)
Screenshot: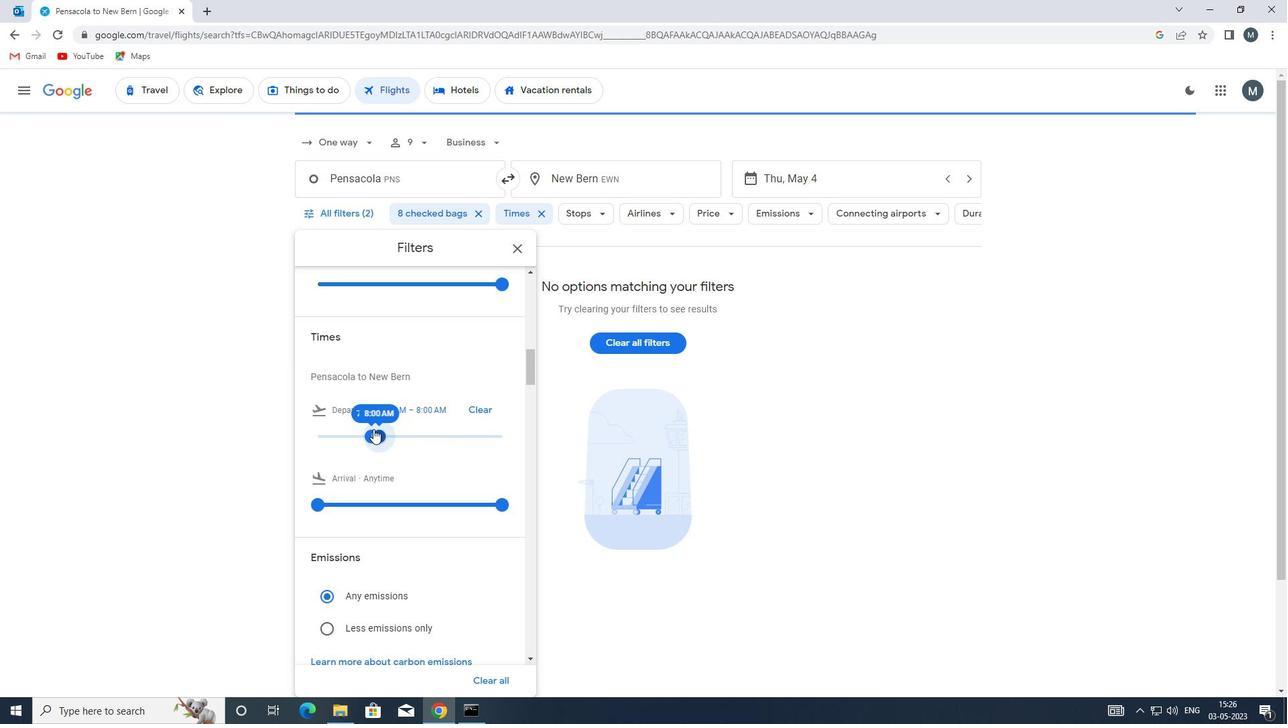 
Action: Mouse moved to (517, 252)
Screenshot: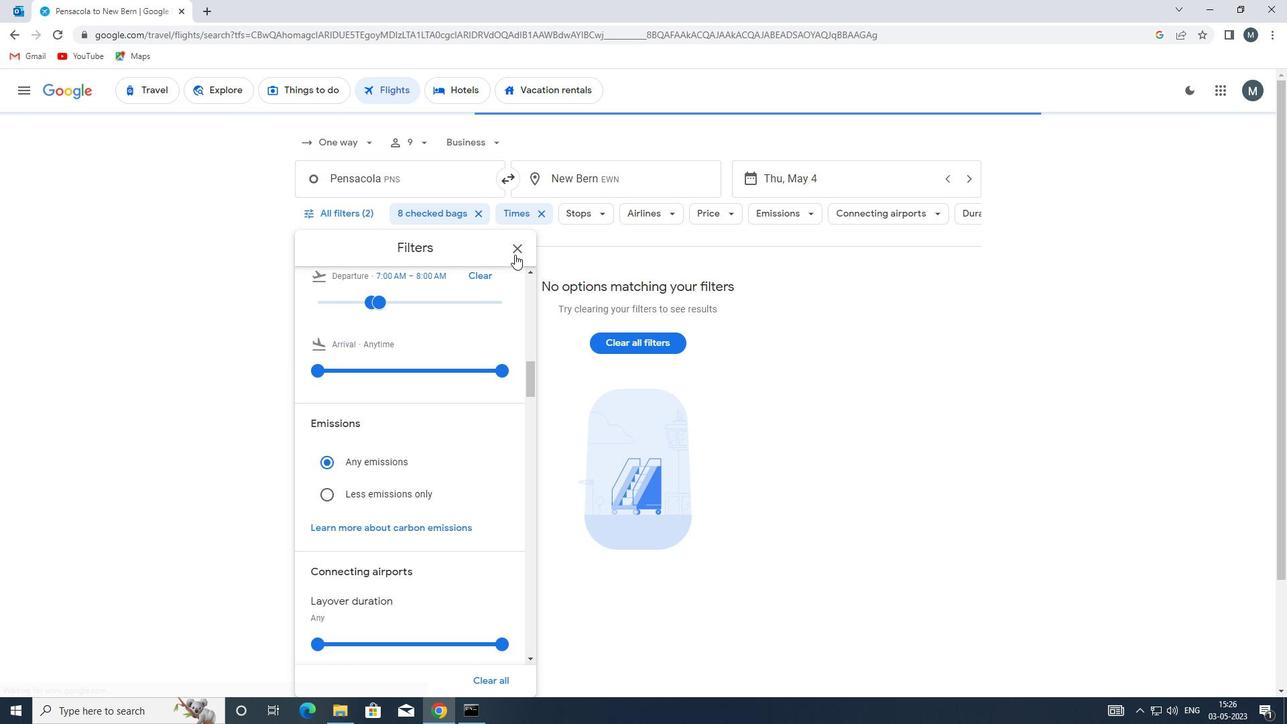 
Action: Mouse pressed left at (517, 252)
Screenshot: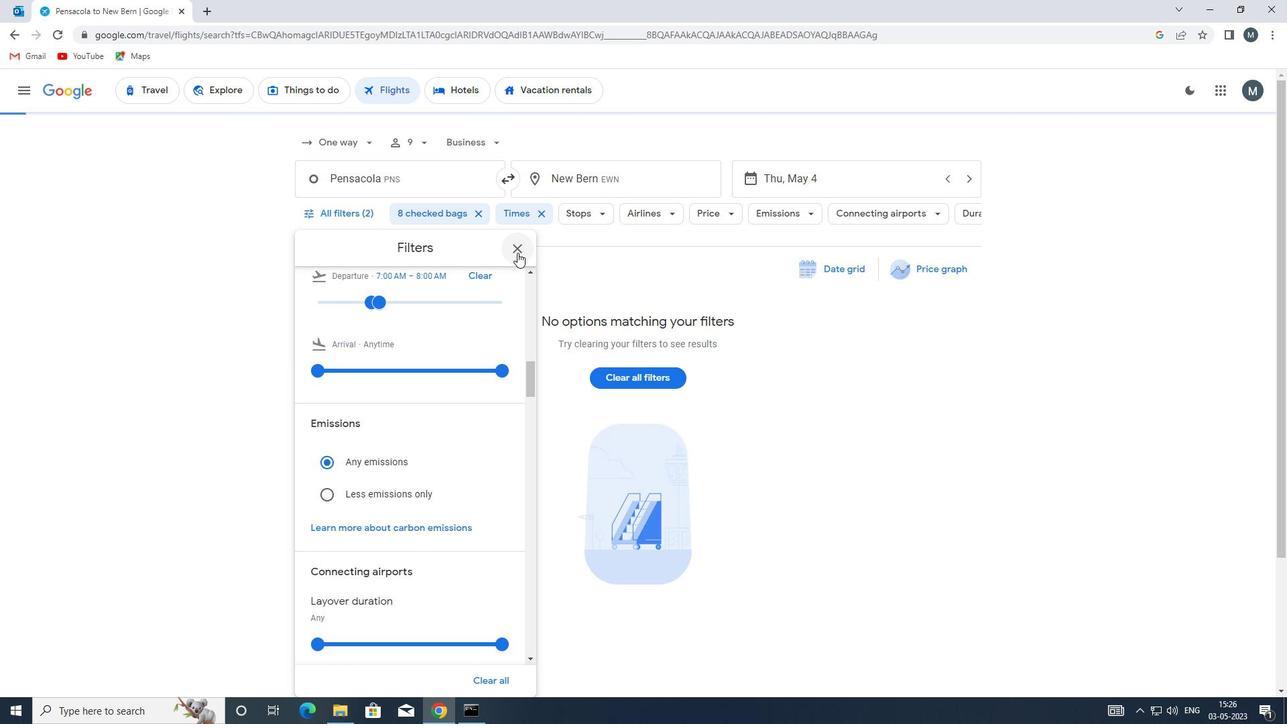 
